 Task: Look for space in Gevgelija, Macedonia from 8th June, 2023 to 19th June, 2023 for 1 adult in price range Rs.5000 to Rs.12000. Place can be shared room with 1  bedroom having 1 bed and 1 bathroom. Property type can be house, flat, guest house, hotel. Amenities needed are: washing machine. Booking option can be shelf check-in. Required host language is English.
Action: Mouse moved to (613, 120)
Screenshot: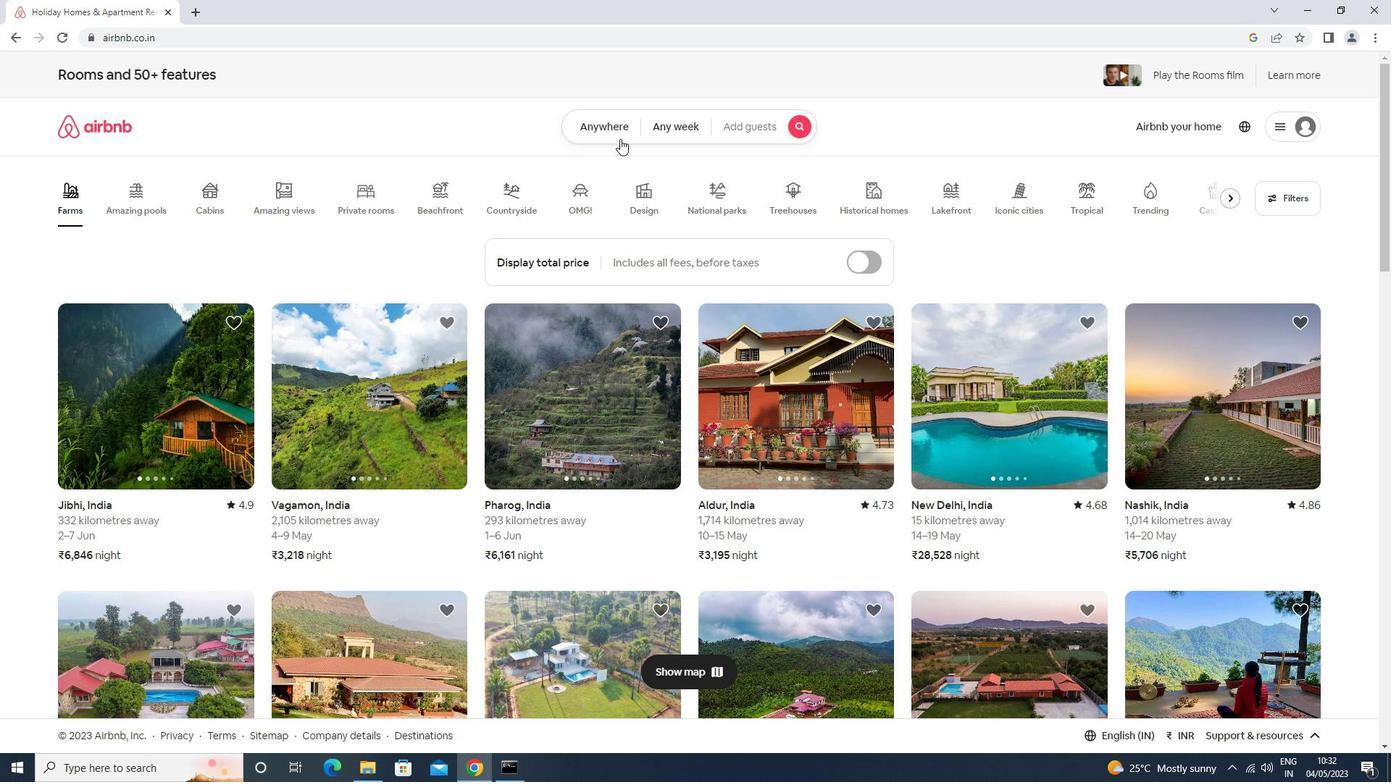
Action: Mouse pressed left at (613, 120)
Screenshot: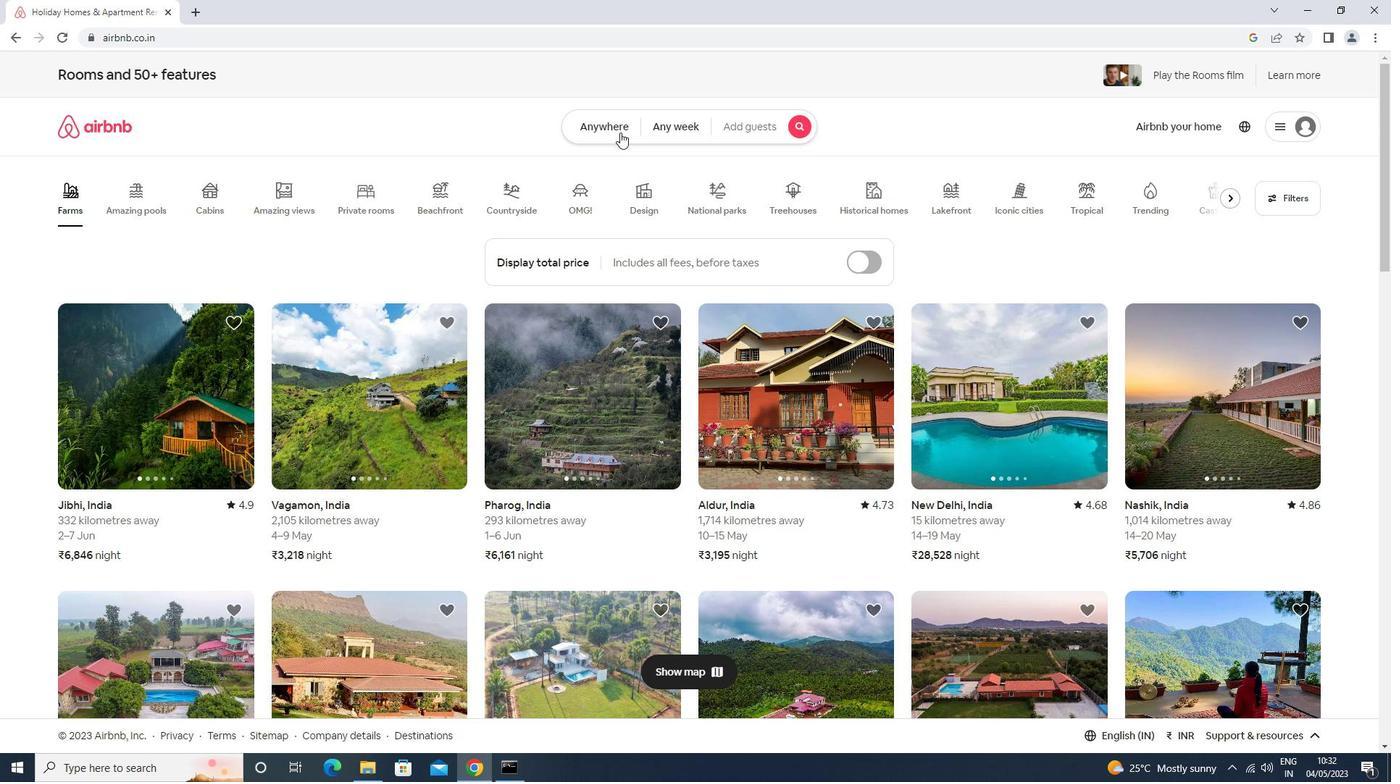 
Action: Mouse moved to (502, 193)
Screenshot: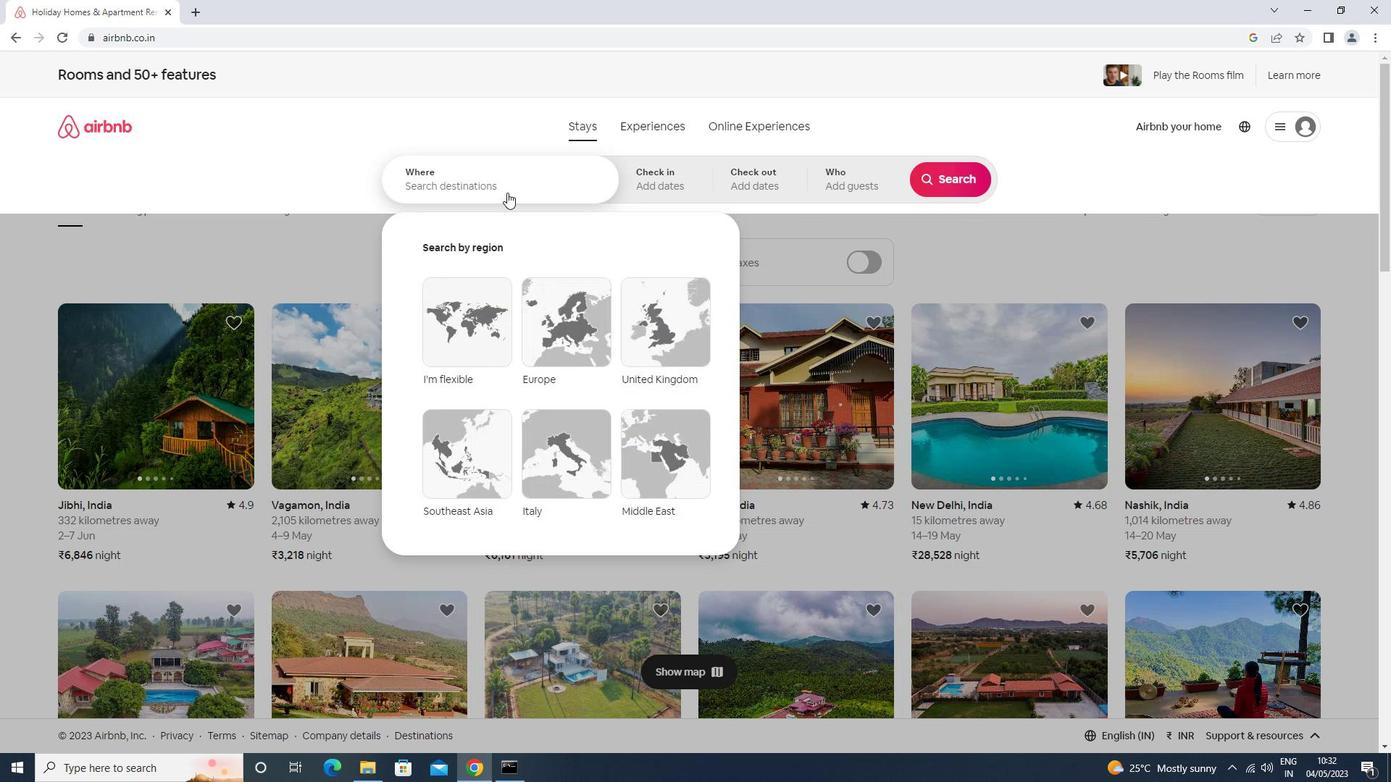 
Action: Mouse pressed left at (502, 193)
Screenshot: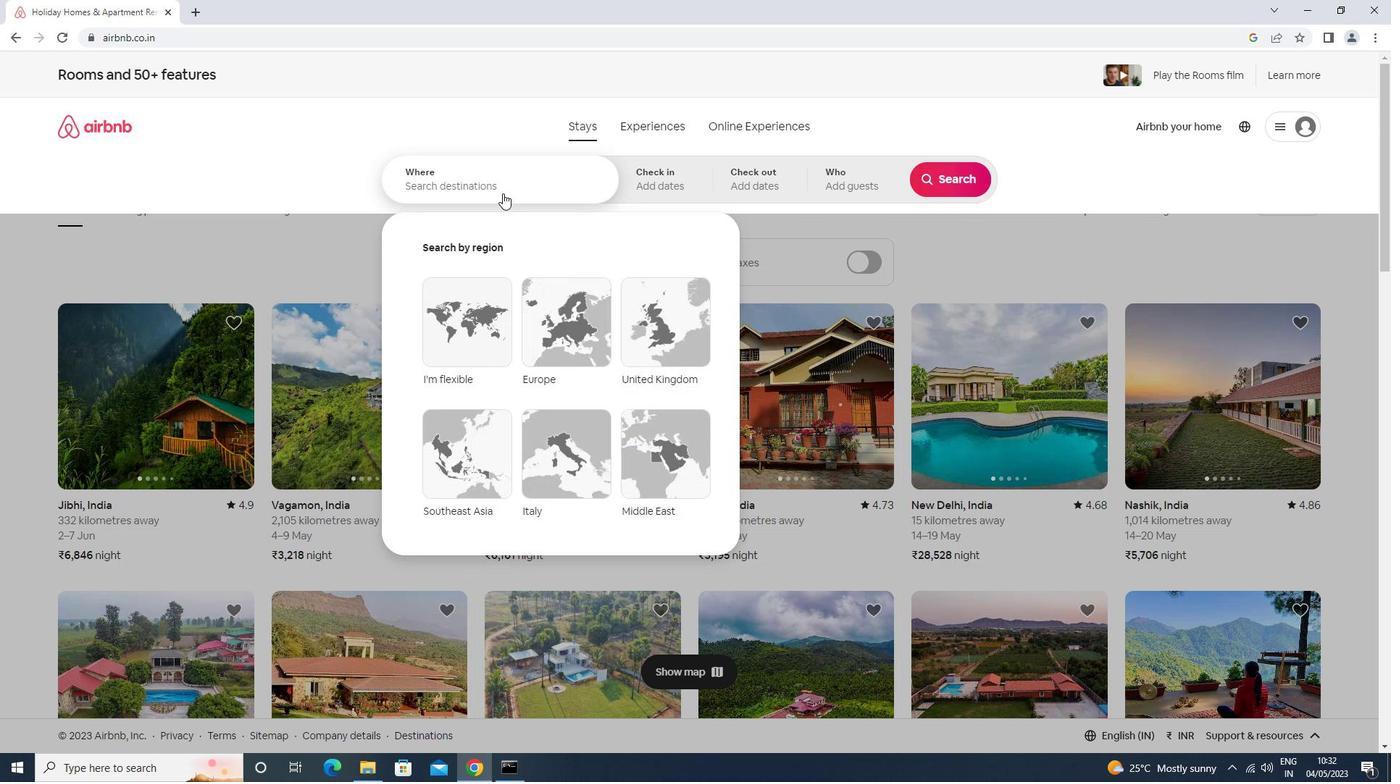 
Action: Key pressed gevgeji<Key.backspace><Key.backspace>lija<Key.down><Key.enter>
Screenshot: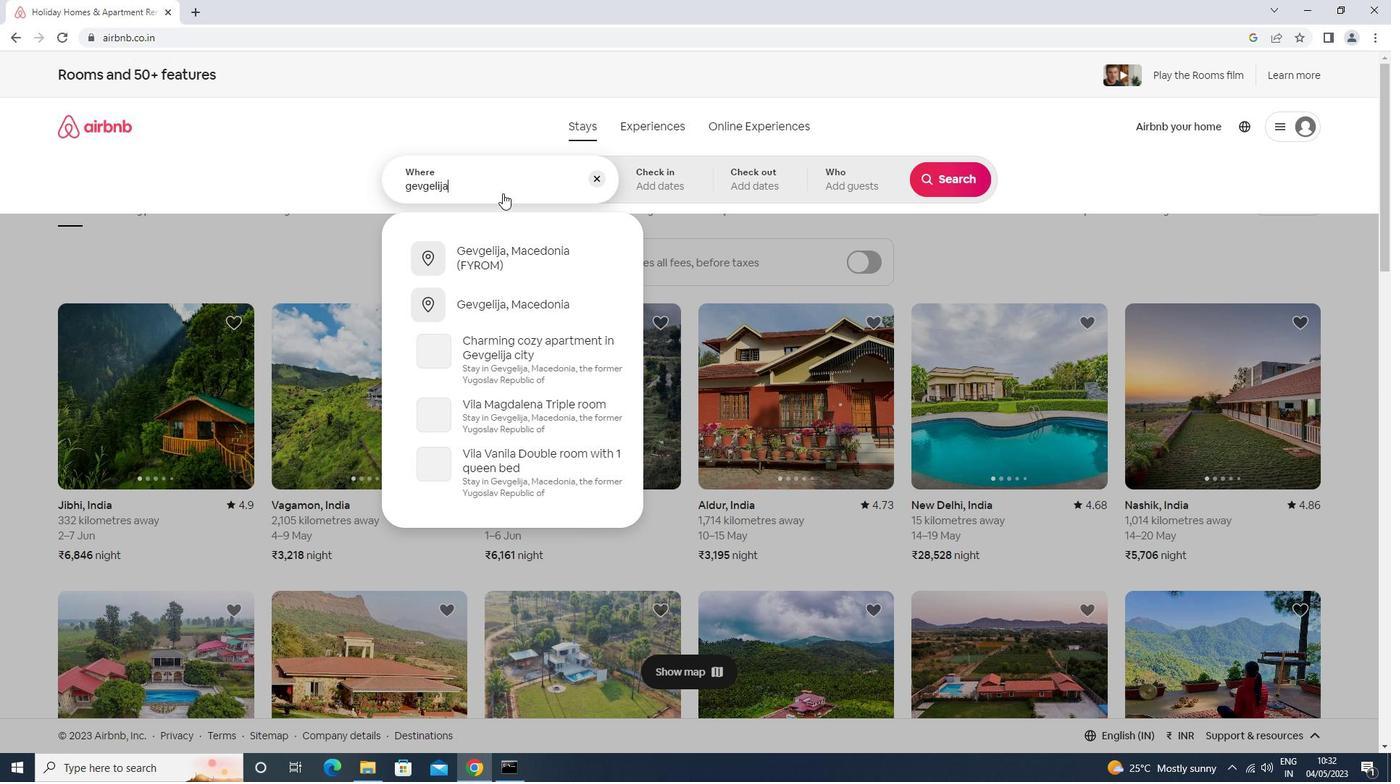 
Action: Mouse moved to (863, 393)
Screenshot: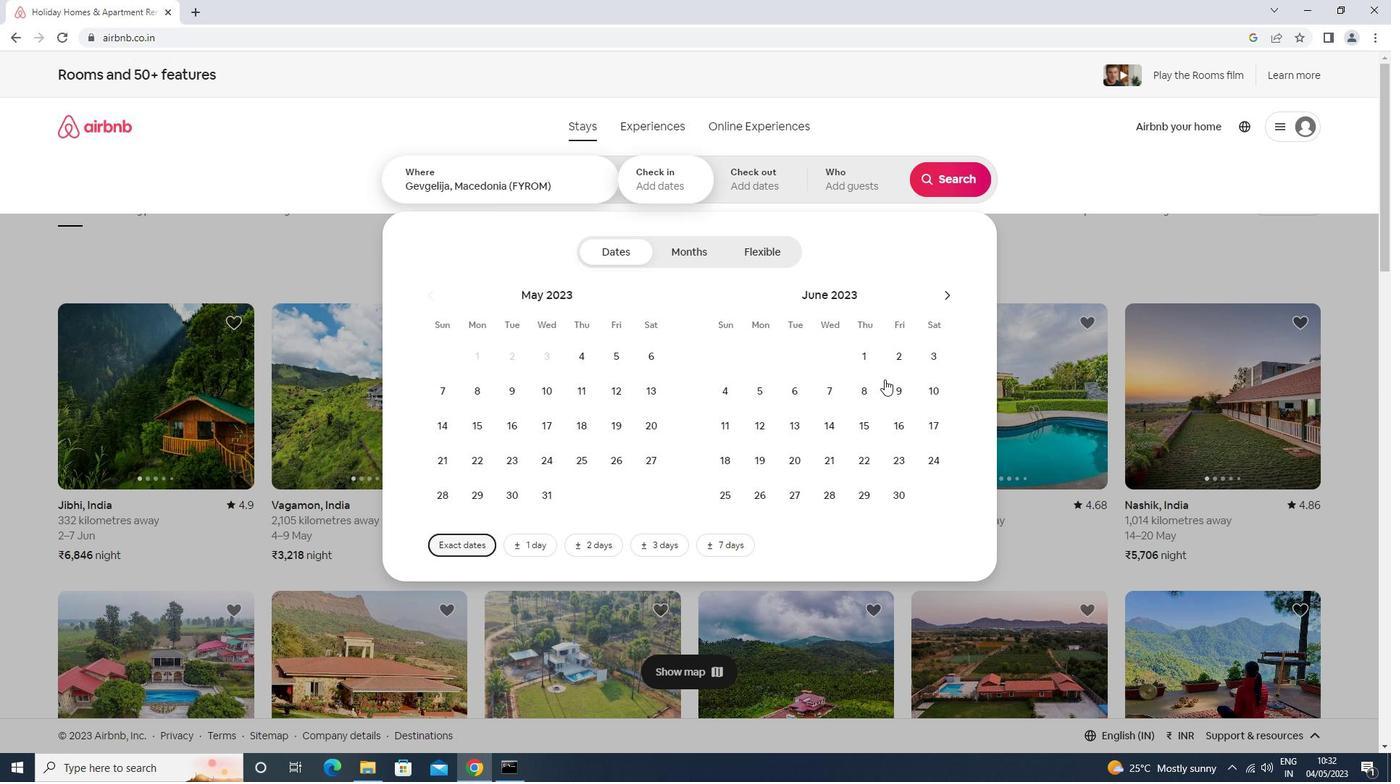 
Action: Mouse pressed left at (863, 393)
Screenshot: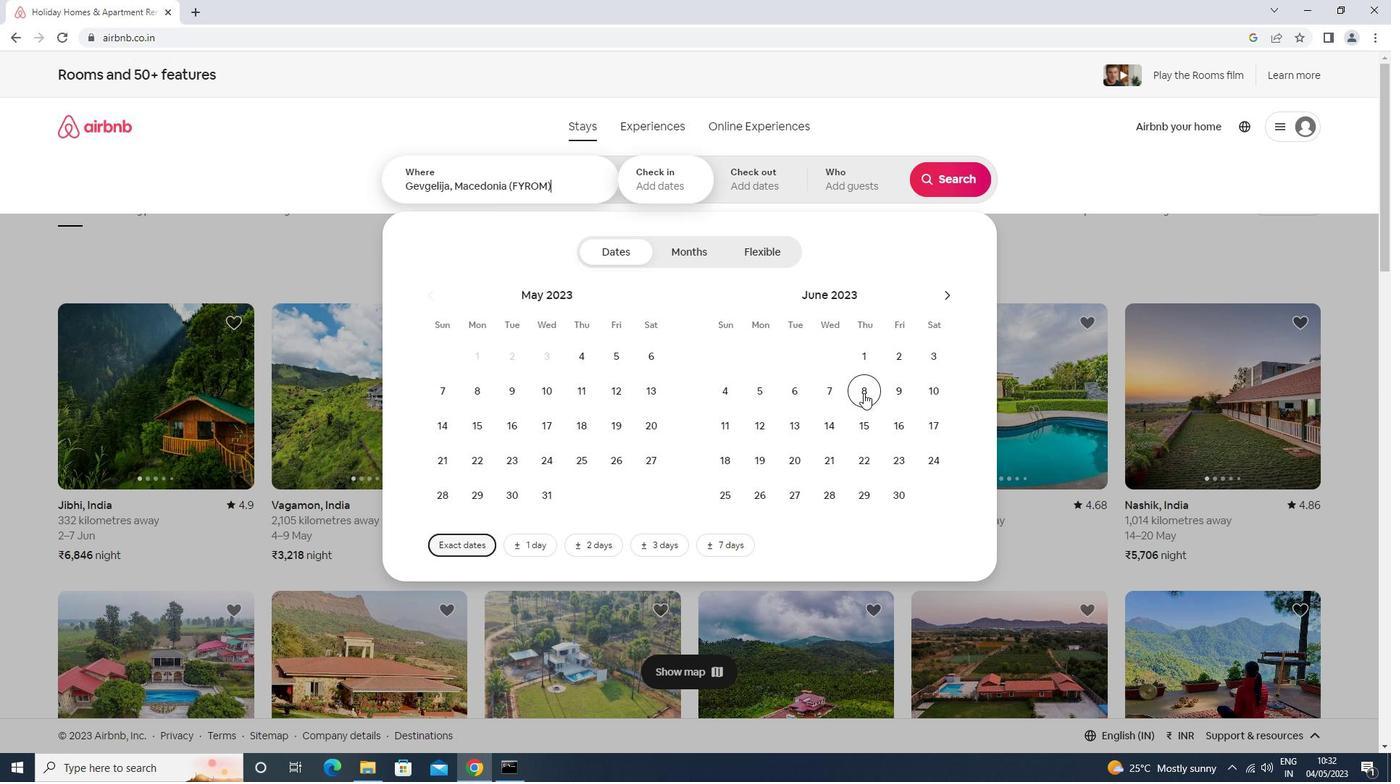 
Action: Mouse moved to (767, 464)
Screenshot: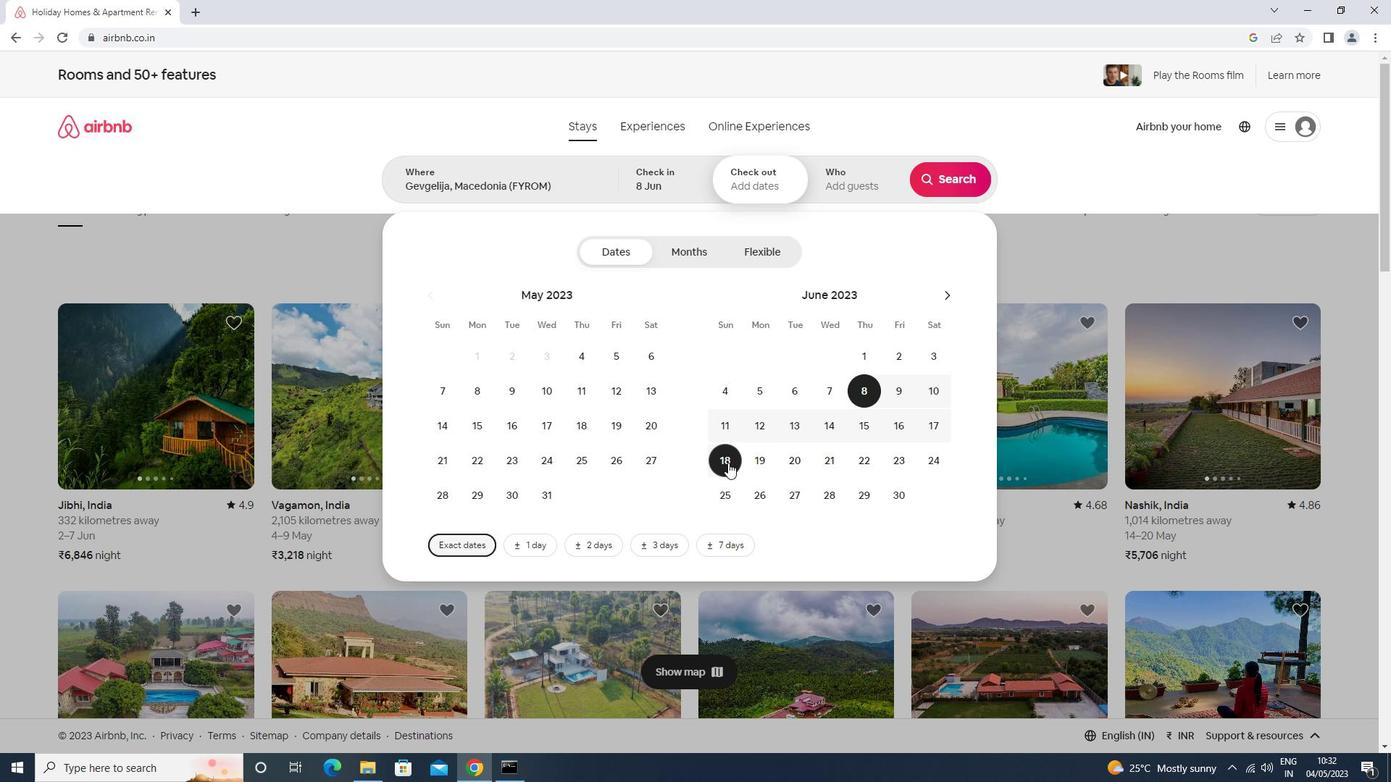 
Action: Mouse pressed left at (767, 464)
Screenshot: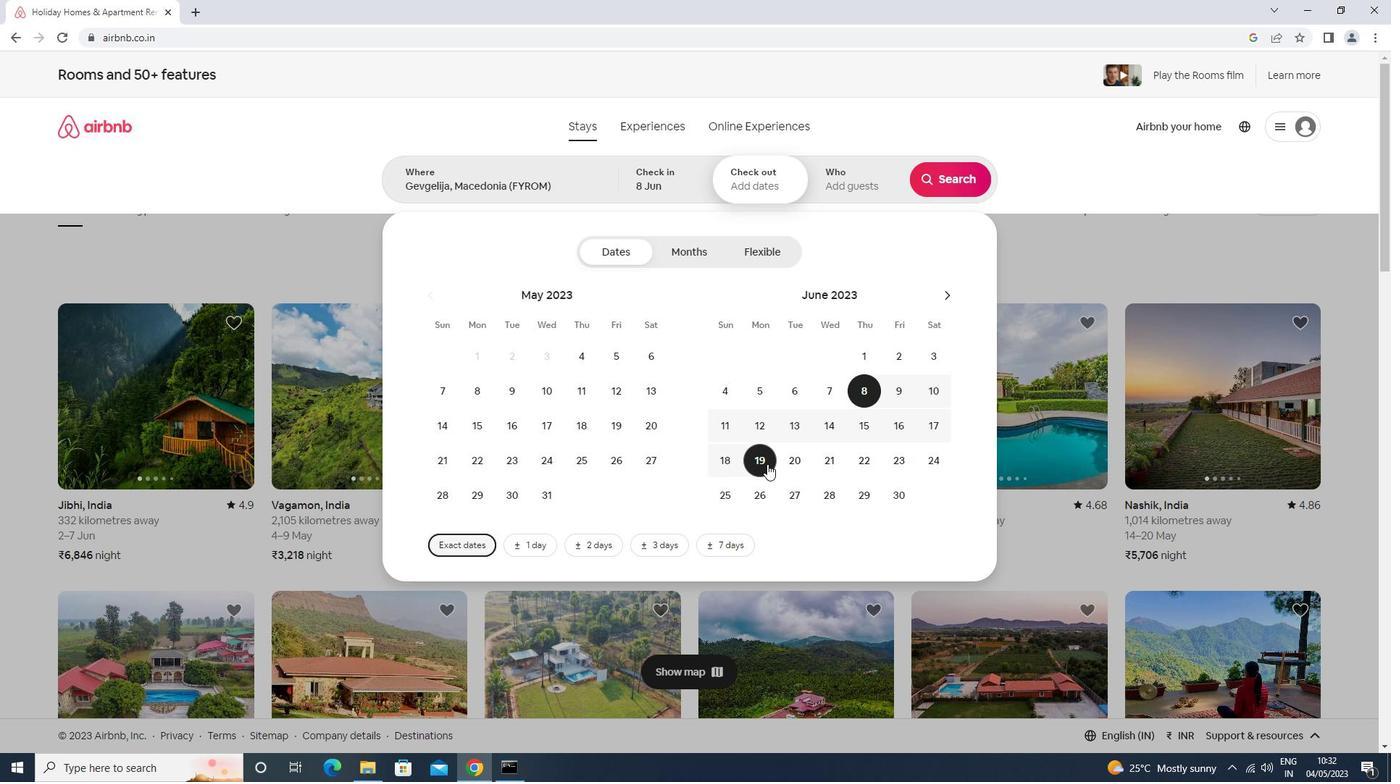 
Action: Mouse moved to (818, 194)
Screenshot: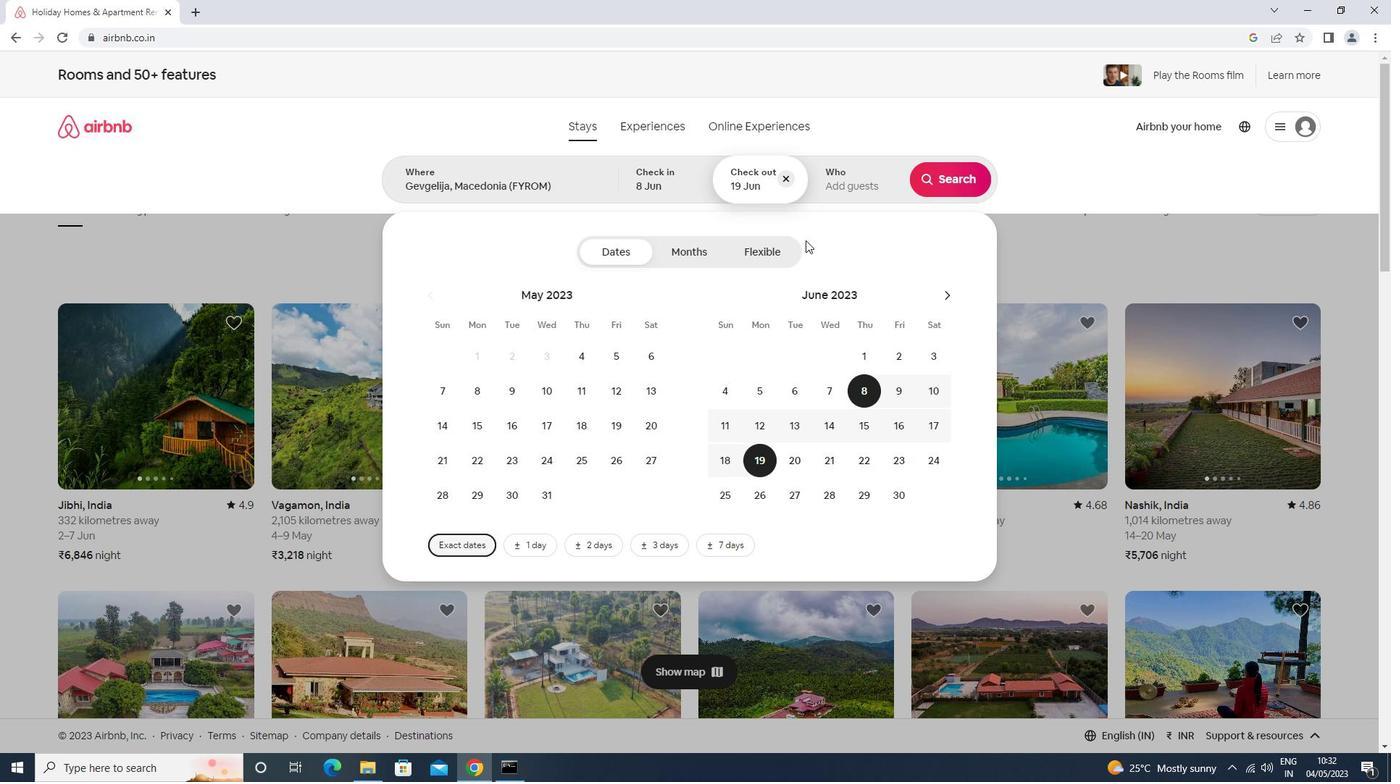 
Action: Mouse pressed left at (818, 194)
Screenshot: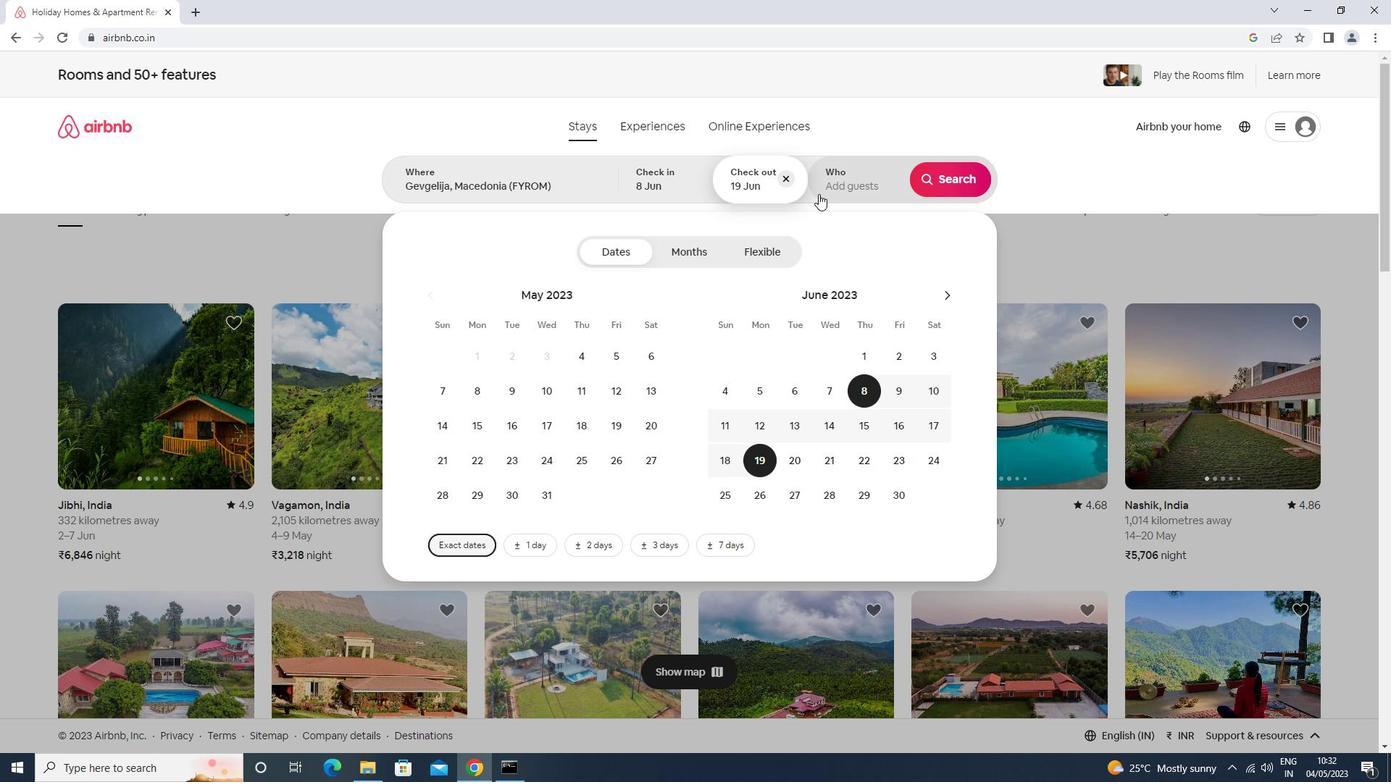 
Action: Mouse moved to (959, 263)
Screenshot: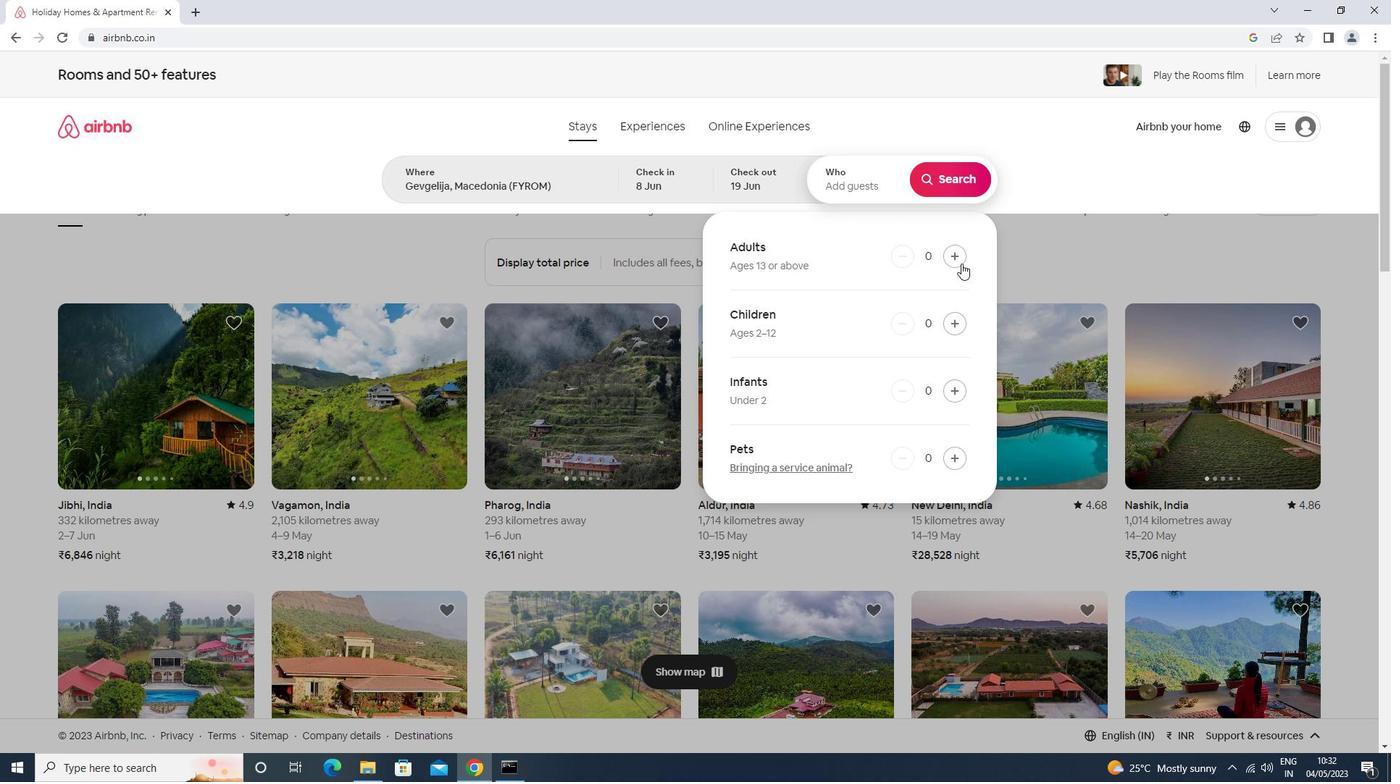 
Action: Mouse pressed left at (959, 263)
Screenshot: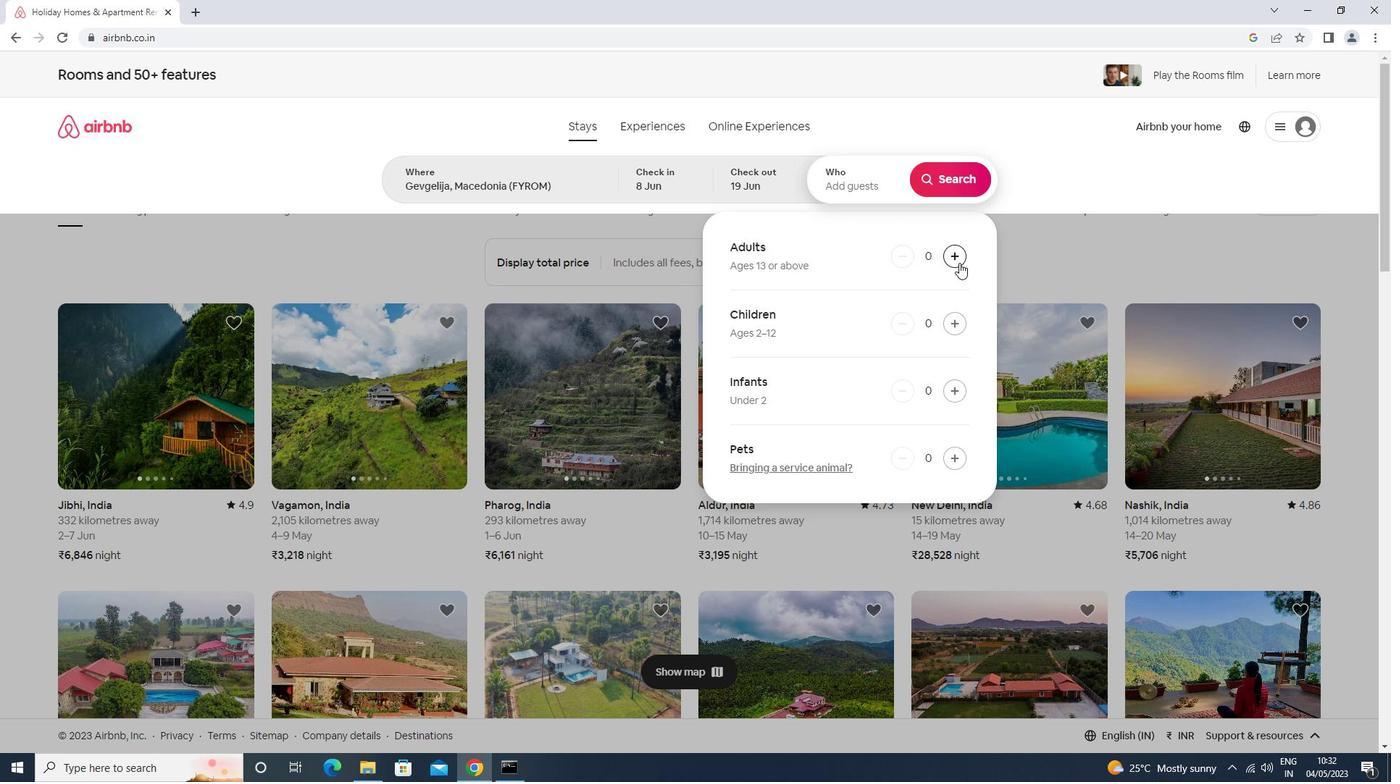 
Action: Mouse moved to (947, 165)
Screenshot: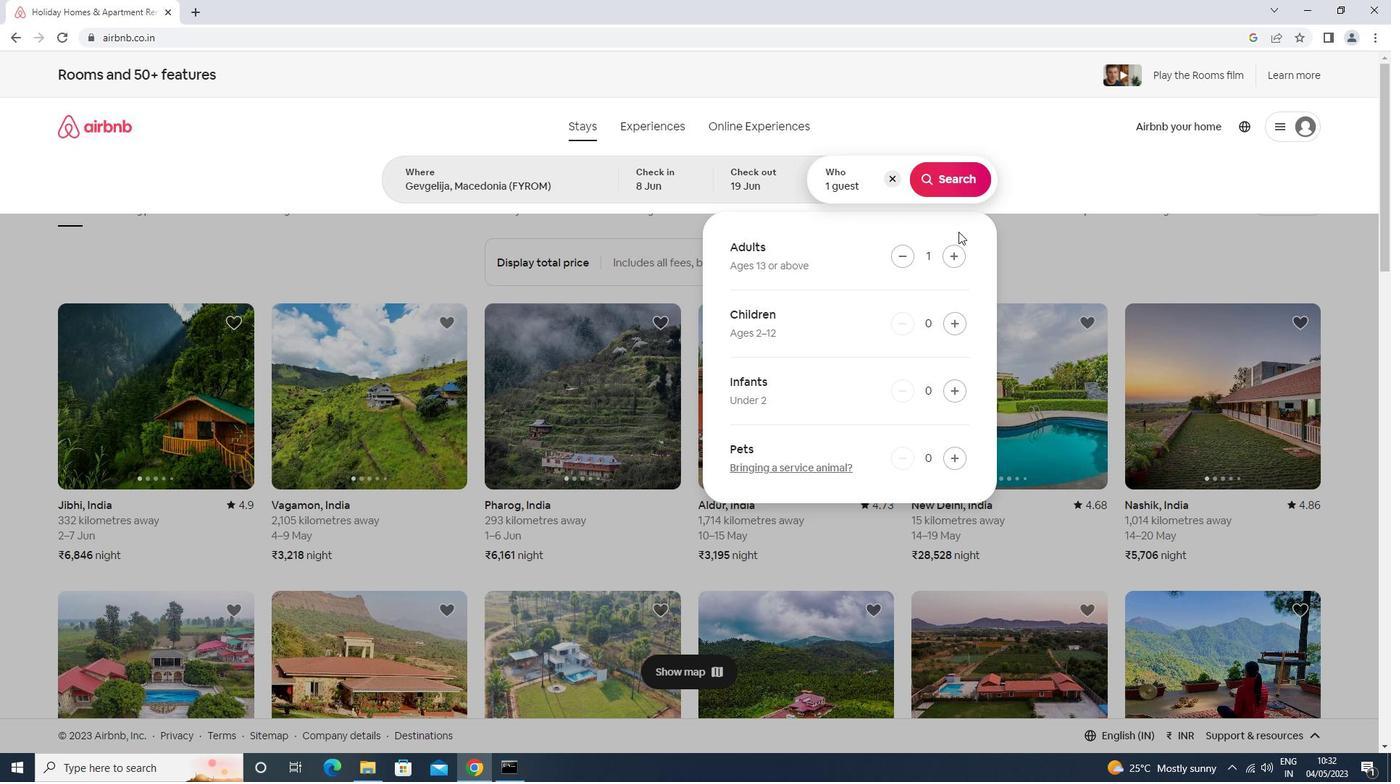 
Action: Mouse pressed left at (947, 165)
Screenshot: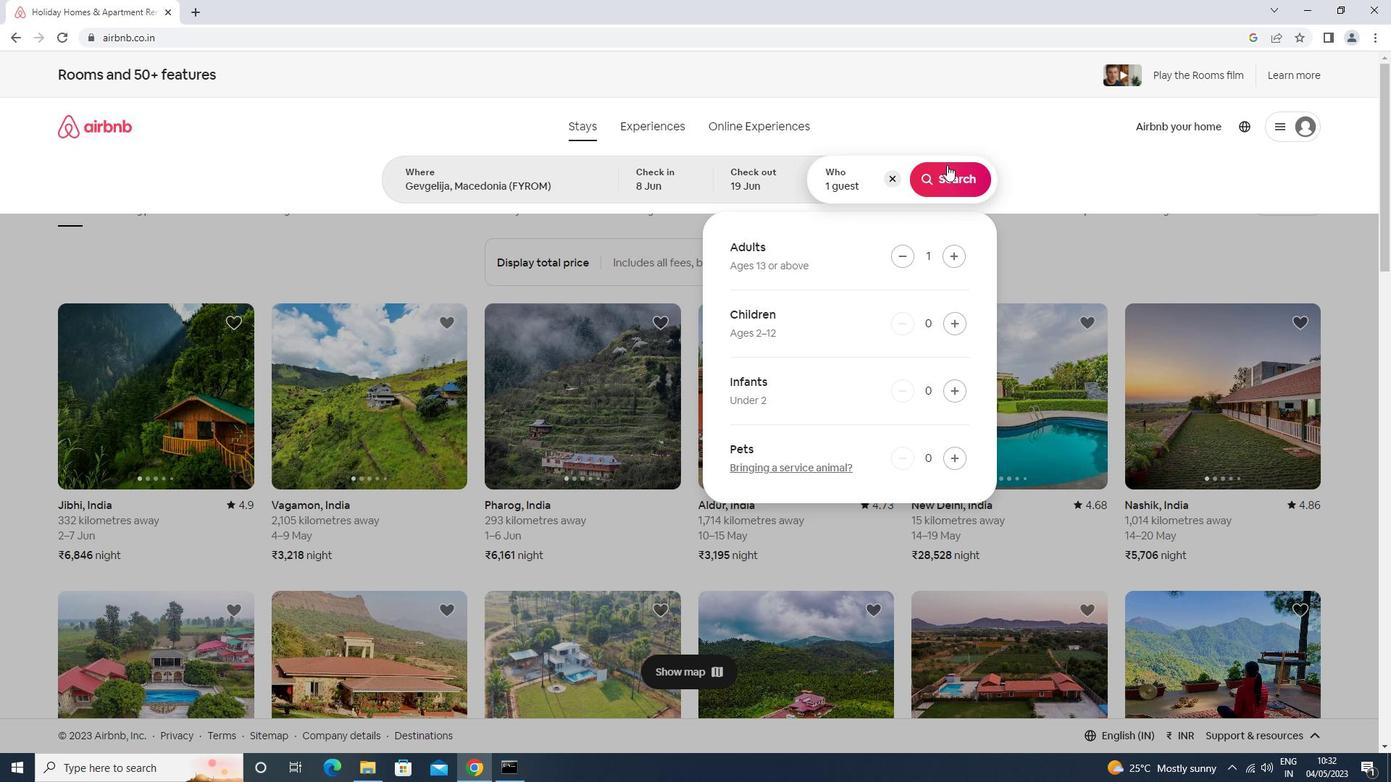
Action: Mouse moved to (1327, 139)
Screenshot: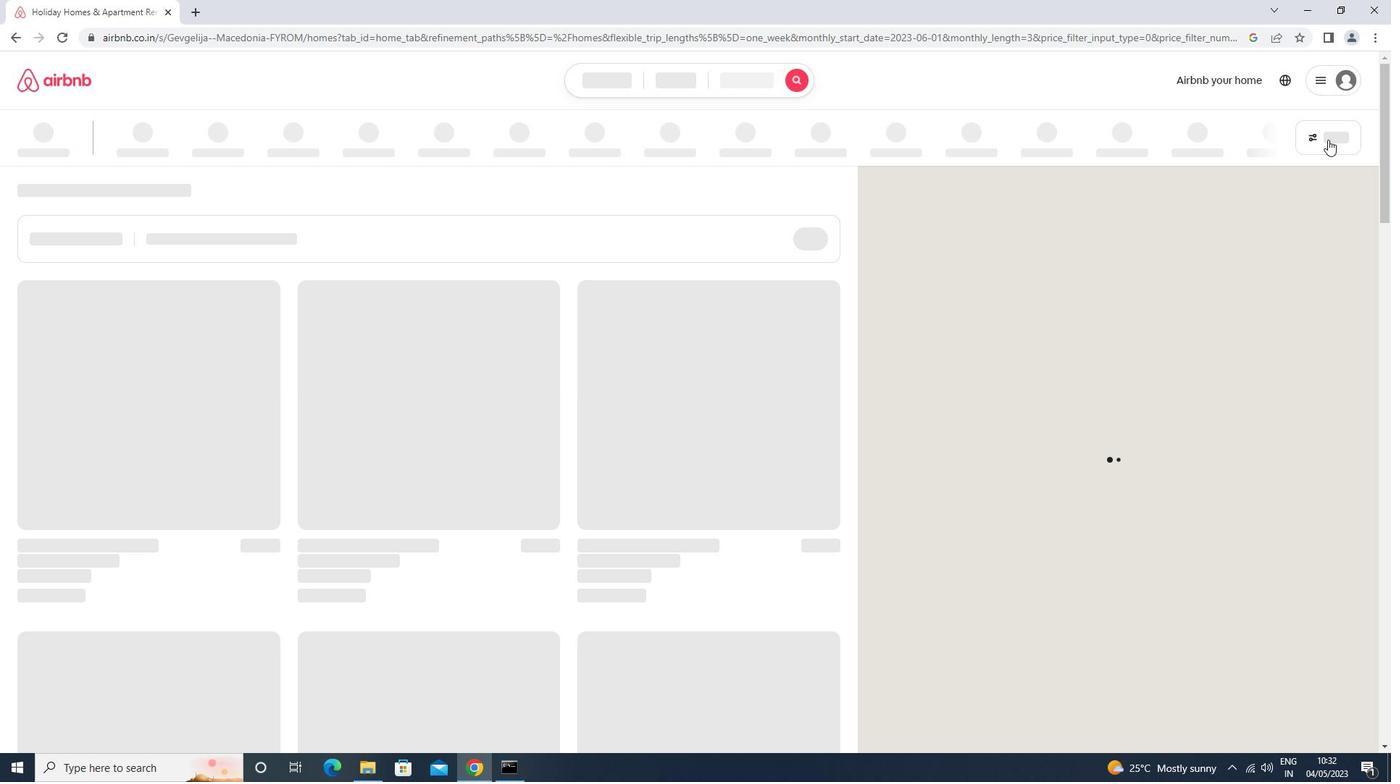 
Action: Mouse pressed left at (1327, 139)
Screenshot: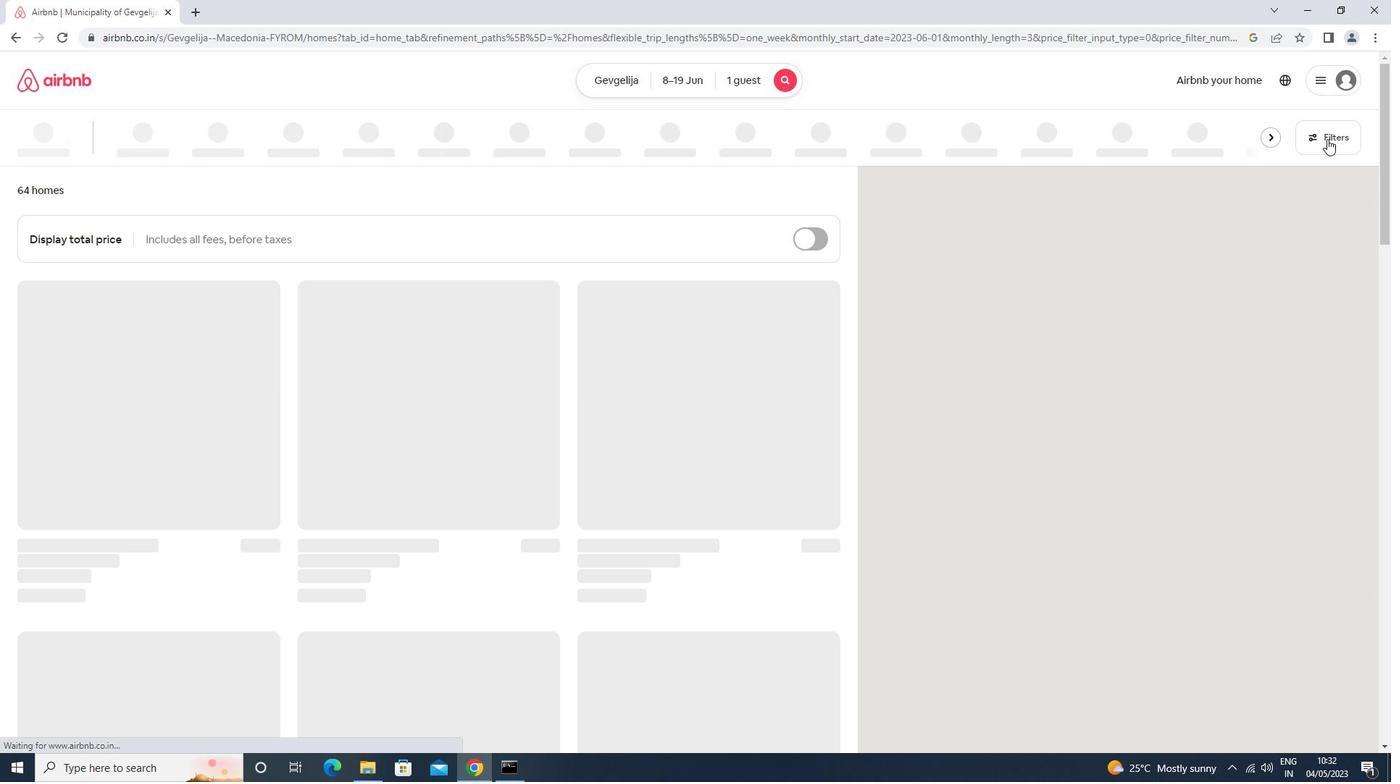 
Action: Mouse moved to (584, 320)
Screenshot: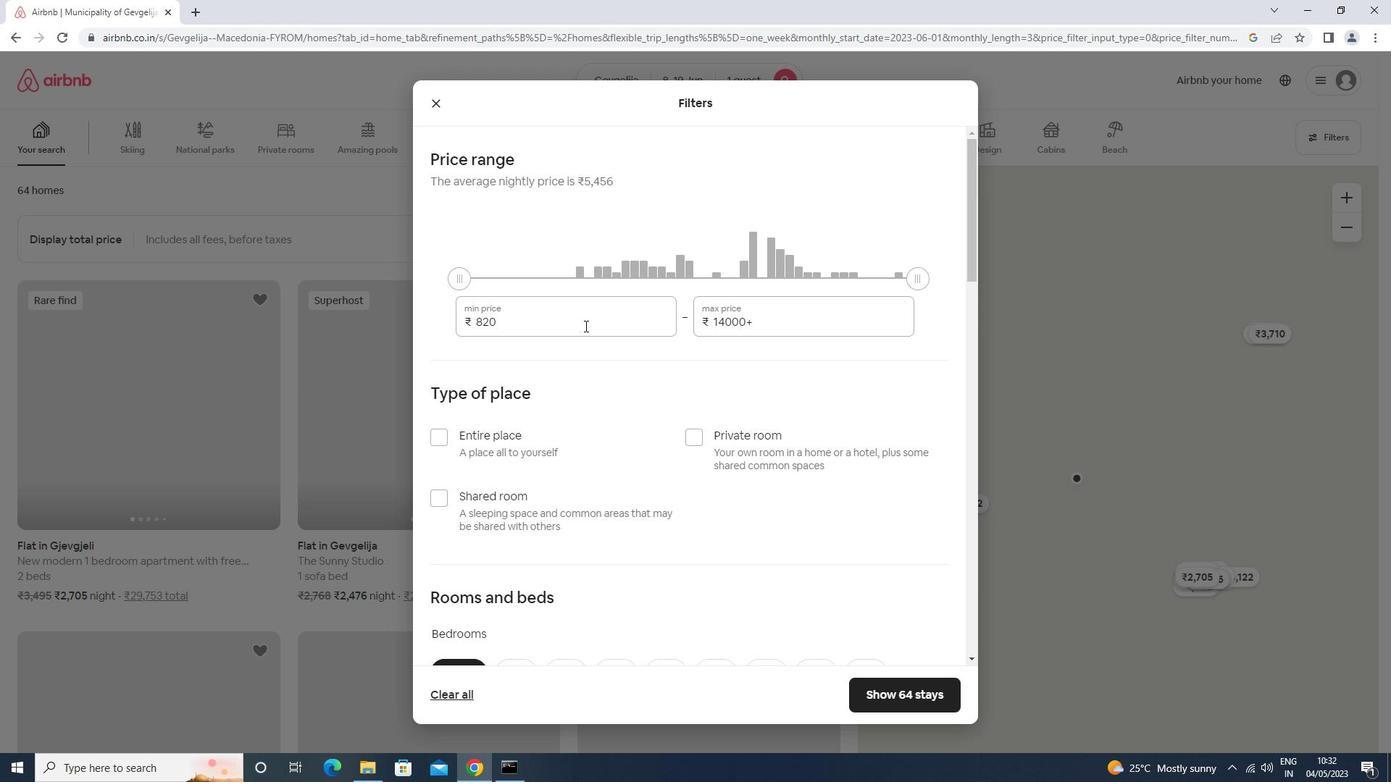 
Action: Mouse pressed left at (584, 320)
Screenshot: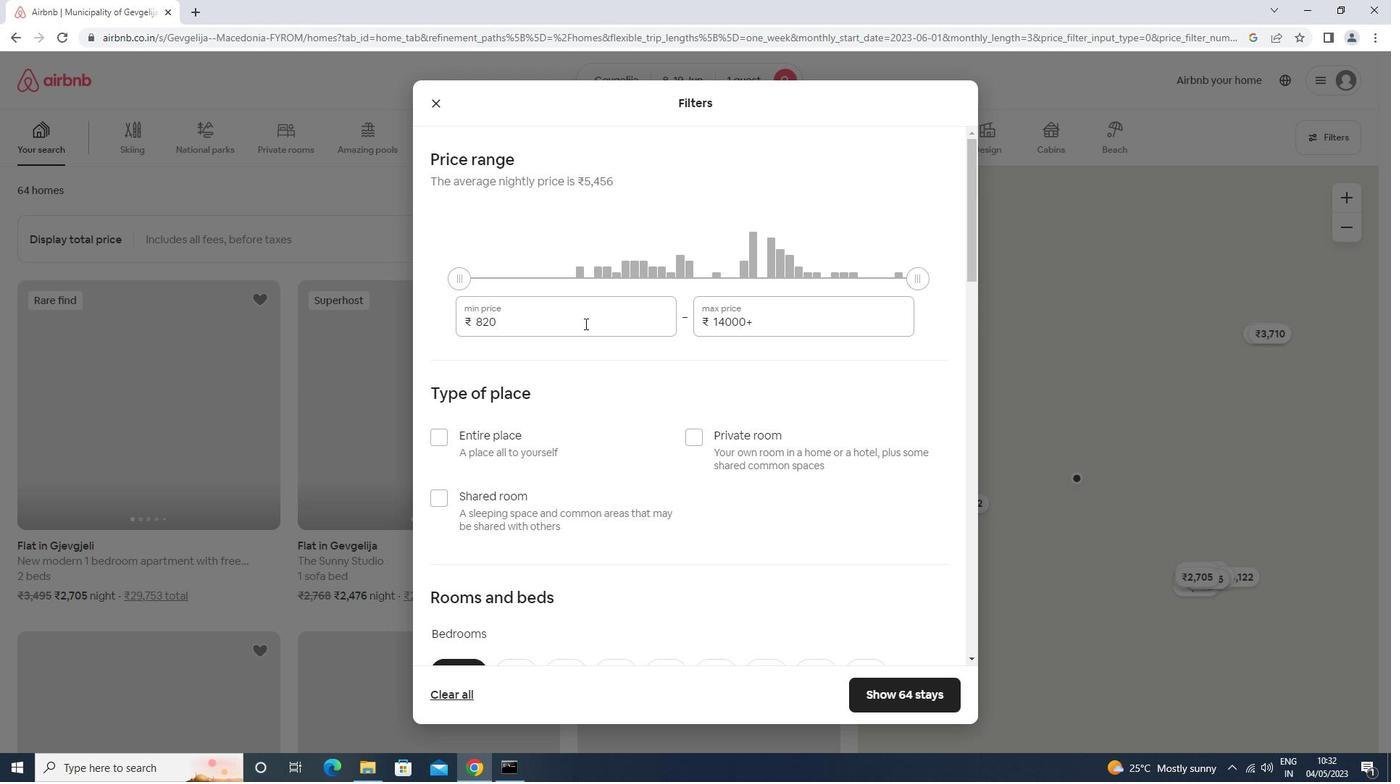
Action: Key pressed <Key.backspace><Key.backspace><Key.backspace><Key.backspace><Key.backspace><Key.backspace><Key.backspace><Key.backspace>5000<Key.tab>12000
Screenshot: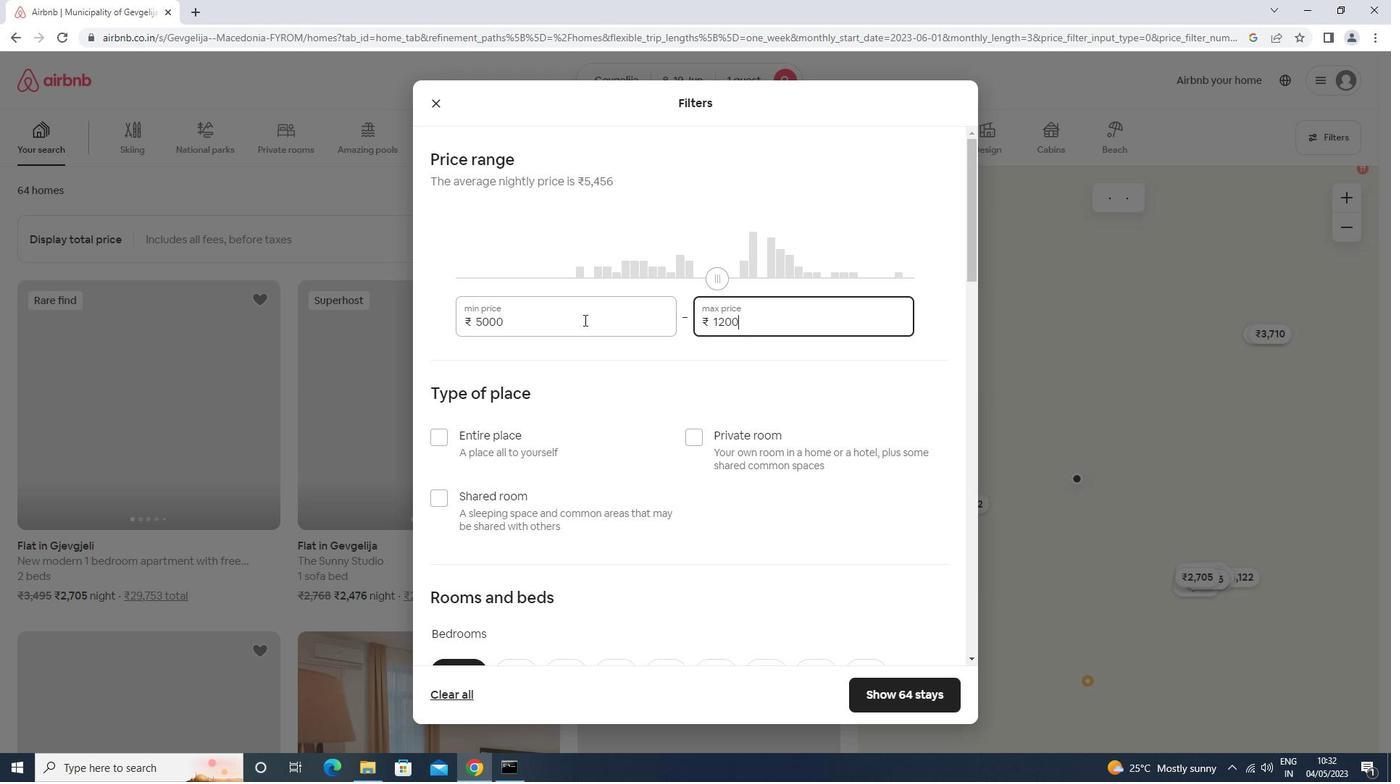 
Action: Mouse moved to (484, 514)
Screenshot: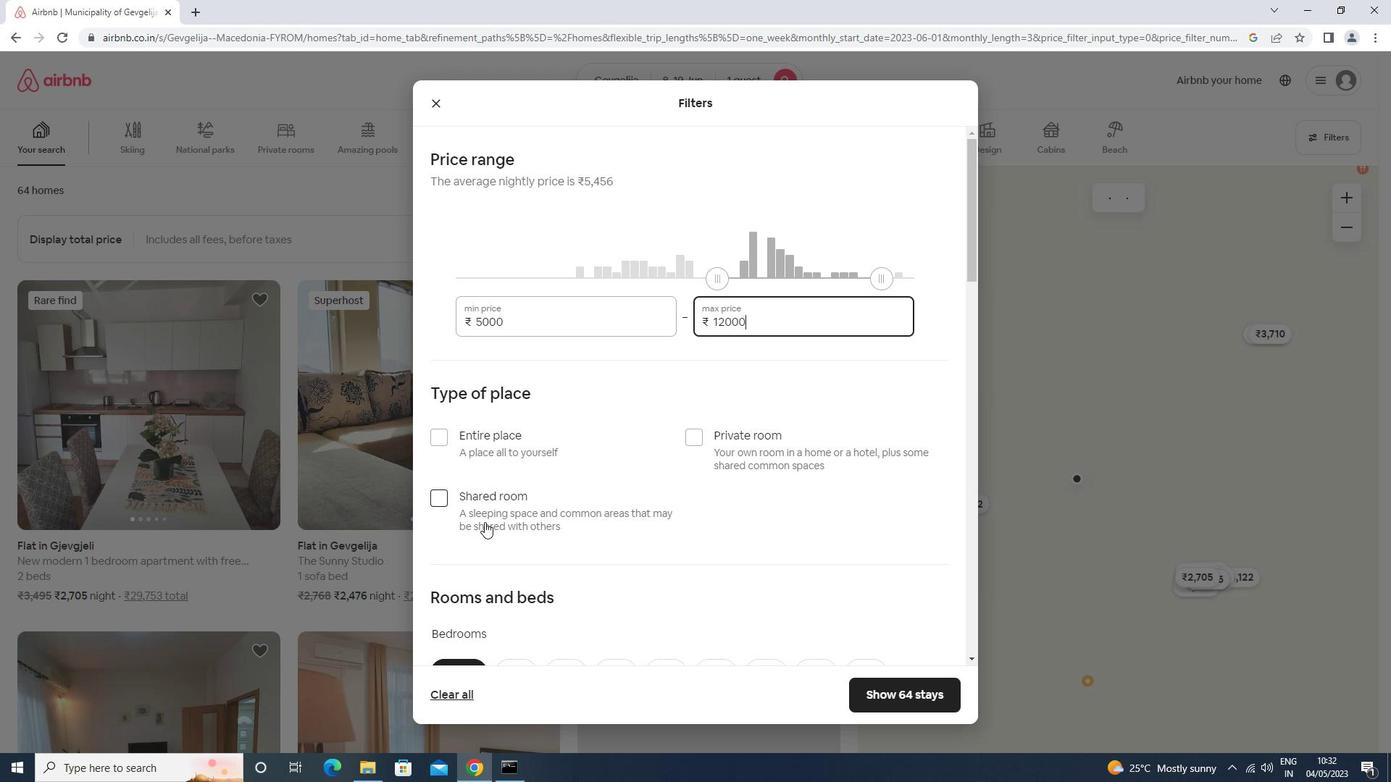 
Action: Mouse pressed left at (484, 514)
Screenshot: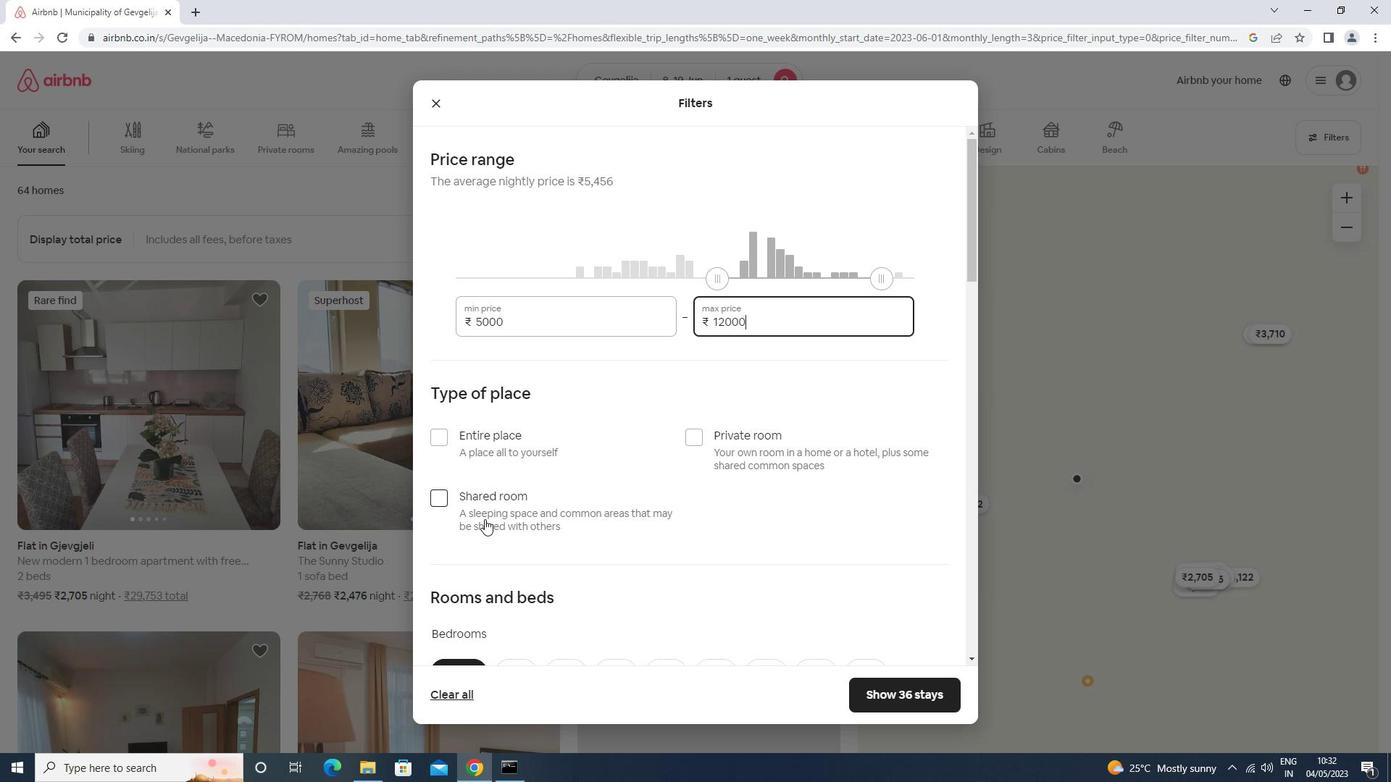 
Action: Mouse moved to (488, 510)
Screenshot: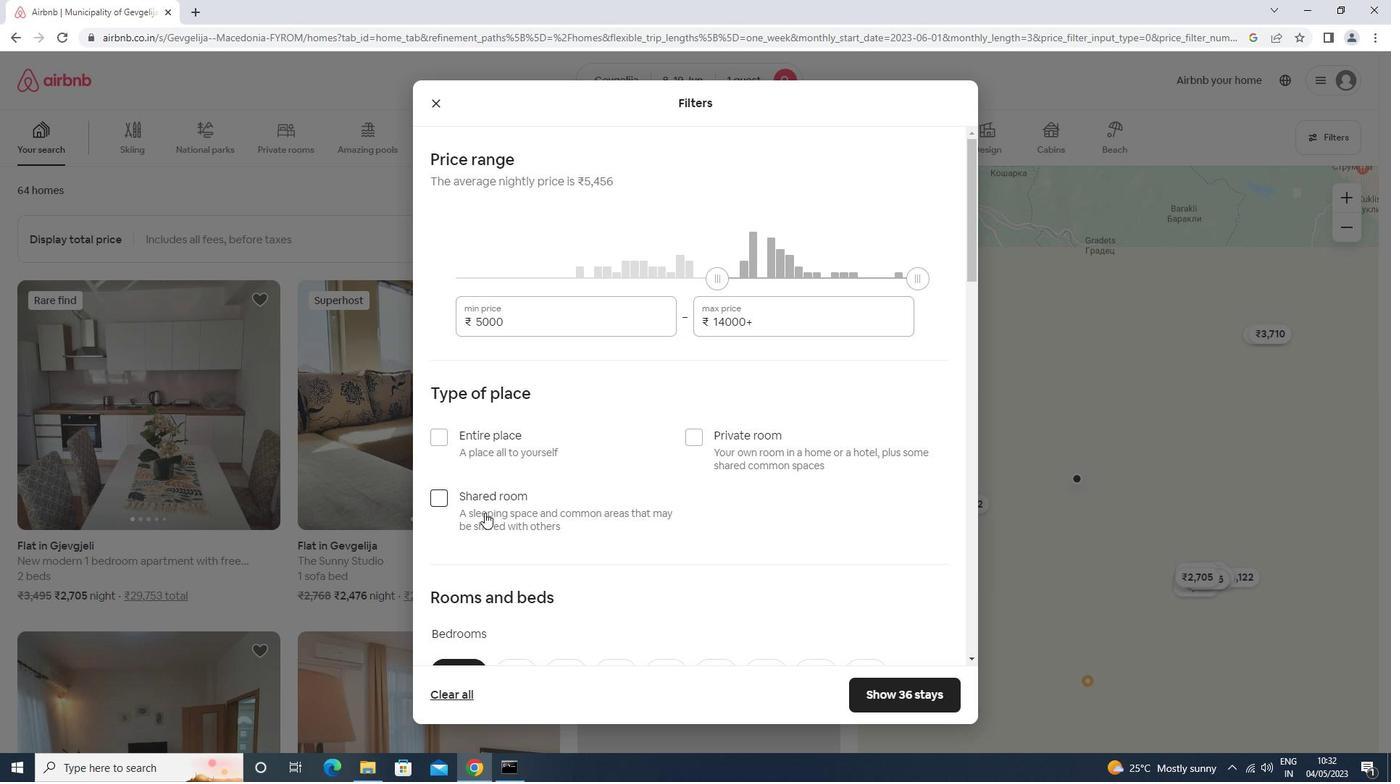 
Action: Mouse scrolled (488, 509) with delta (0, 0)
Screenshot: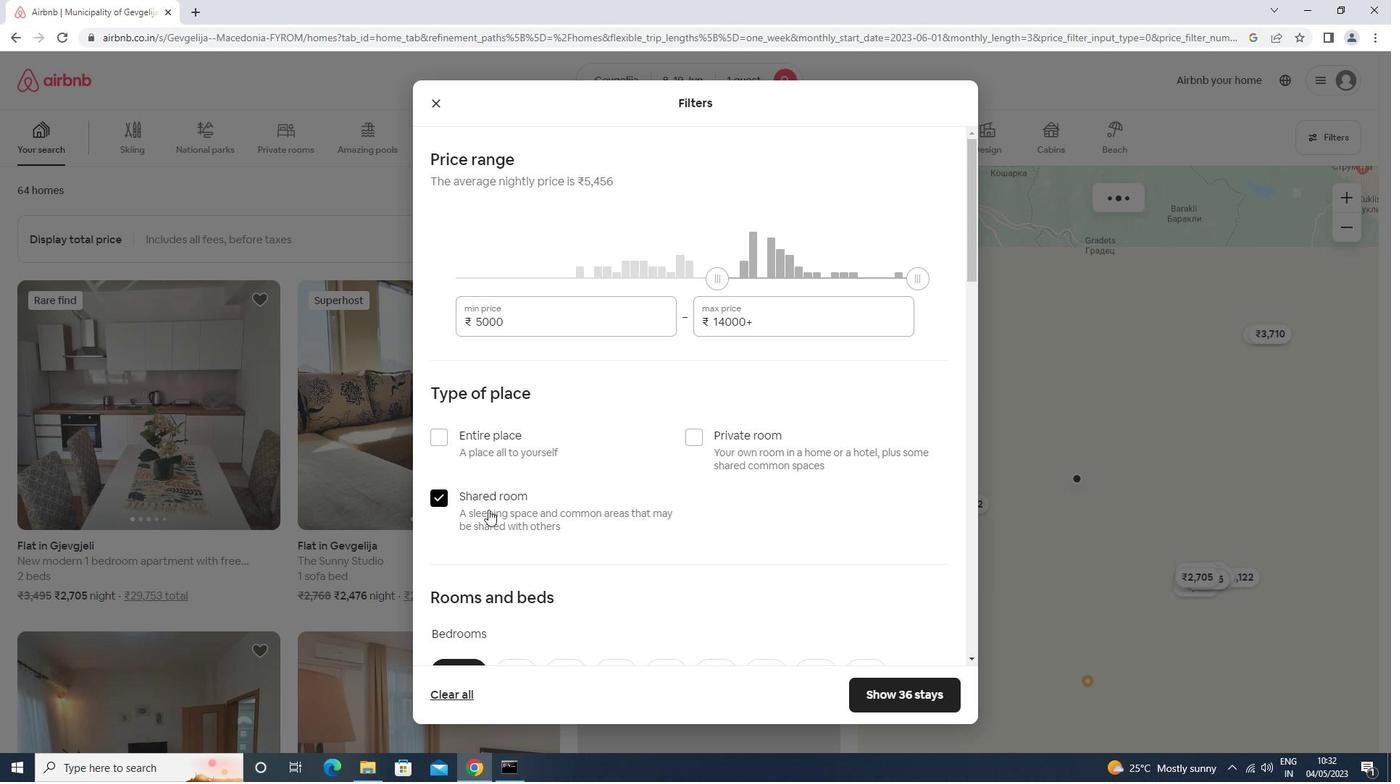 
Action: Mouse scrolled (488, 509) with delta (0, 0)
Screenshot: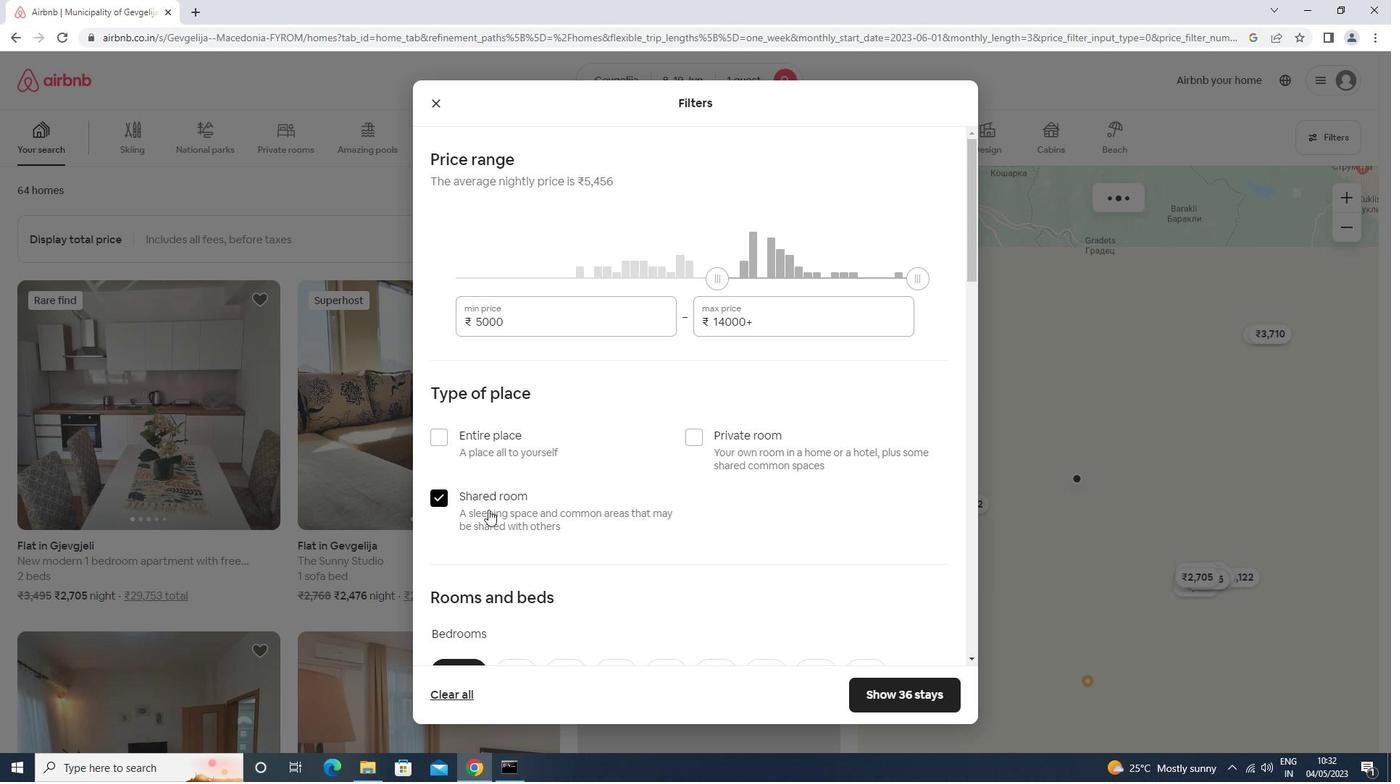 
Action: Mouse scrolled (488, 509) with delta (0, 0)
Screenshot: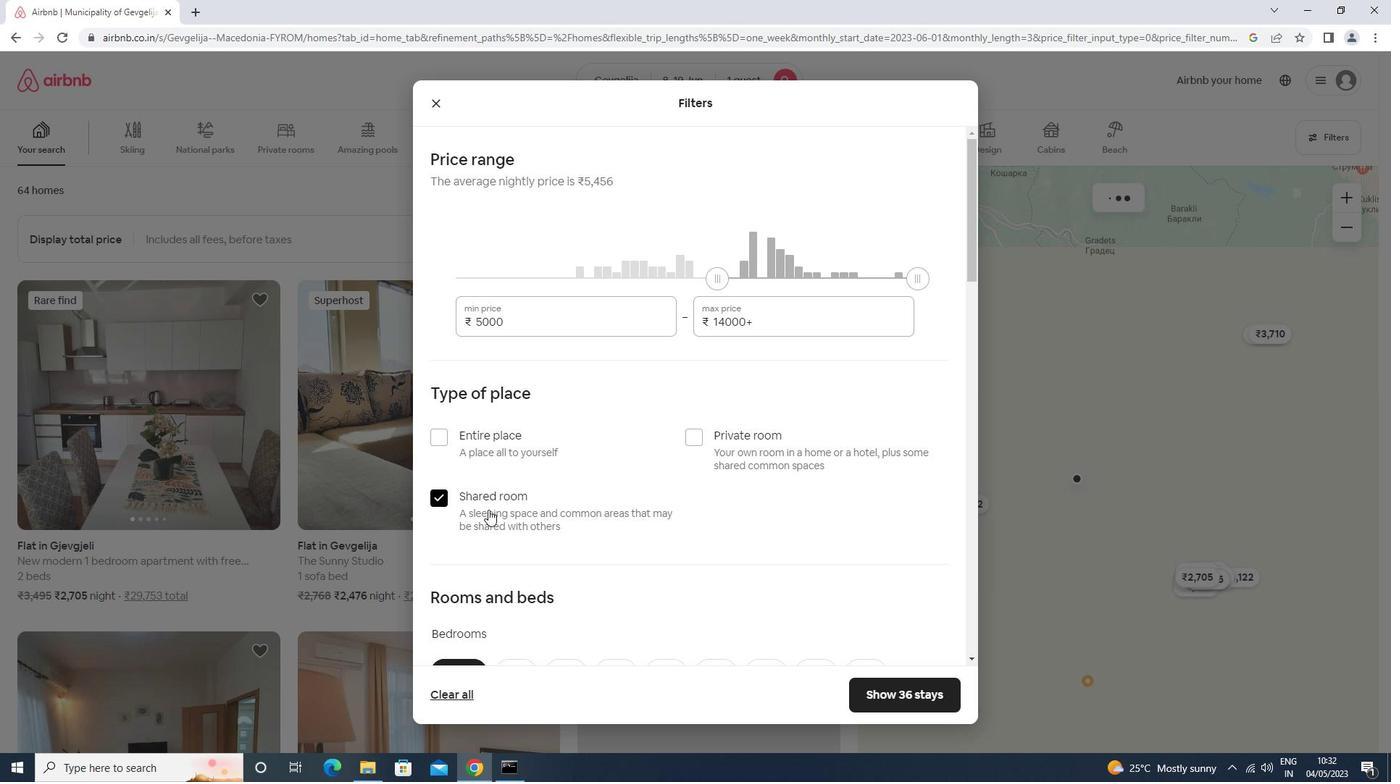 
Action: Mouse moved to (521, 459)
Screenshot: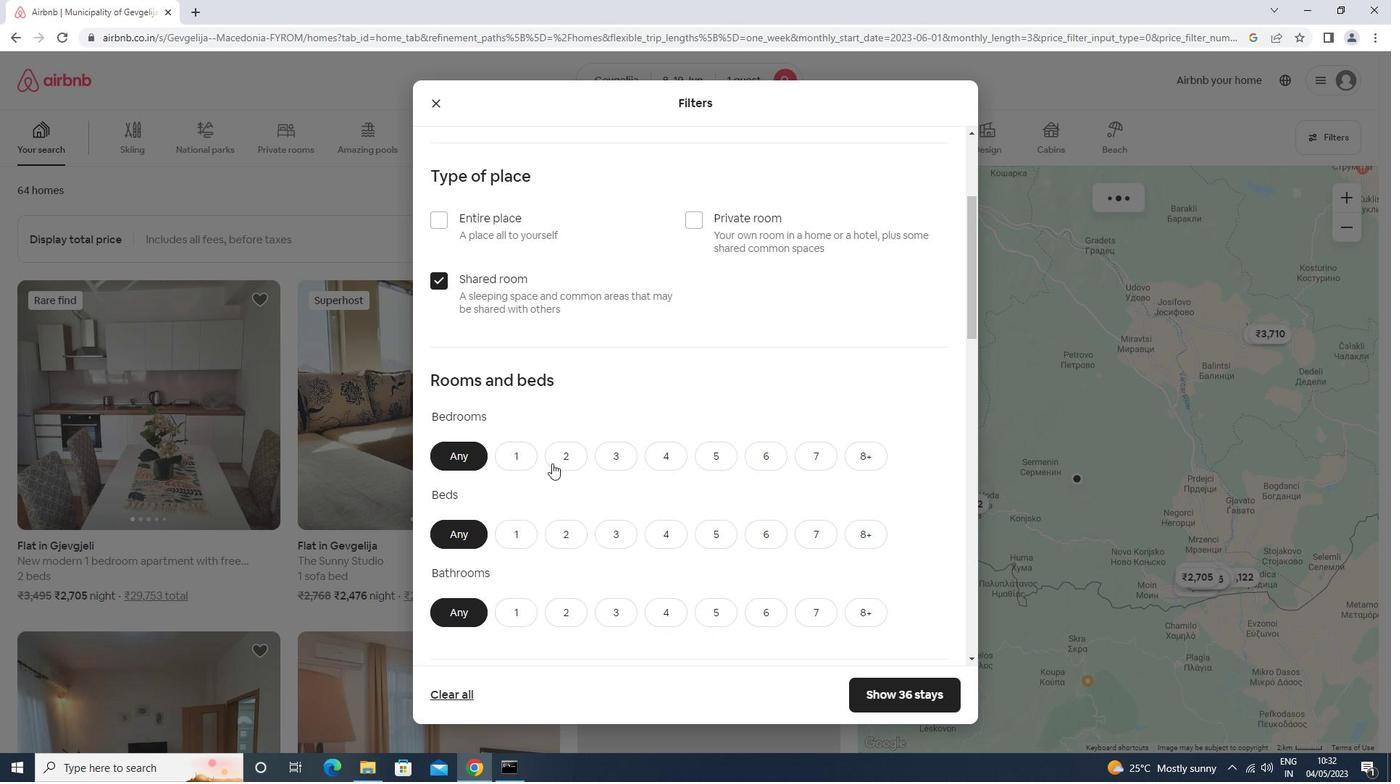 
Action: Mouse pressed left at (521, 459)
Screenshot: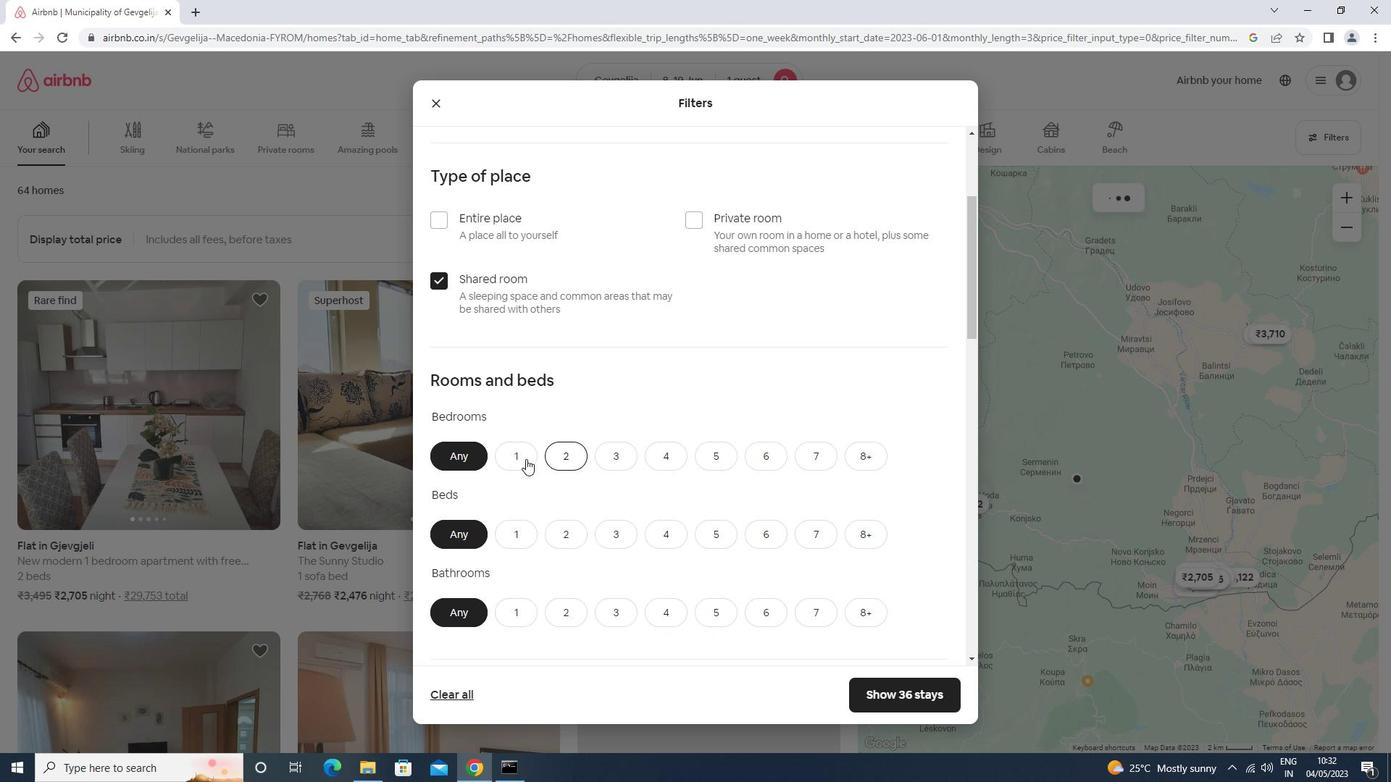 
Action: Mouse moved to (514, 533)
Screenshot: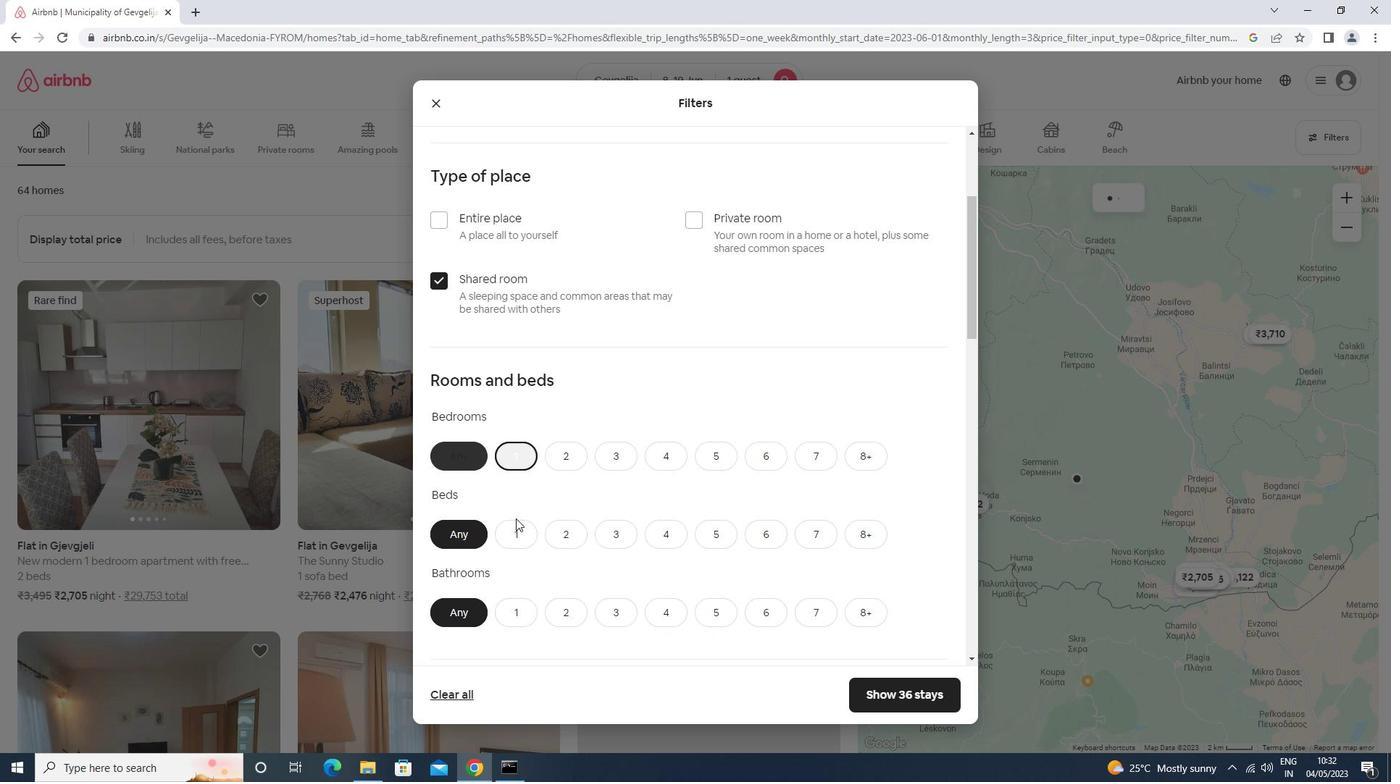 
Action: Mouse pressed left at (514, 533)
Screenshot: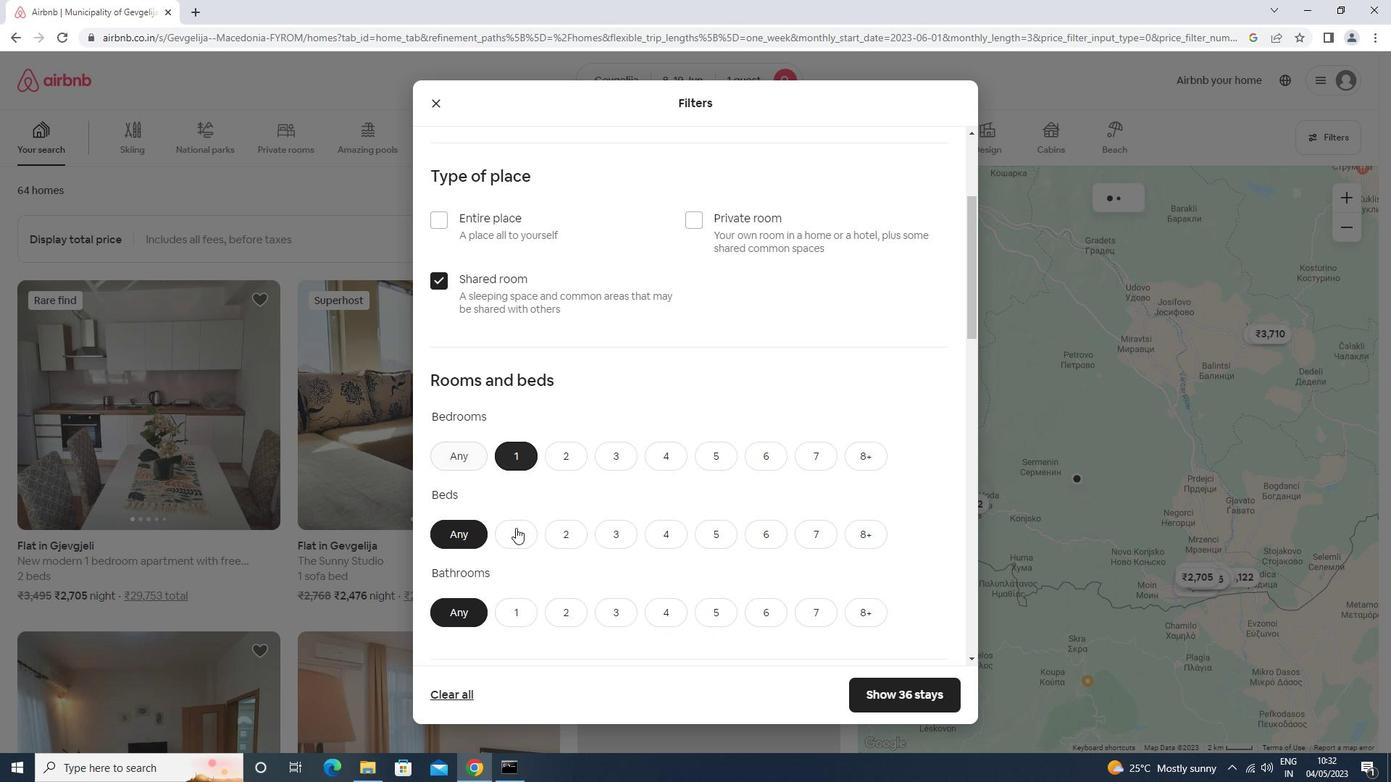 
Action: Mouse moved to (513, 602)
Screenshot: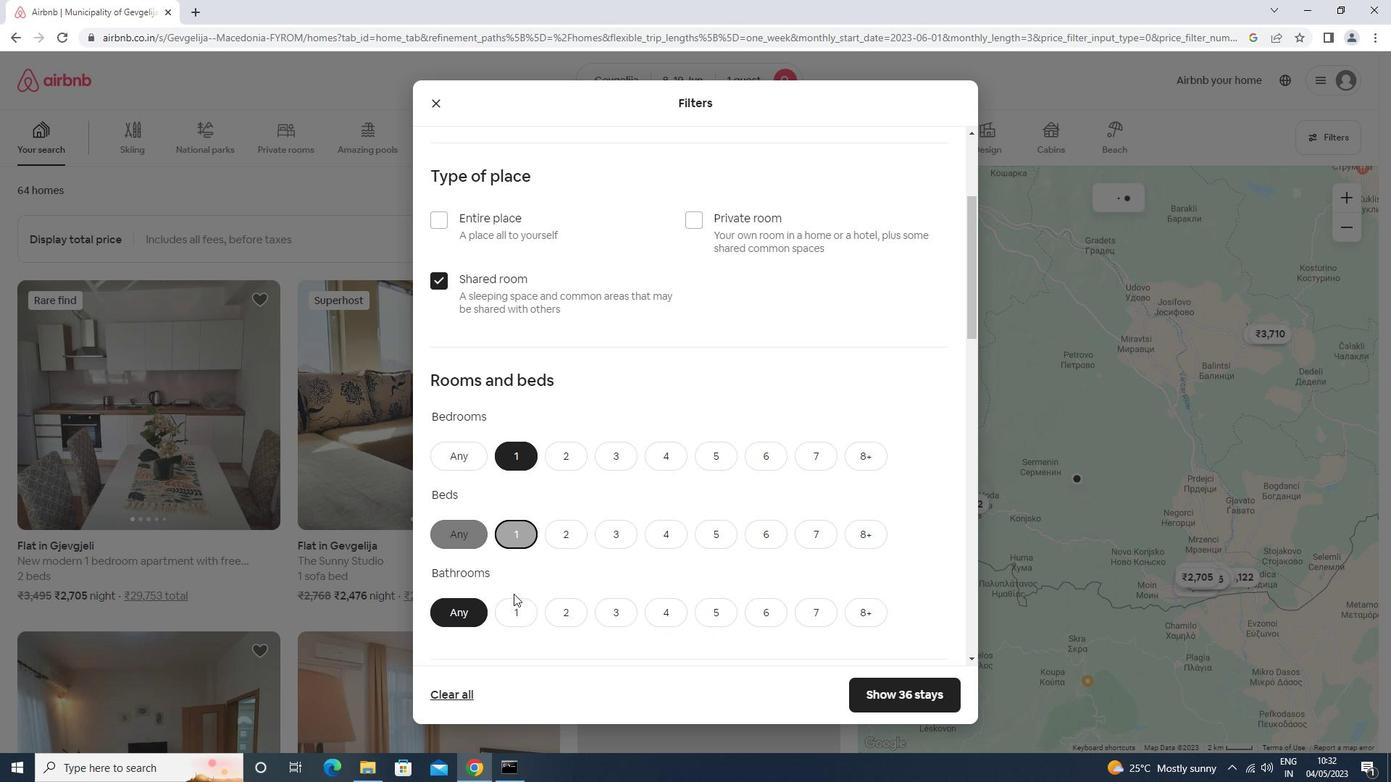 
Action: Mouse pressed left at (513, 602)
Screenshot: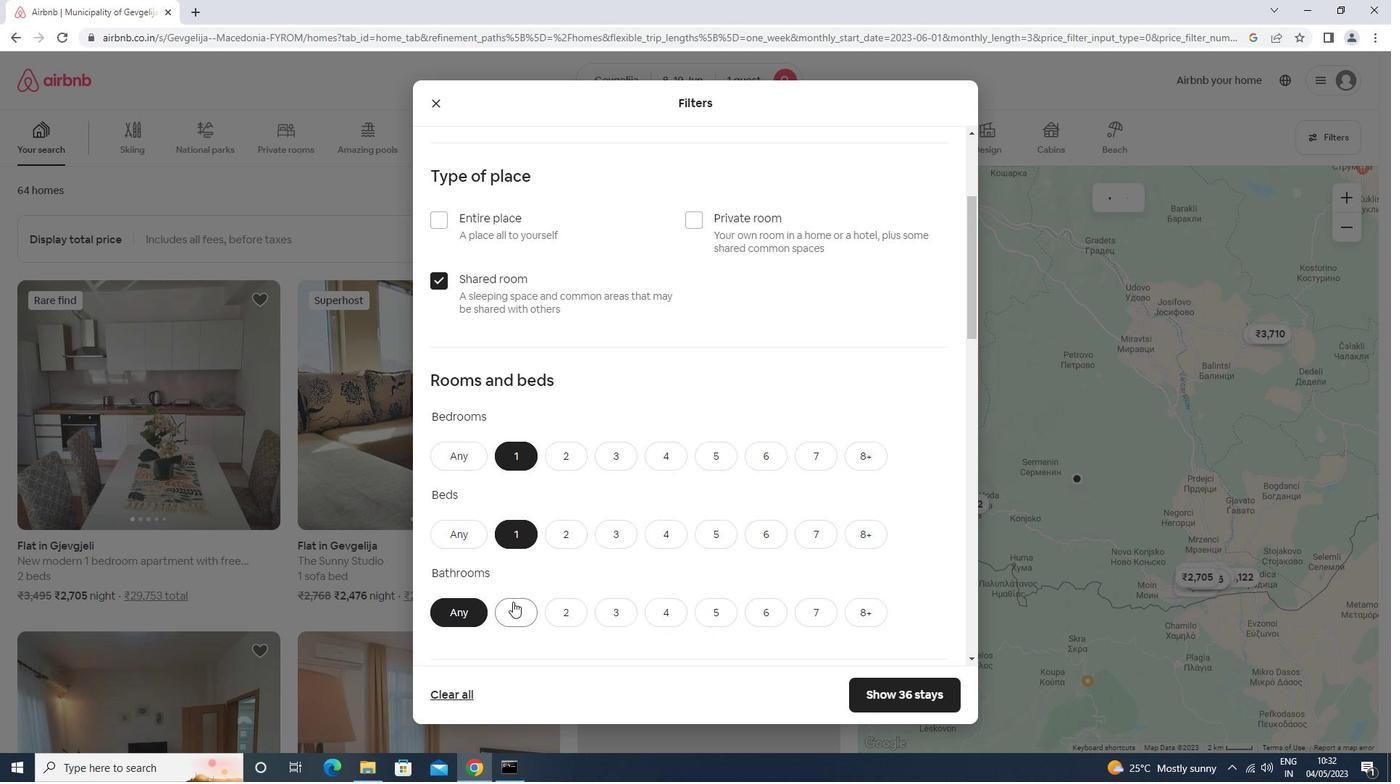 
Action: Mouse moved to (509, 579)
Screenshot: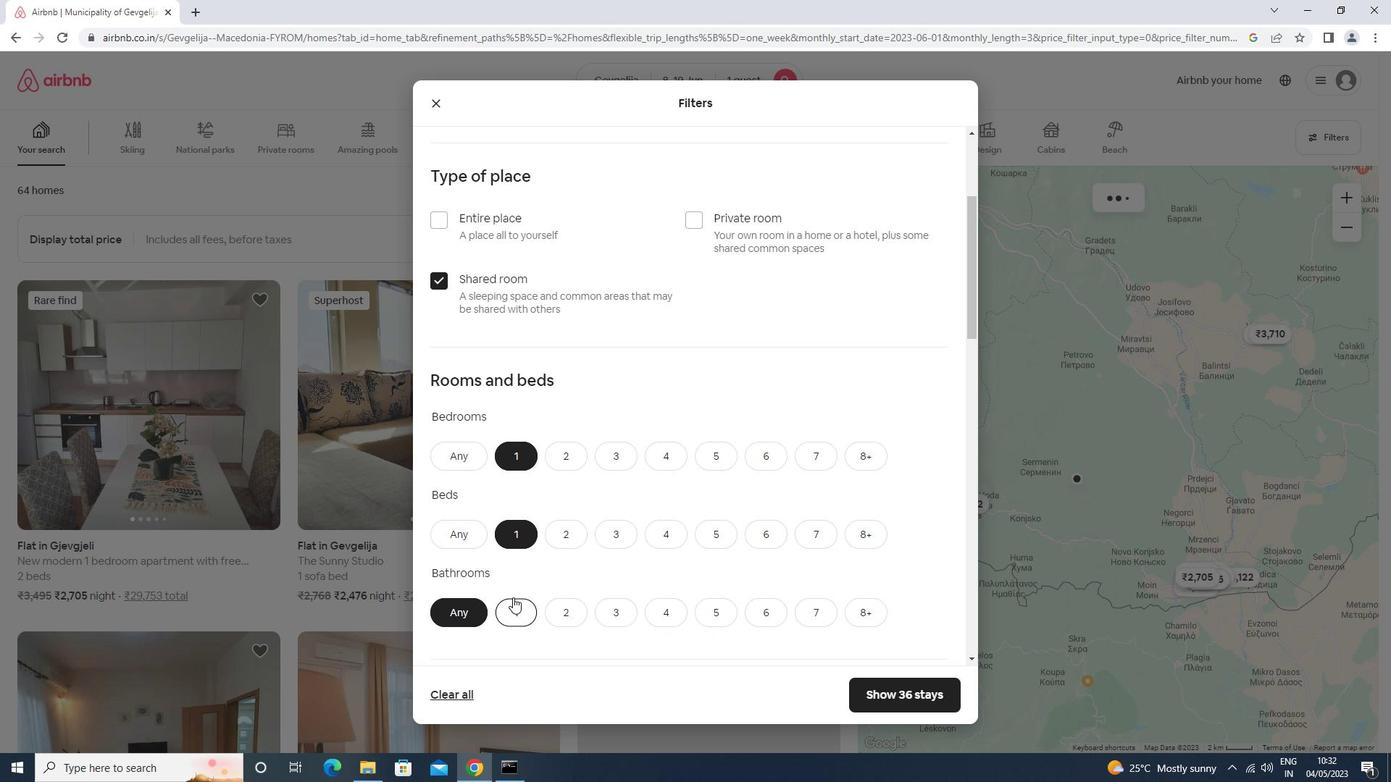 
Action: Mouse scrolled (509, 579) with delta (0, 0)
Screenshot: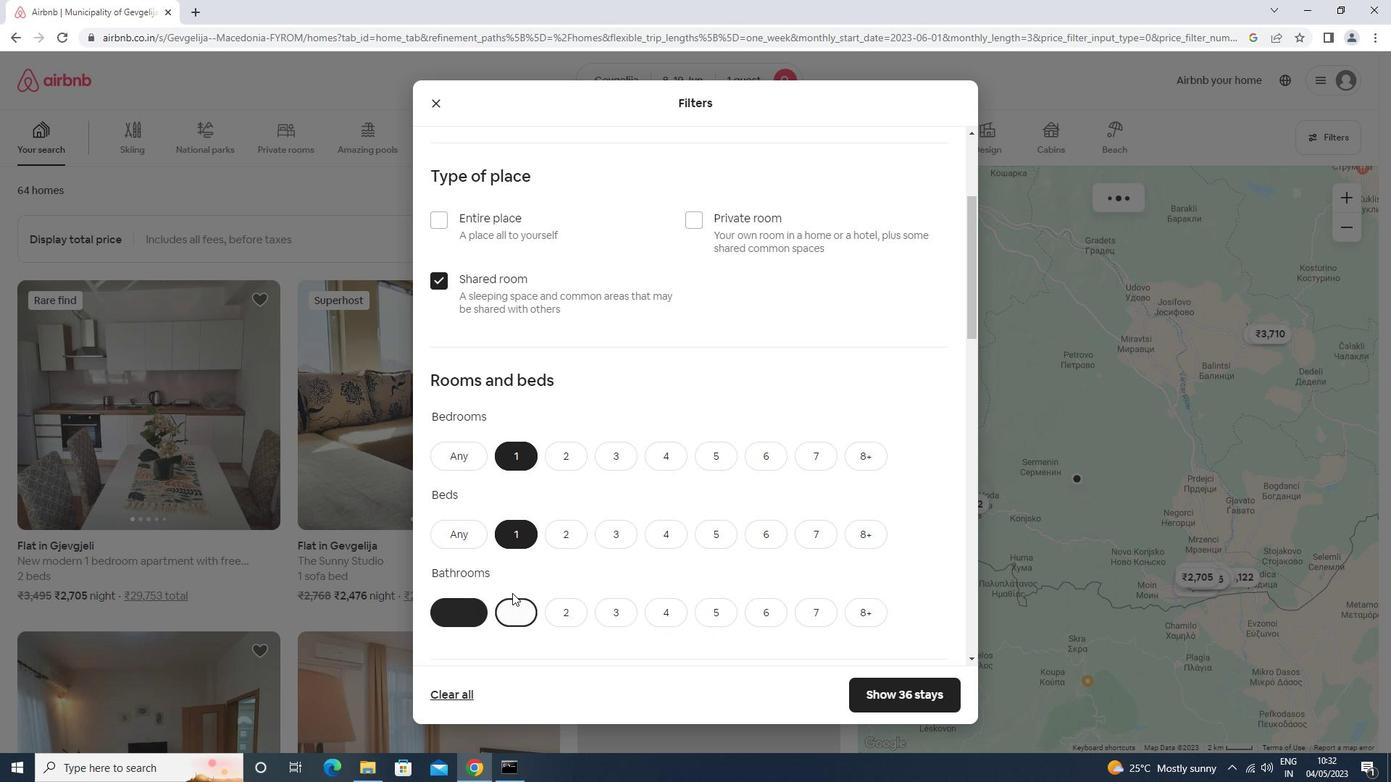 
Action: Mouse scrolled (509, 579) with delta (0, 0)
Screenshot: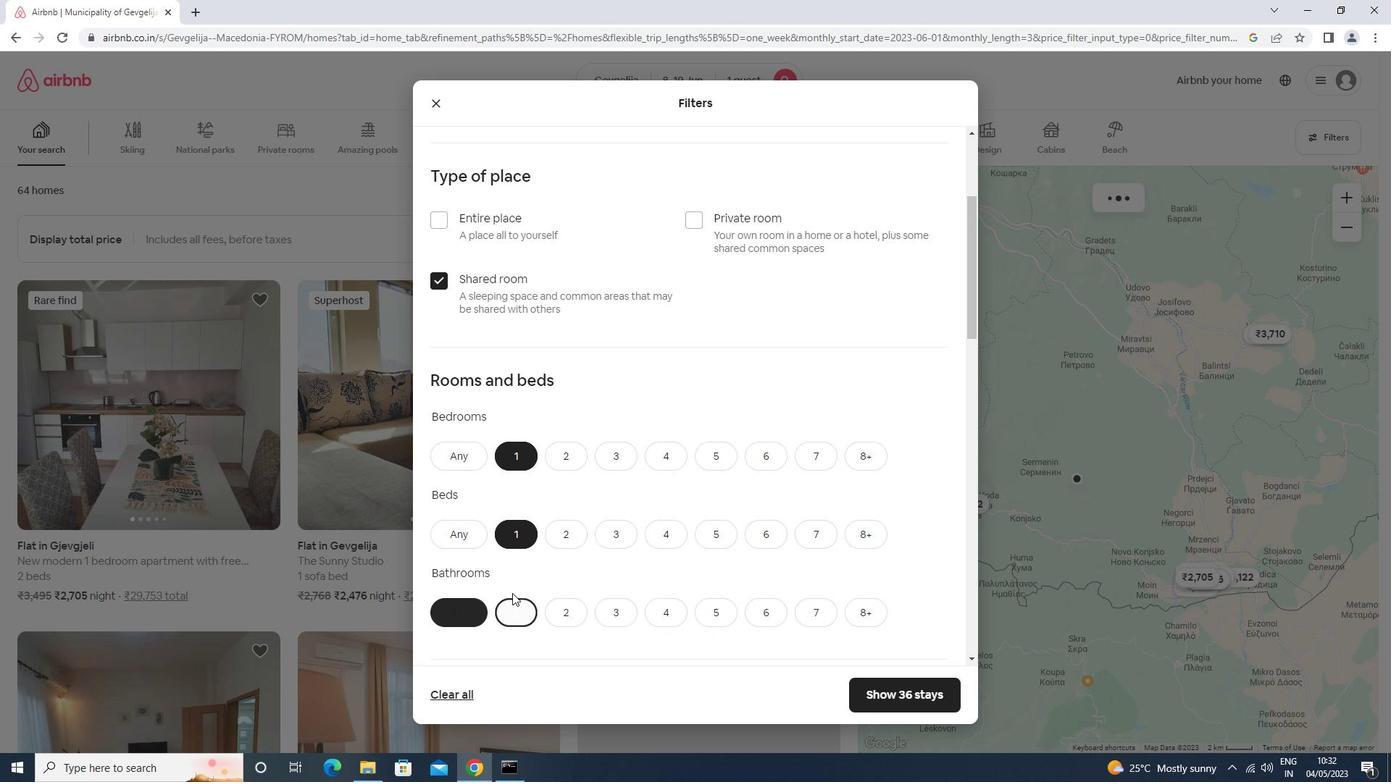 
Action: Mouse scrolled (509, 579) with delta (0, 0)
Screenshot: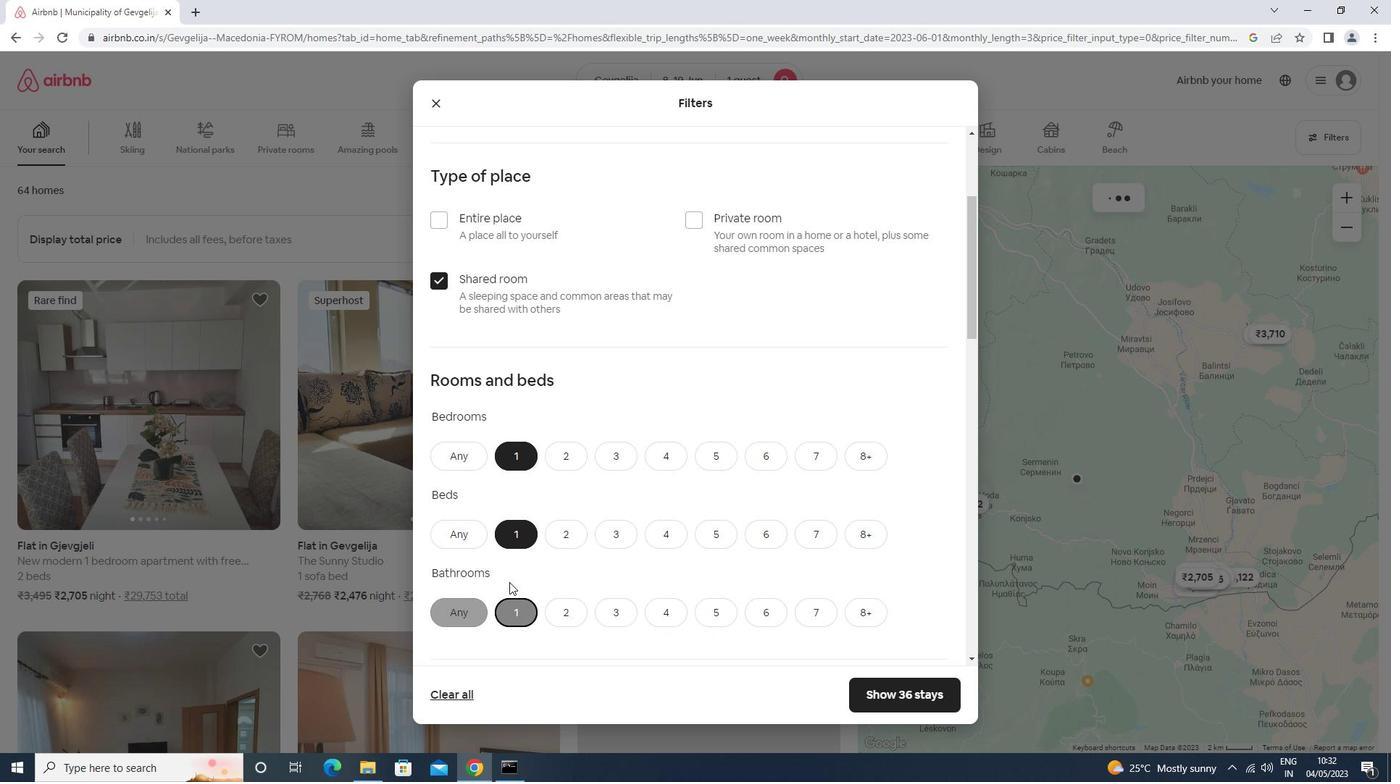 
Action: Mouse scrolled (509, 579) with delta (0, 0)
Screenshot: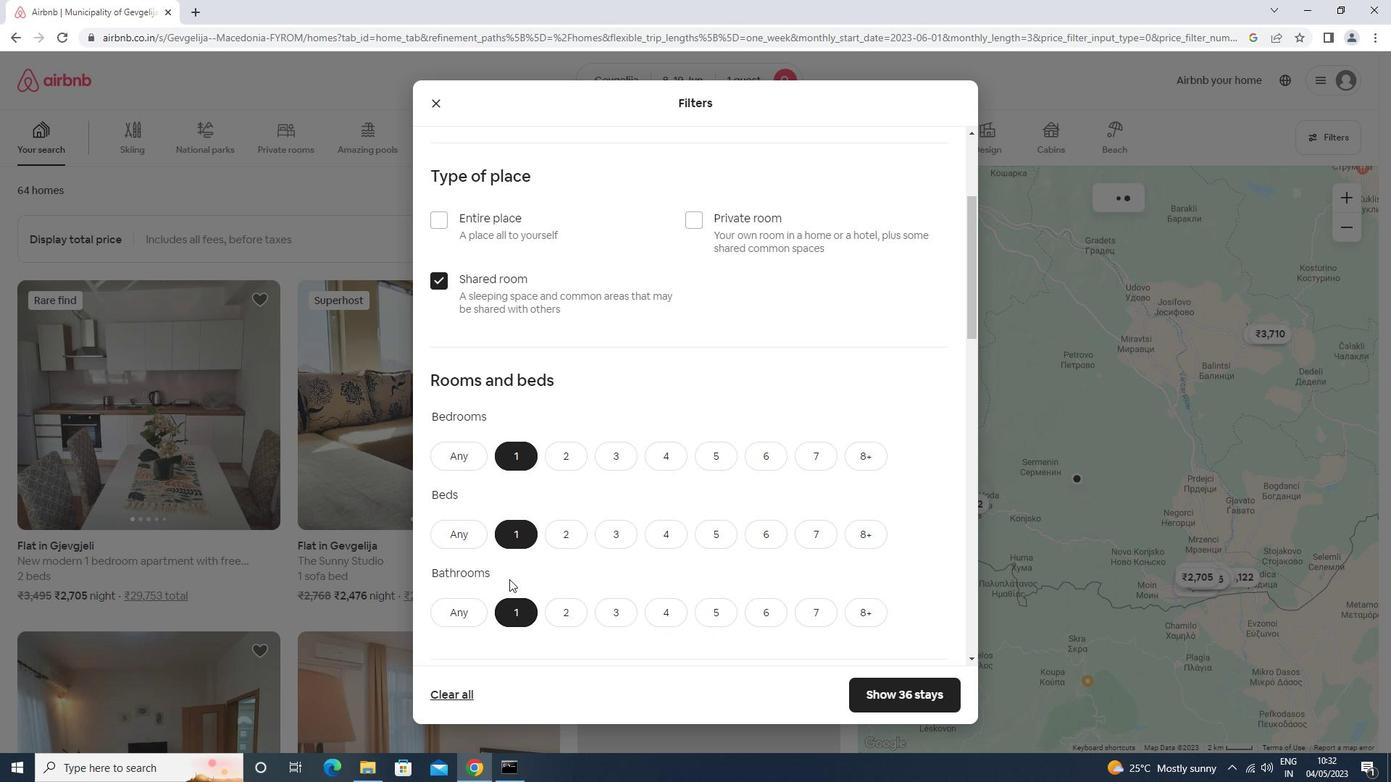
Action: Mouse moved to (491, 480)
Screenshot: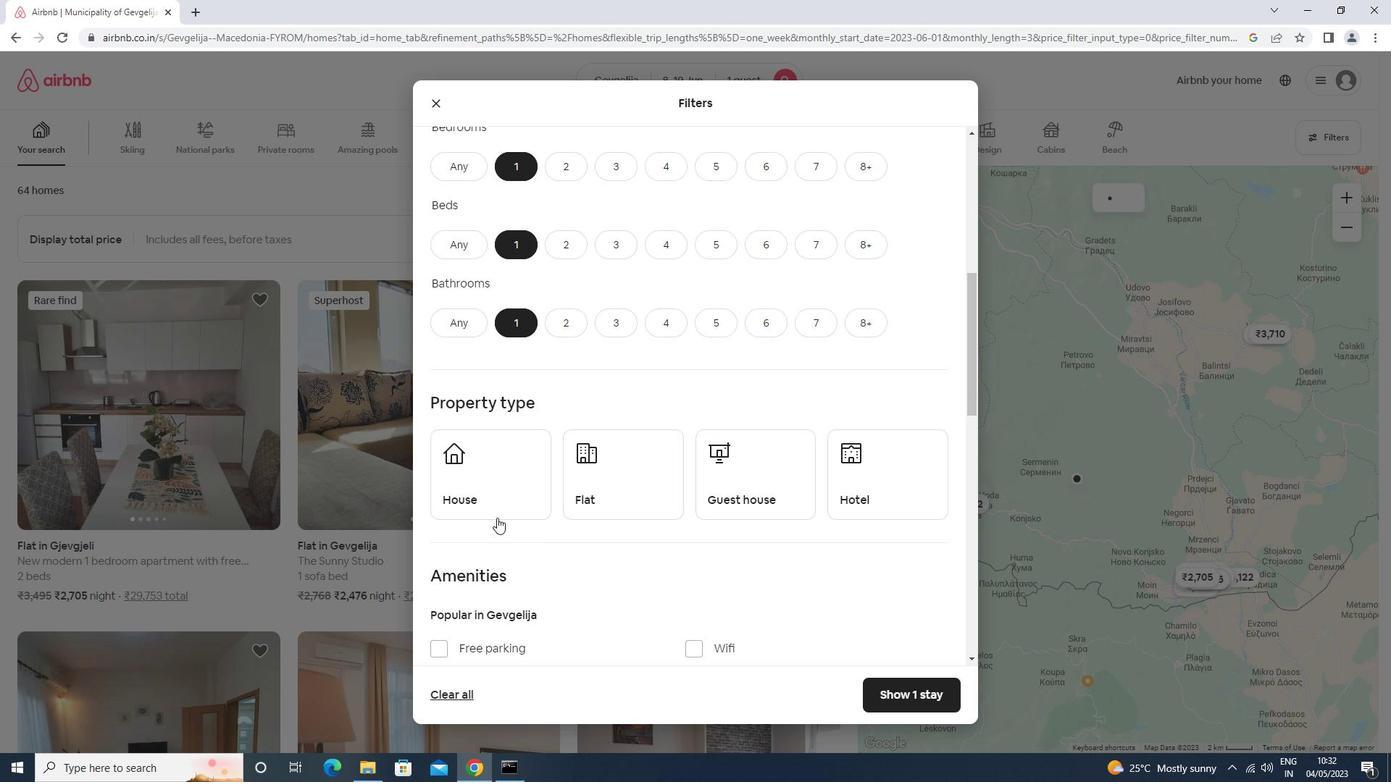 
Action: Mouse pressed left at (491, 480)
Screenshot: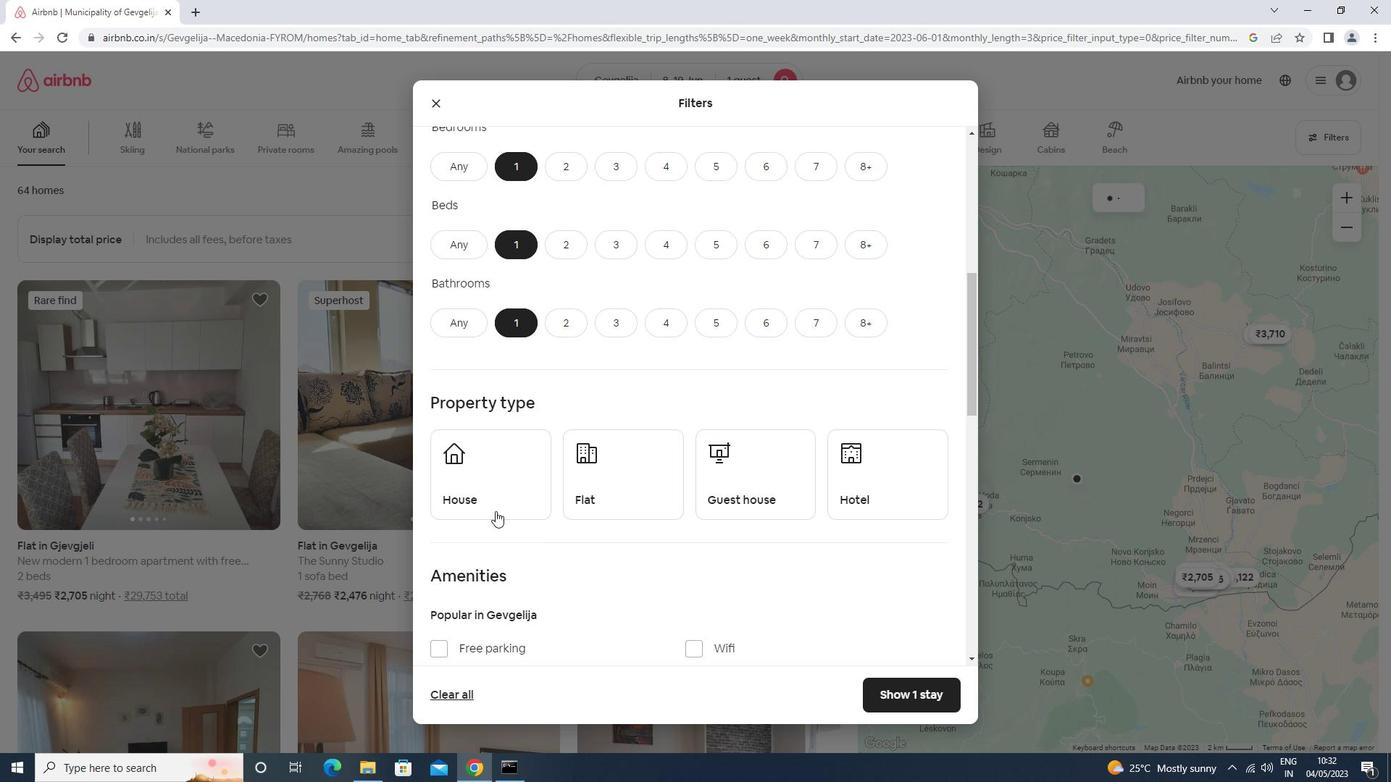 
Action: Mouse moved to (662, 484)
Screenshot: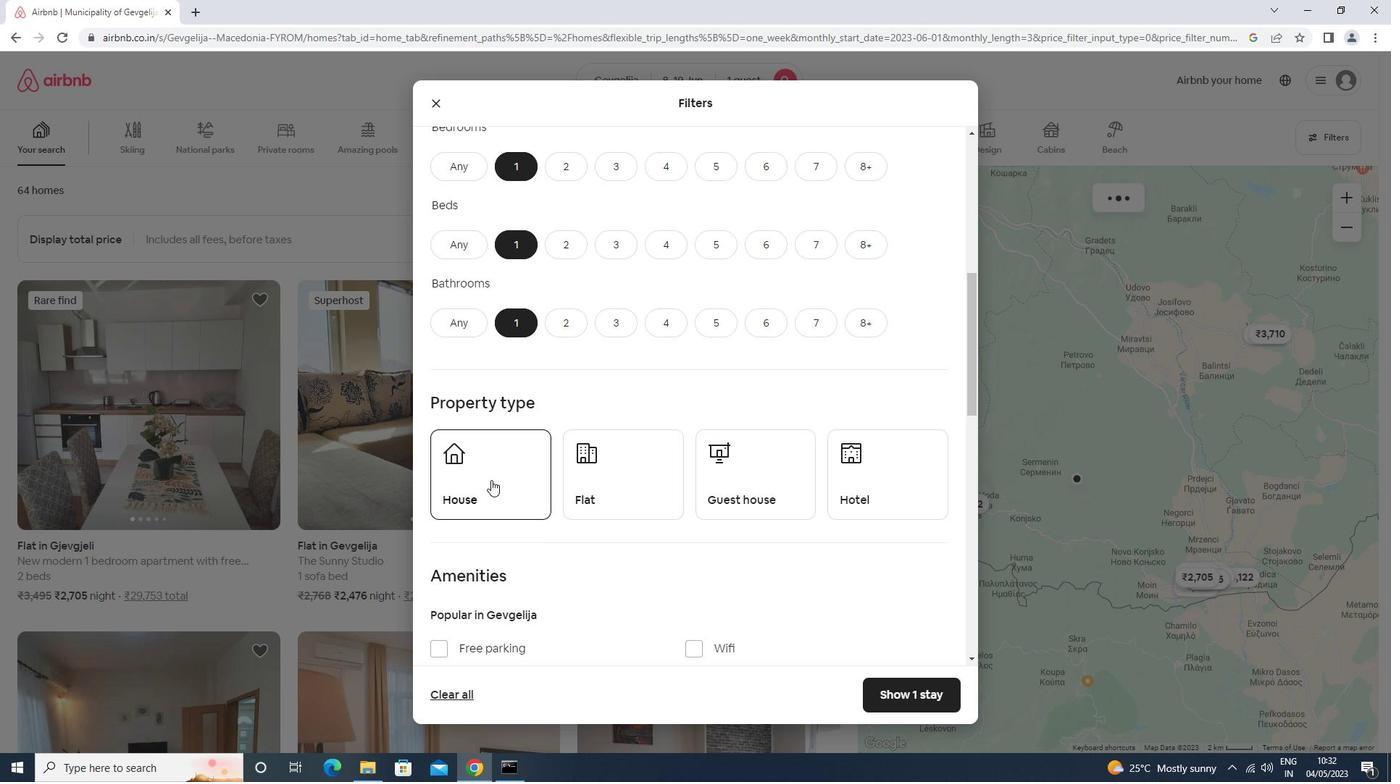 
Action: Mouse pressed left at (662, 484)
Screenshot: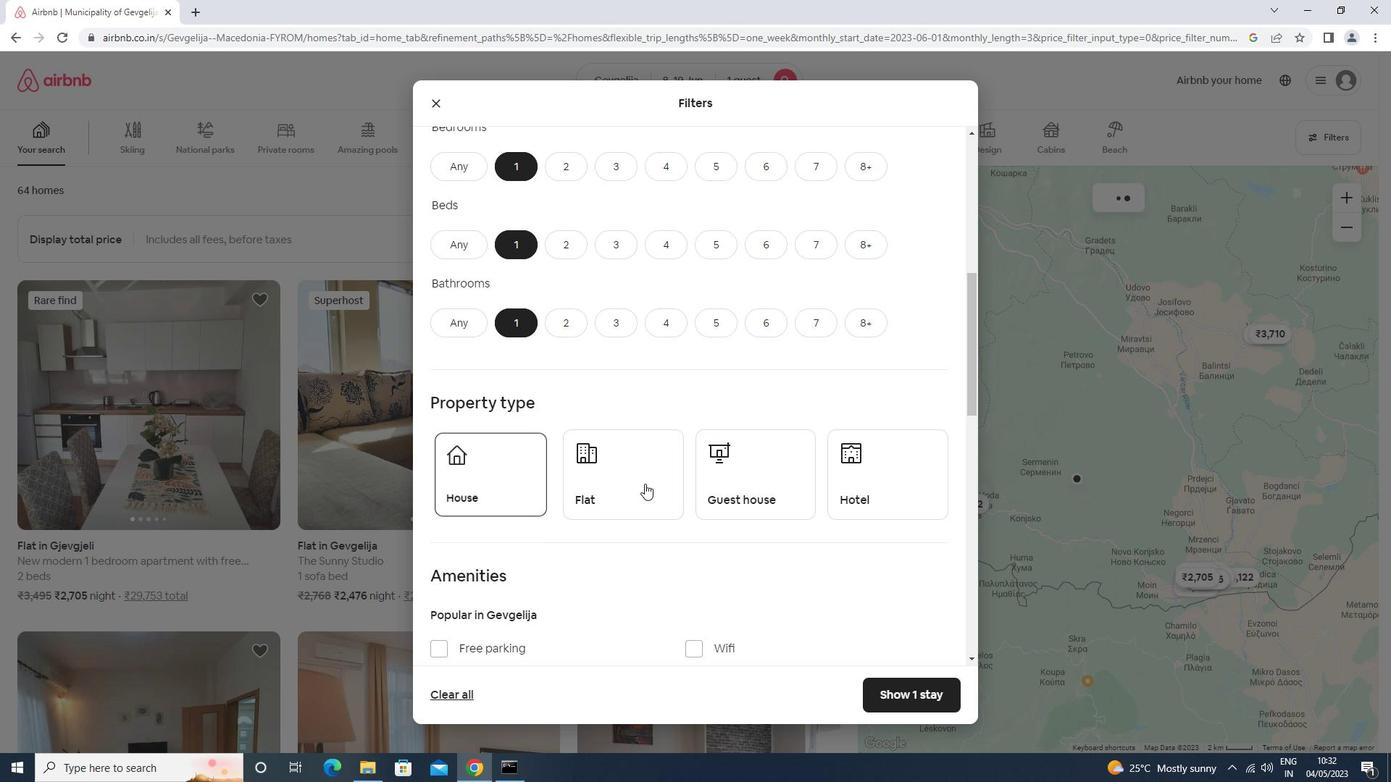 
Action: Mouse moved to (743, 476)
Screenshot: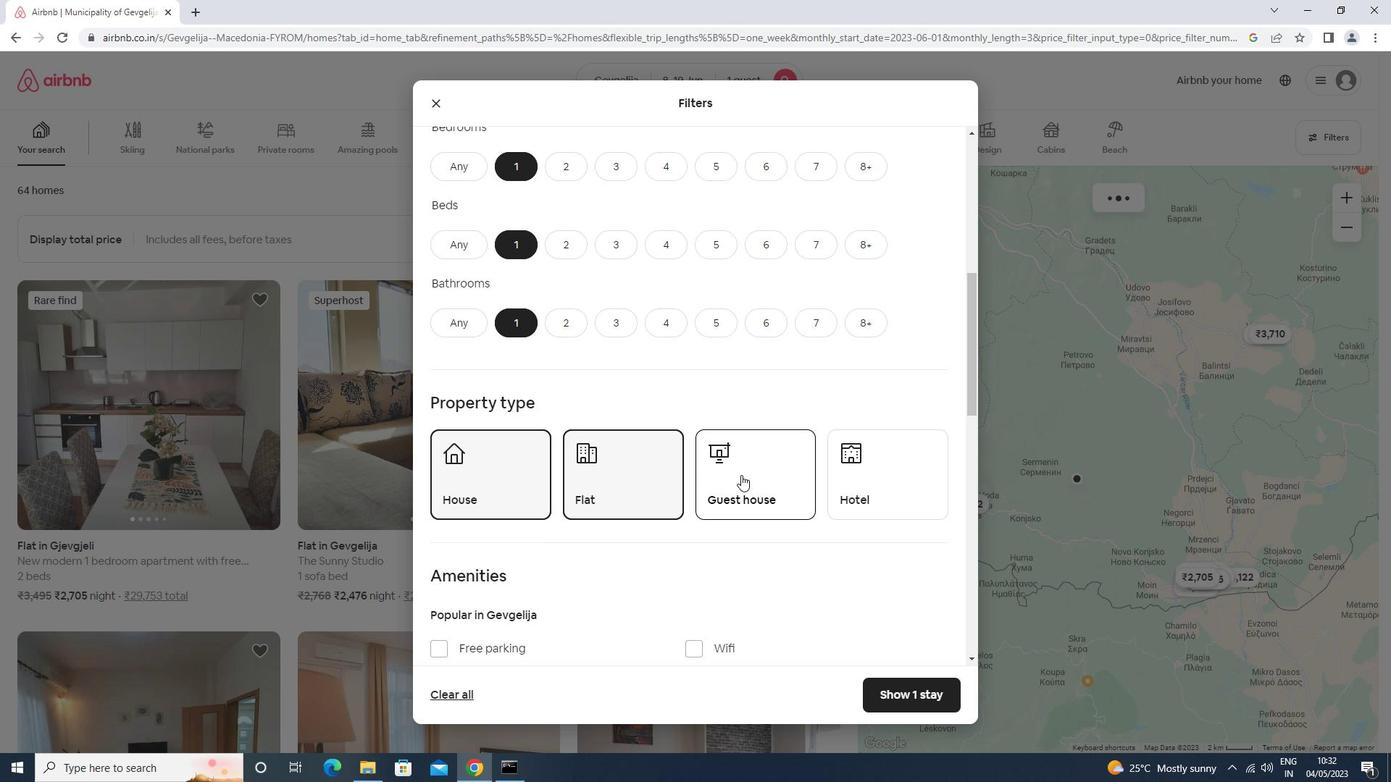 
Action: Mouse pressed left at (743, 476)
Screenshot: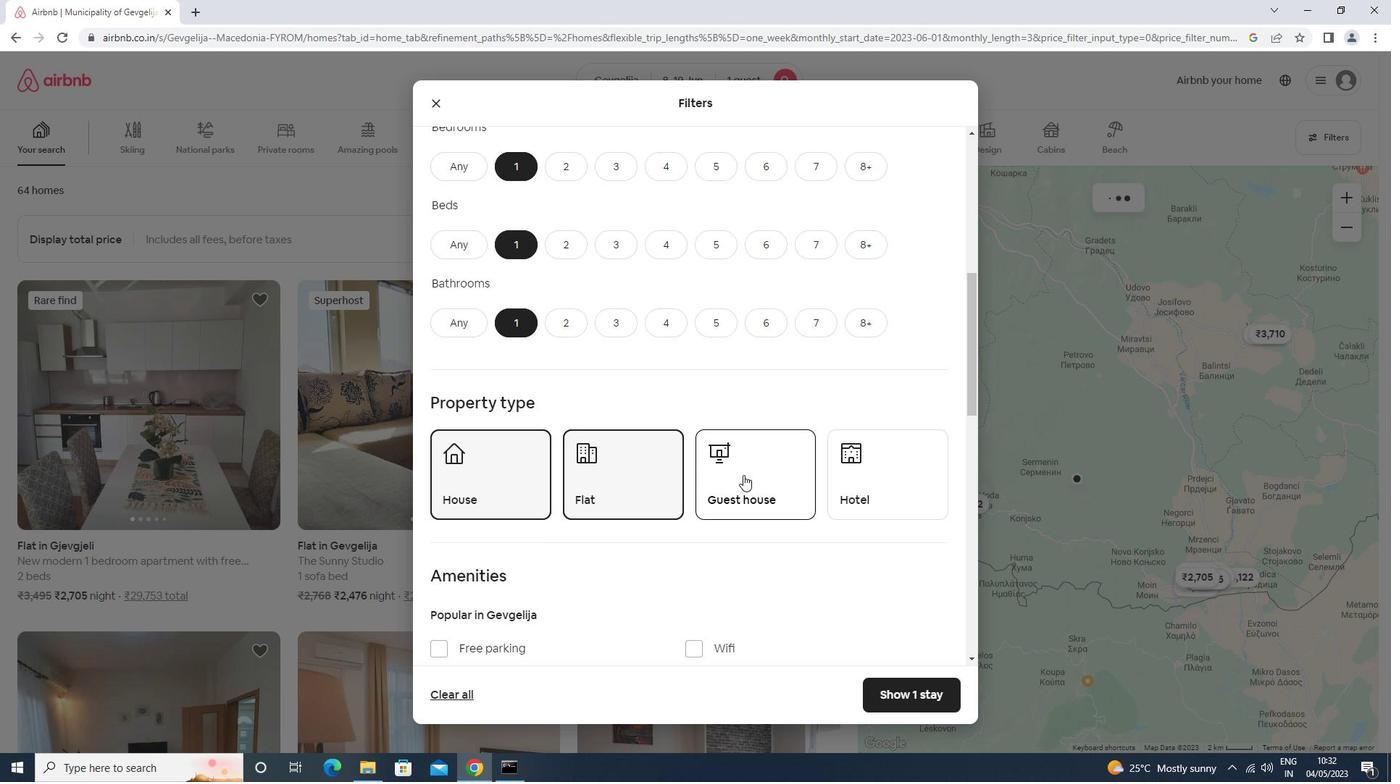 
Action: Mouse moved to (957, 520)
Screenshot: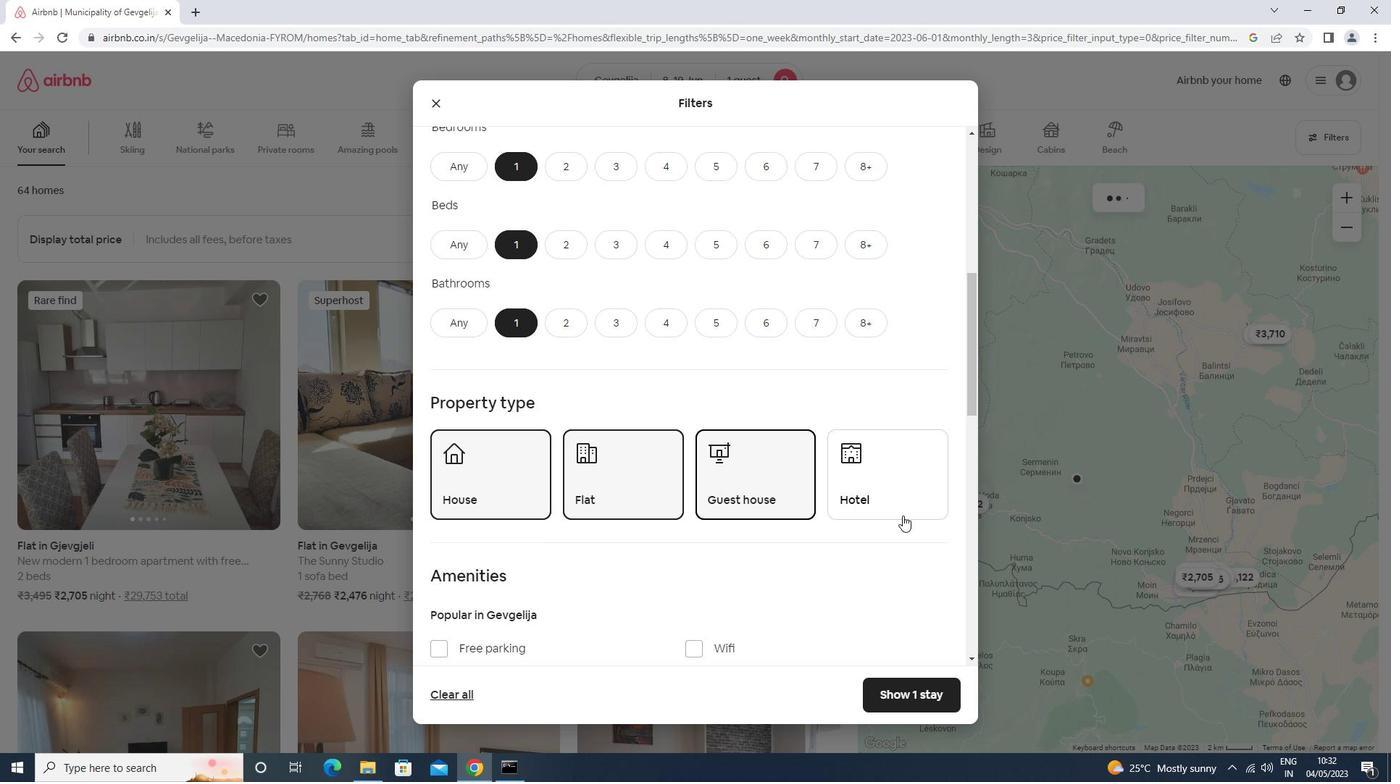 
Action: Mouse pressed left at (957, 520)
Screenshot: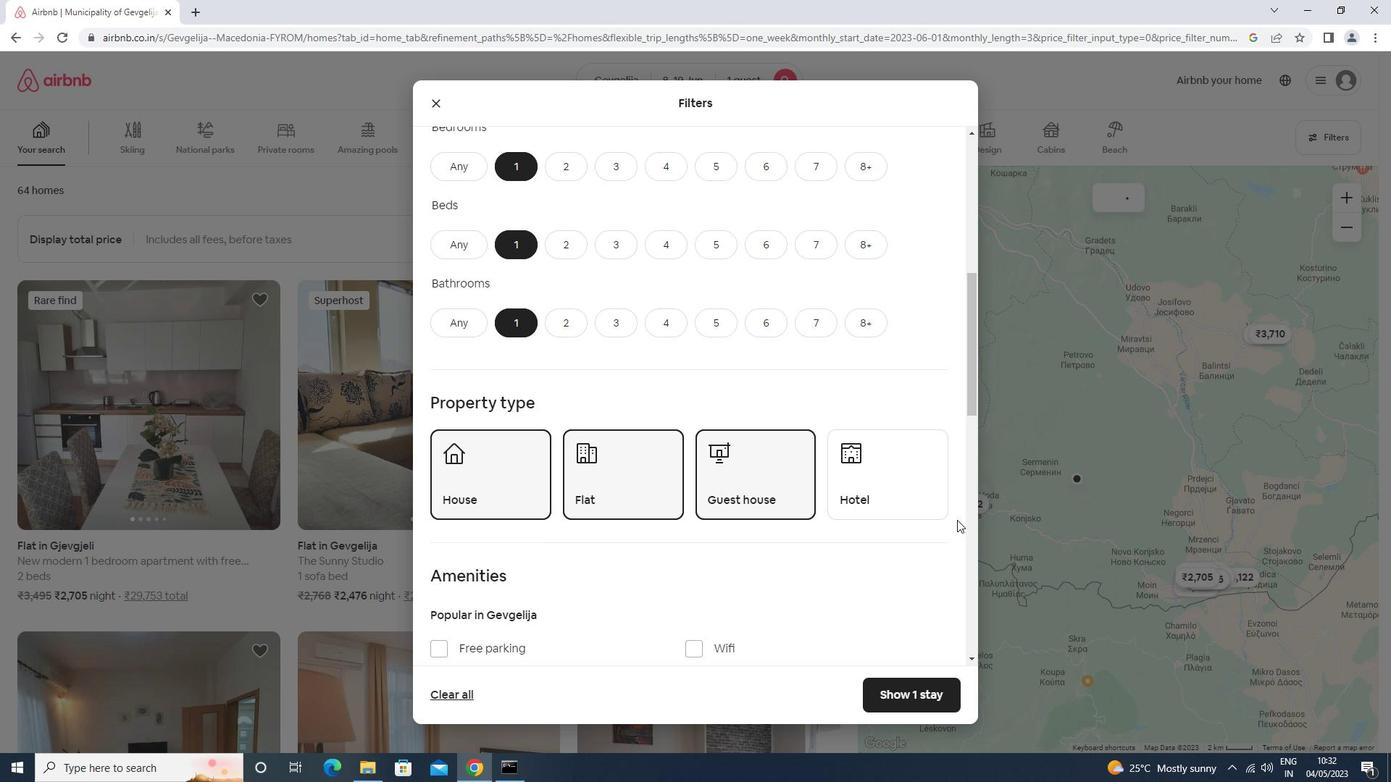 
Action: Mouse moved to (910, 494)
Screenshot: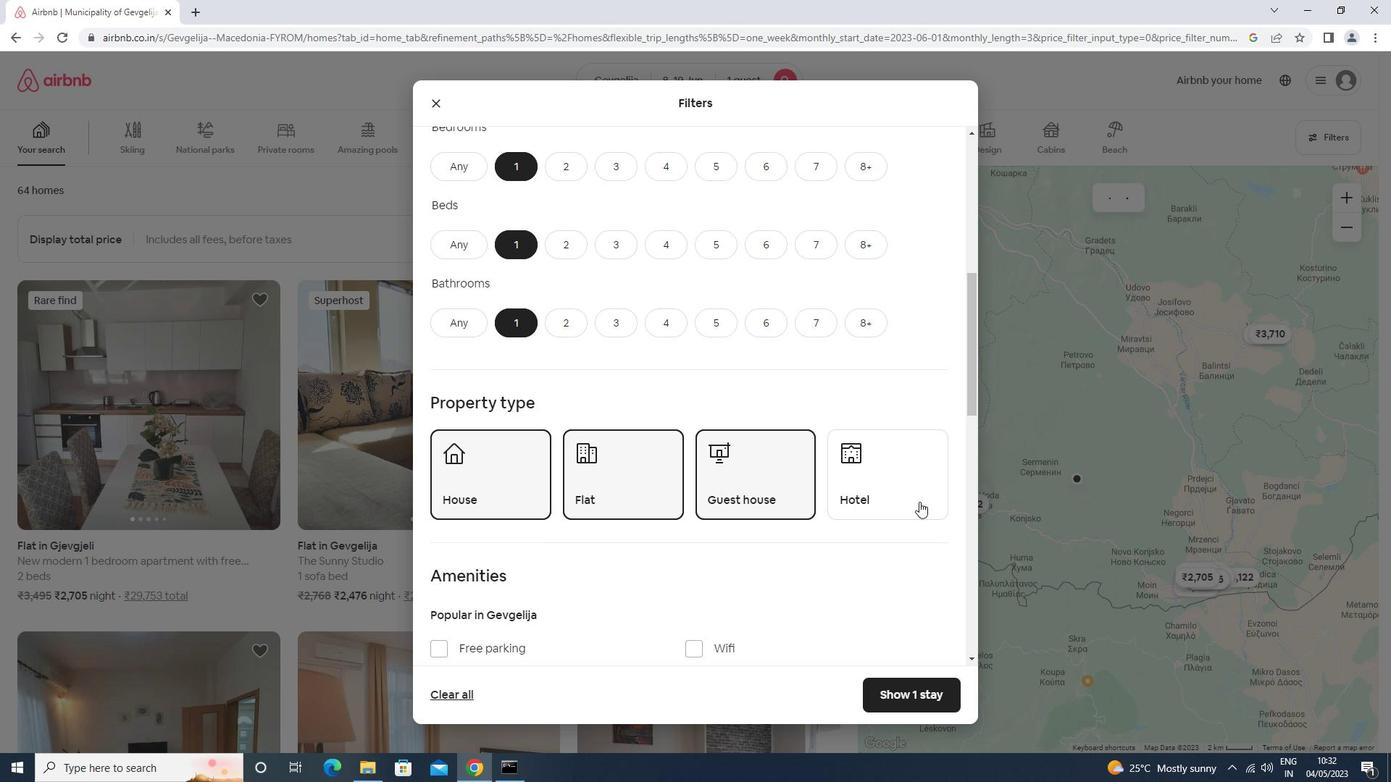 
Action: Mouse pressed left at (910, 494)
Screenshot: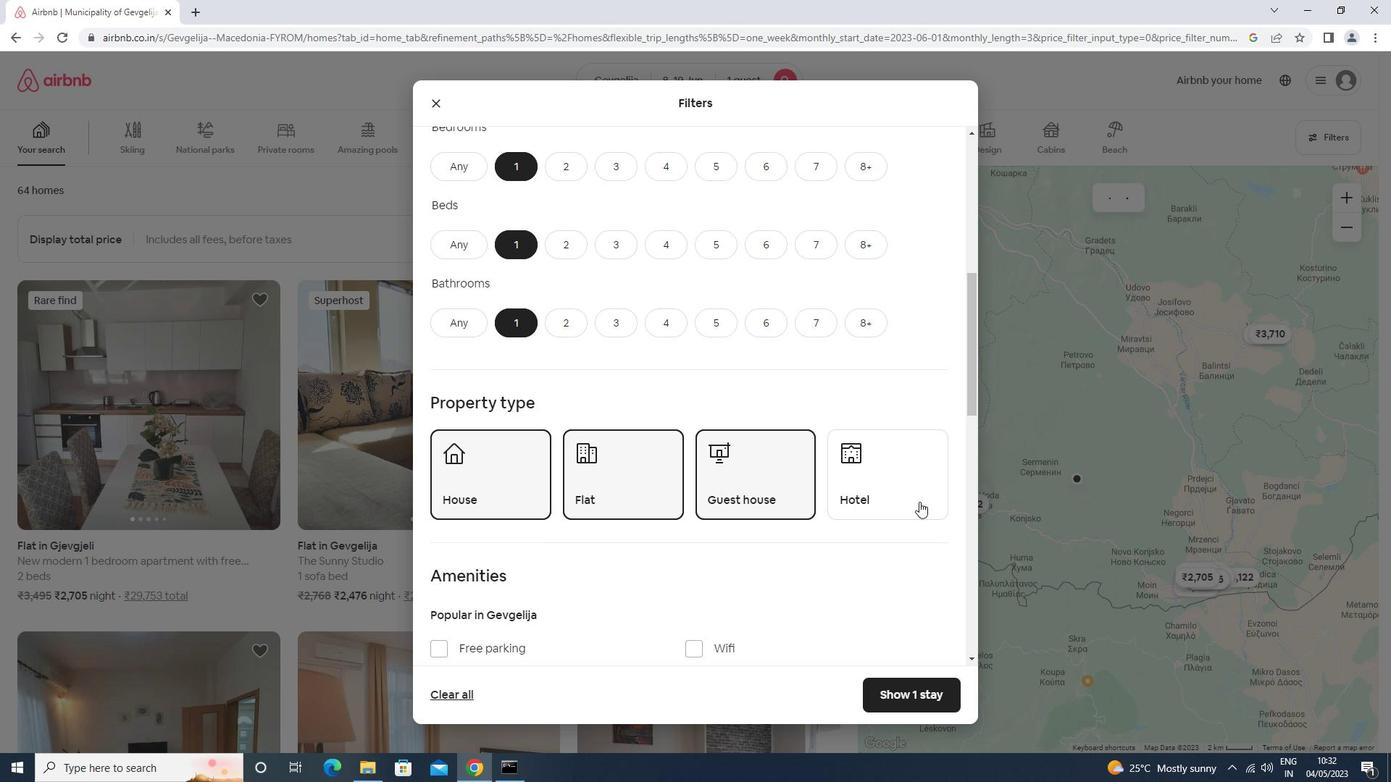 
Action: Mouse moved to (836, 497)
Screenshot: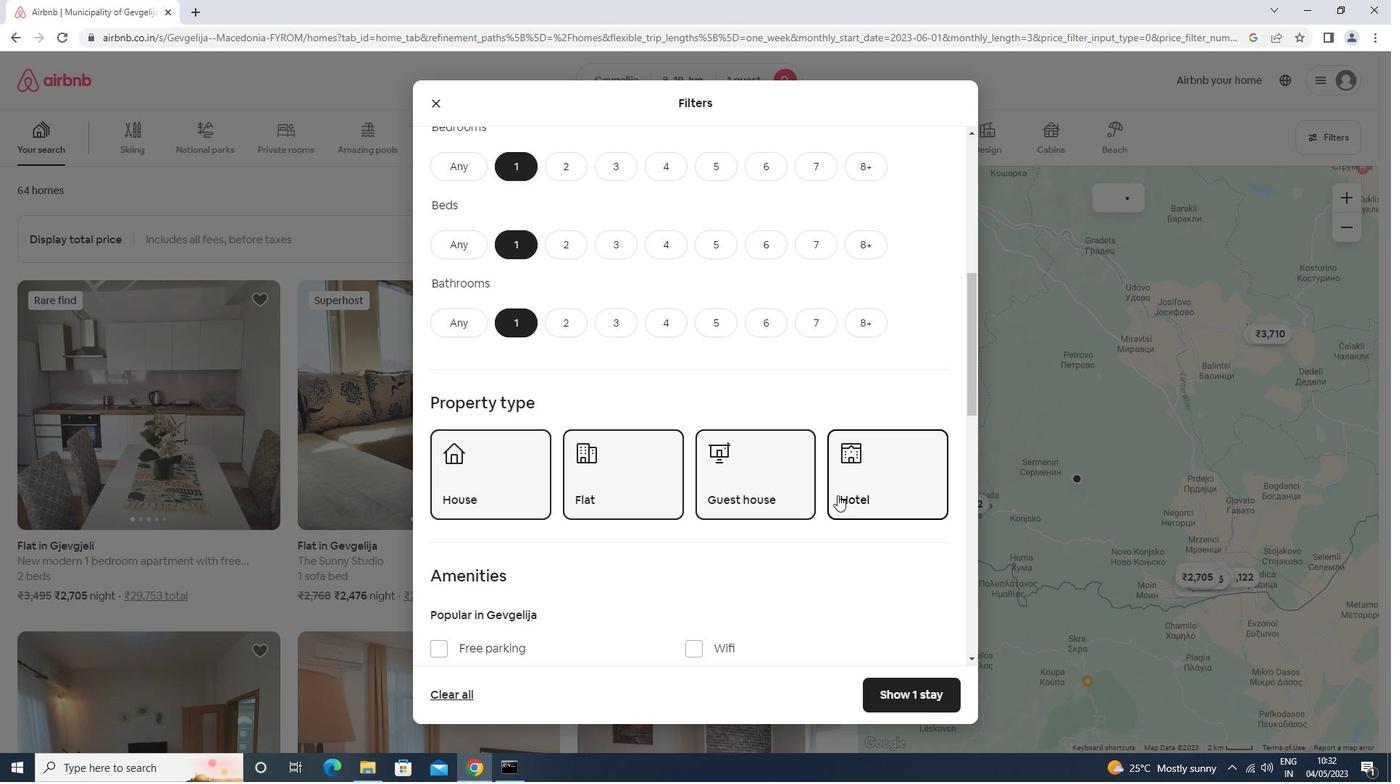 
Action: Mouse scrolled (836, 496) with delta (0, 0)
Screenshot: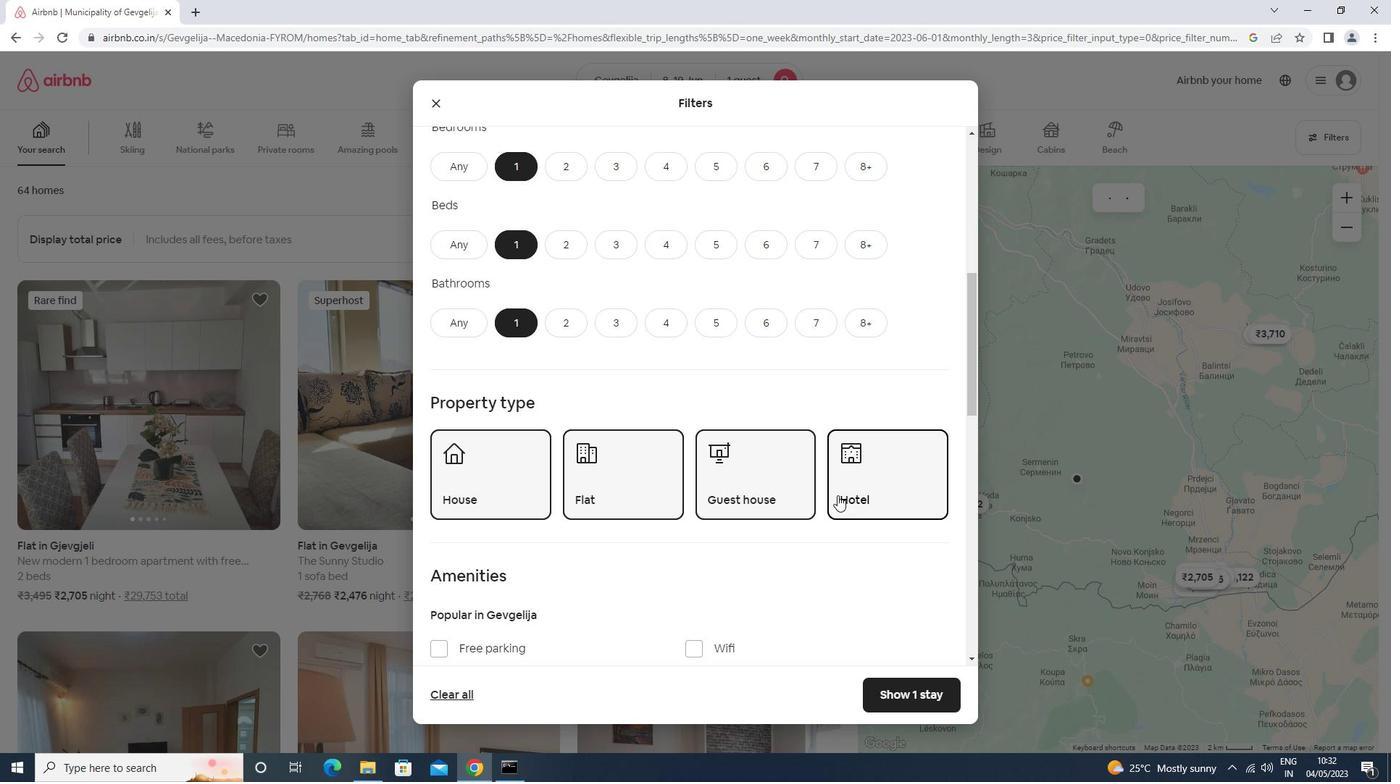 
Action: Mouse scrolled (836, 496) with delta (0, 0)
Screenshot: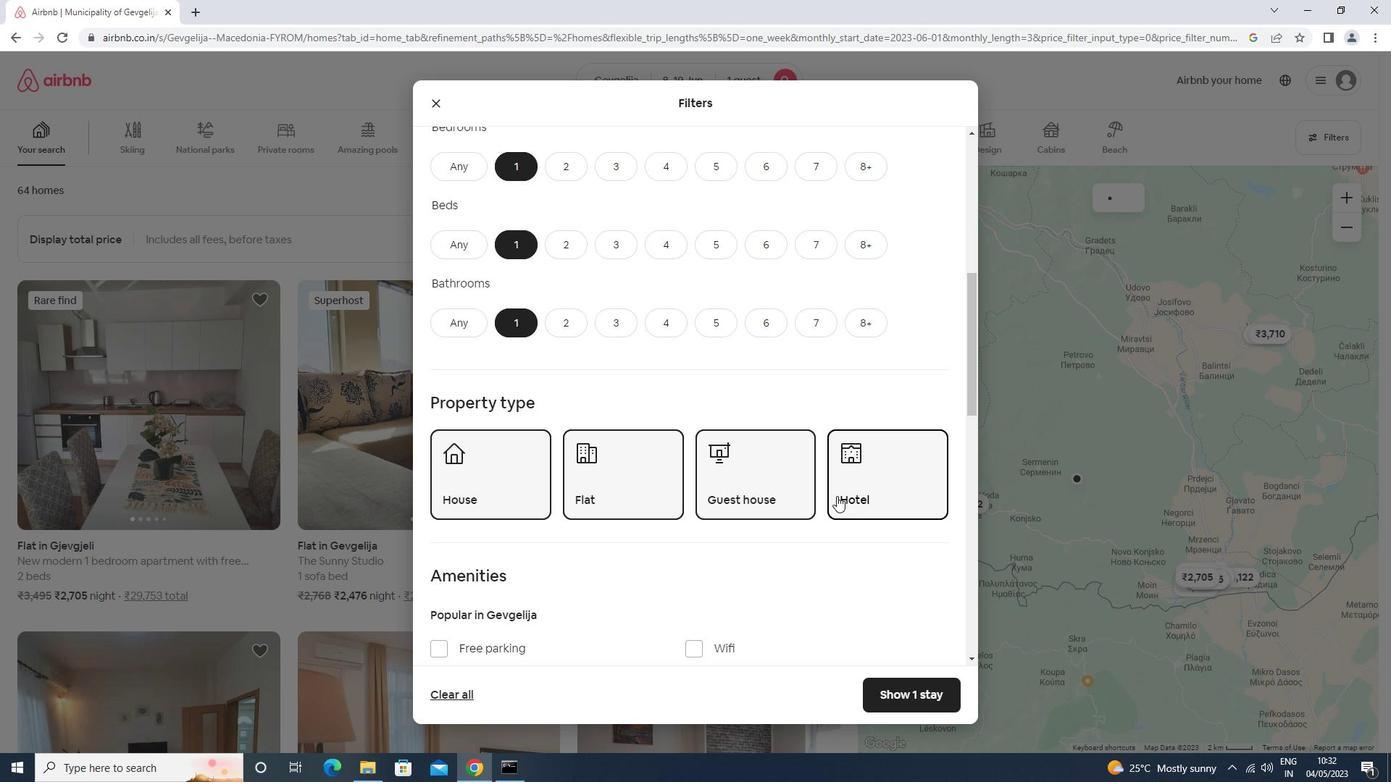 
Action: Mouse moved to (836, 497)
Screenshot: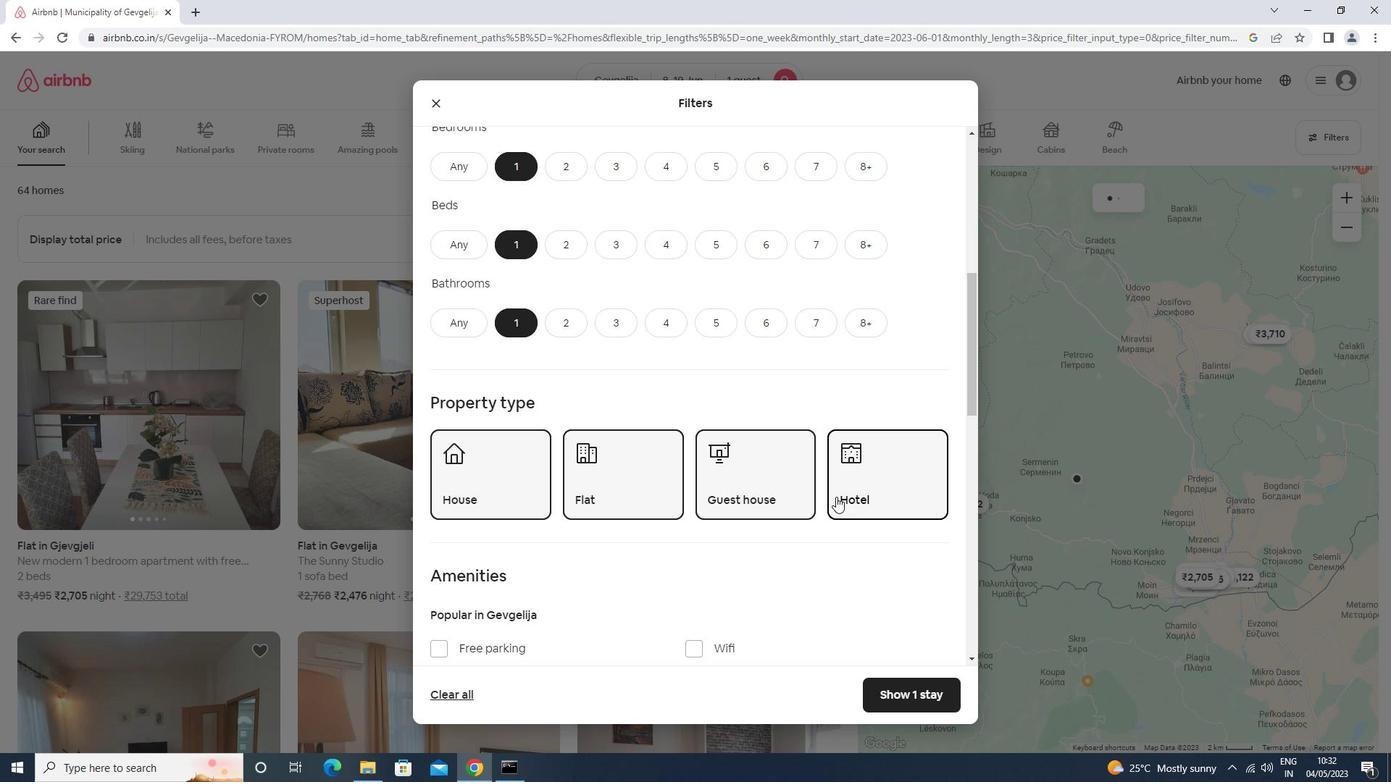 
Action: Mouse scrolled (836, 496) with delta (0, 0)
Screenshot: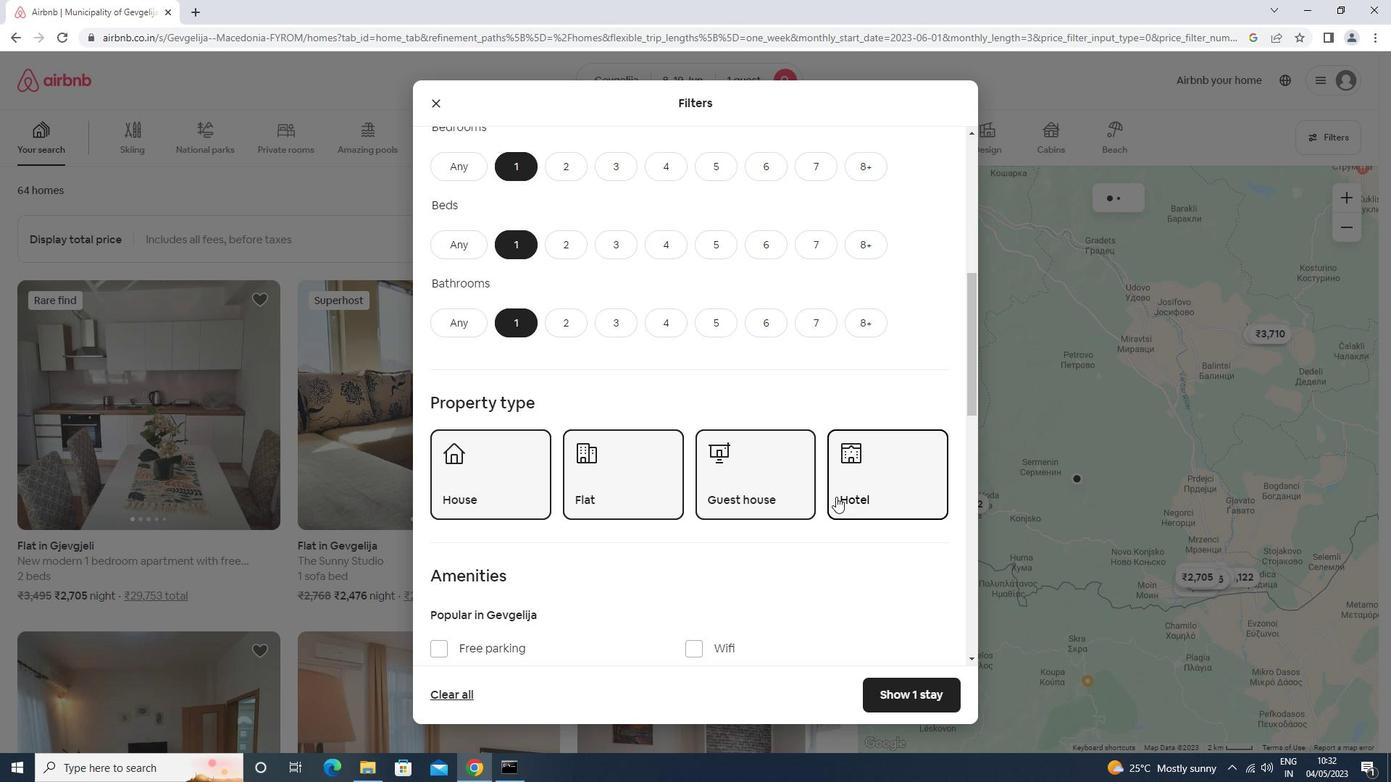
Action: Mouse scrolled (836, 496) with delta (0, 0)
Screenshot: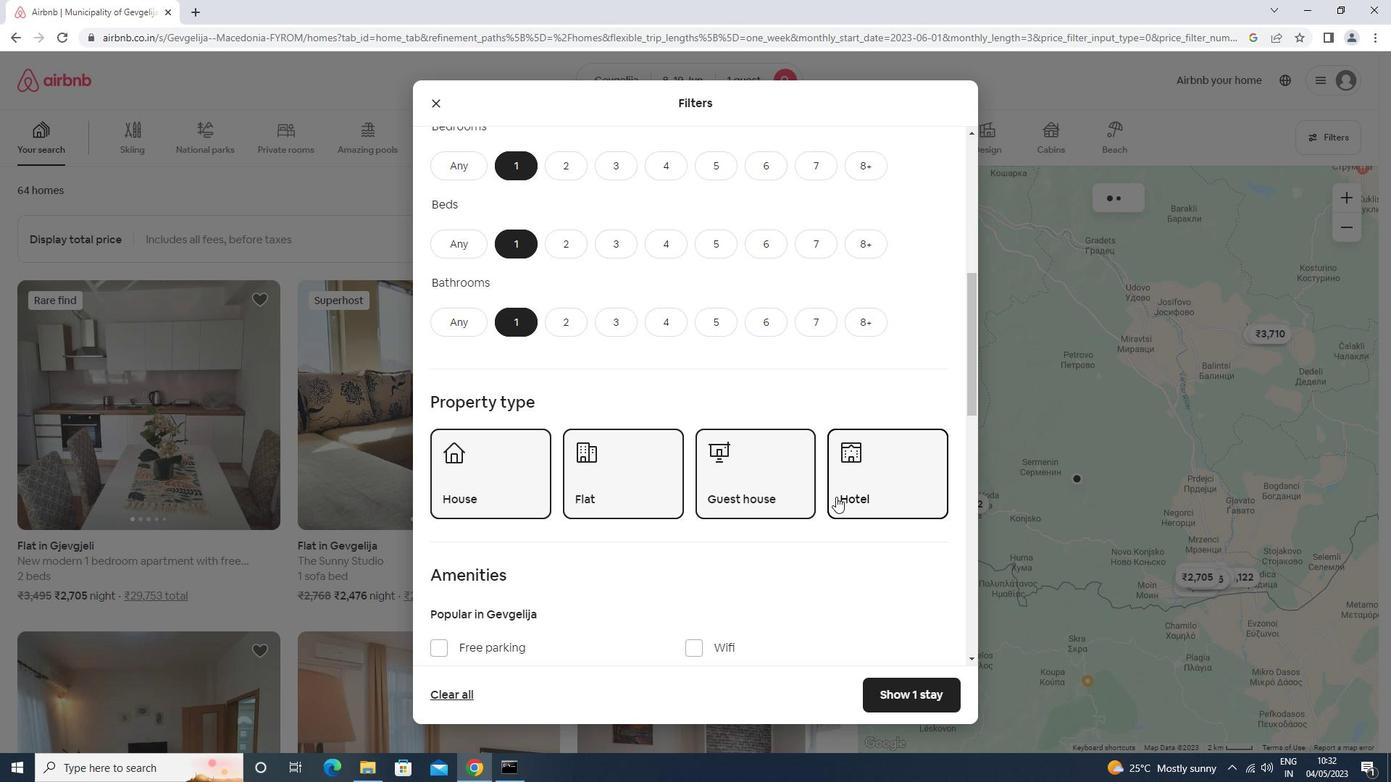 
Action: Mouse moved to (453, 462)
Screenshot: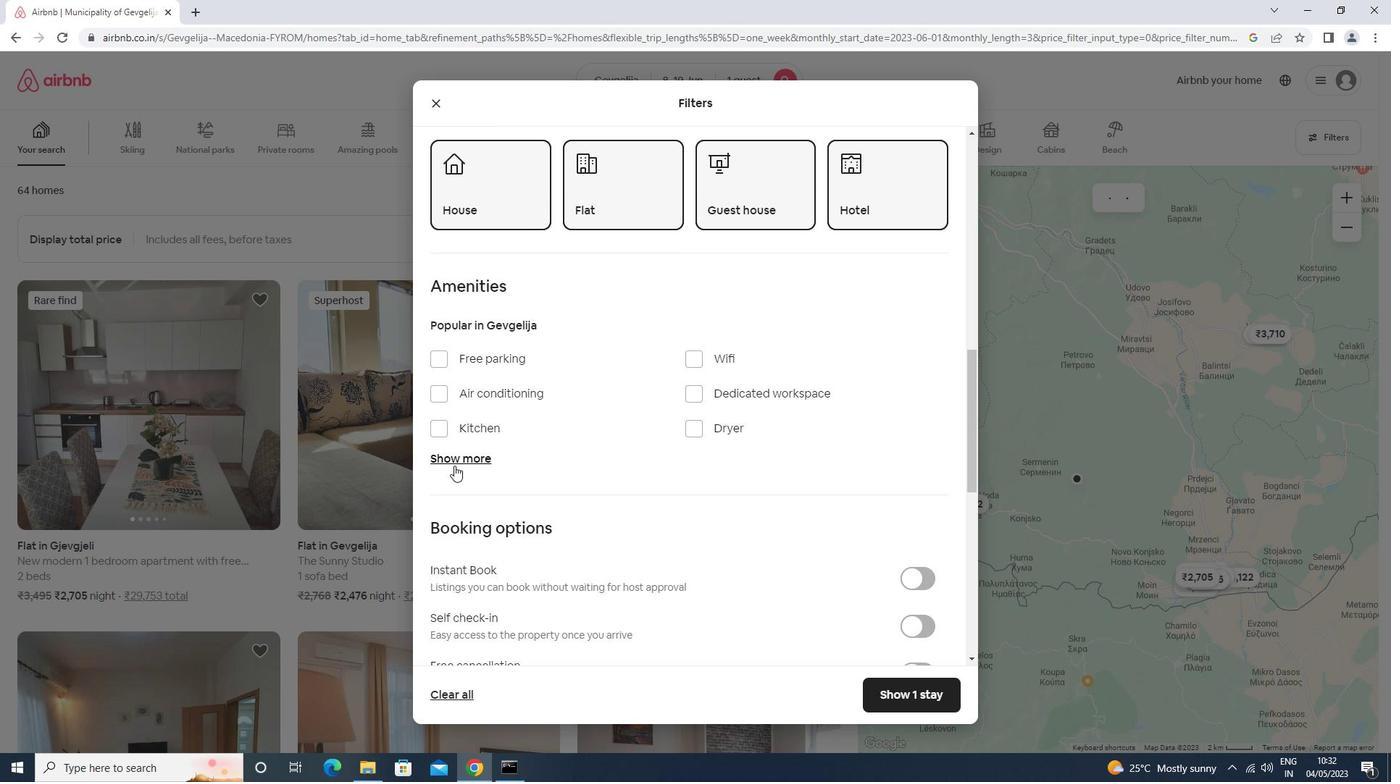 
Action: Mouse pressed left at (453, 462)
Screenshot: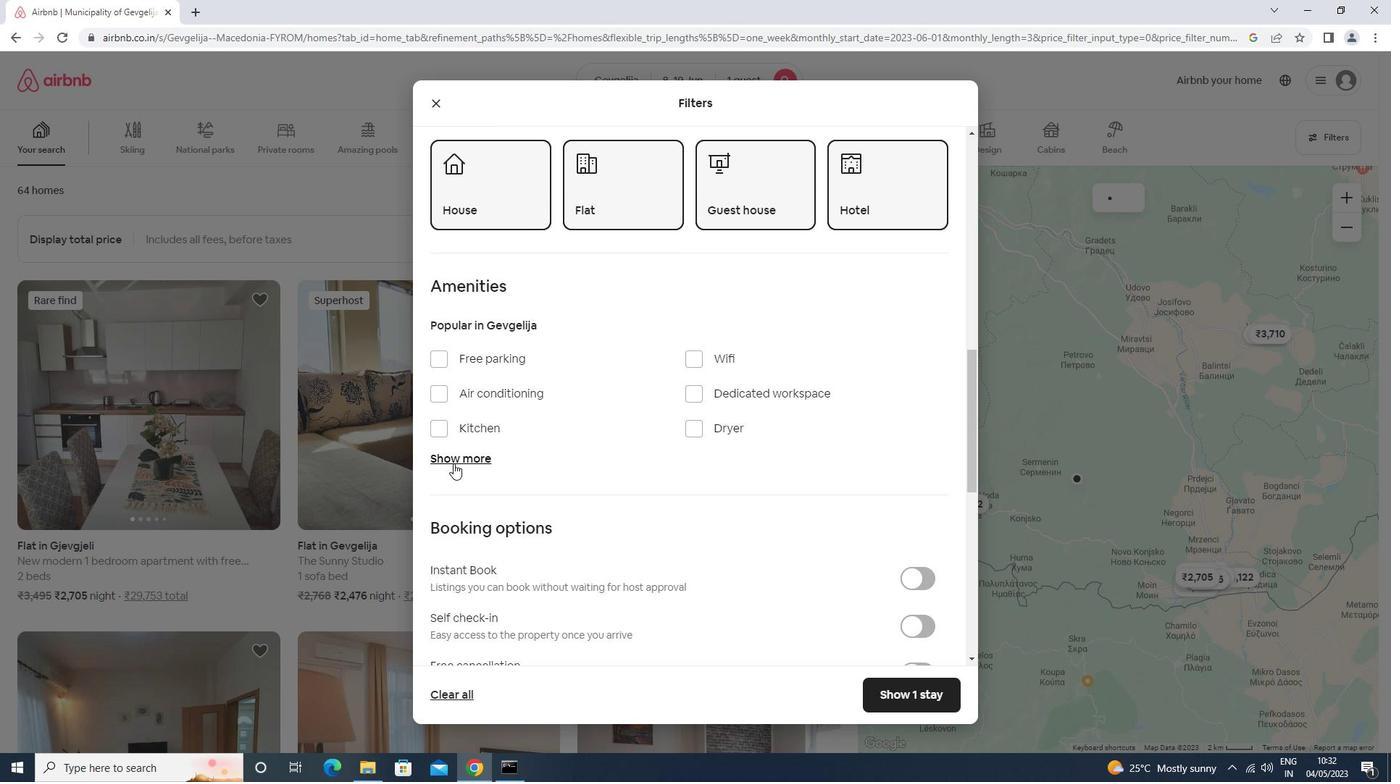 
Action: Mouse moved to (555, 437)
Screenshot: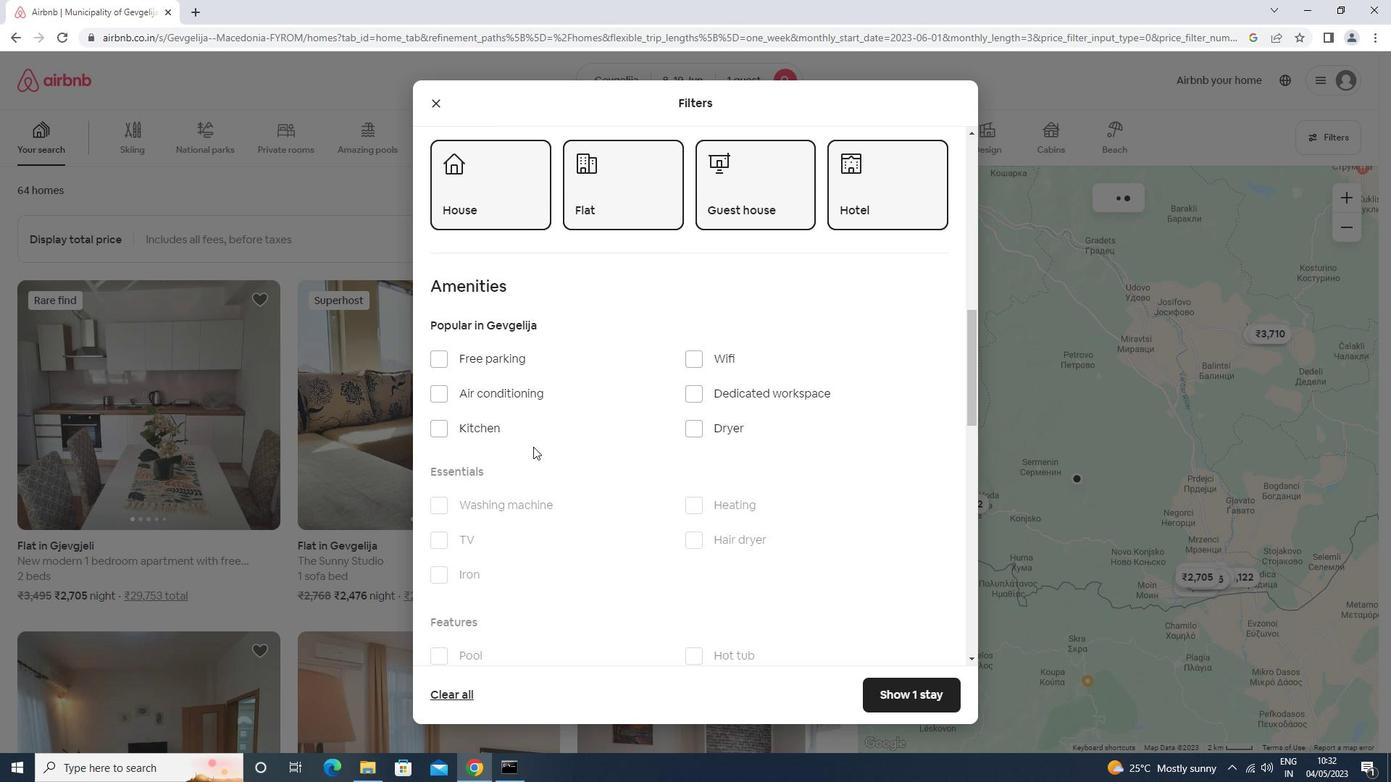 
Action: Mouse scrolled (555, 436) with delta (0, 0)
Screenshot: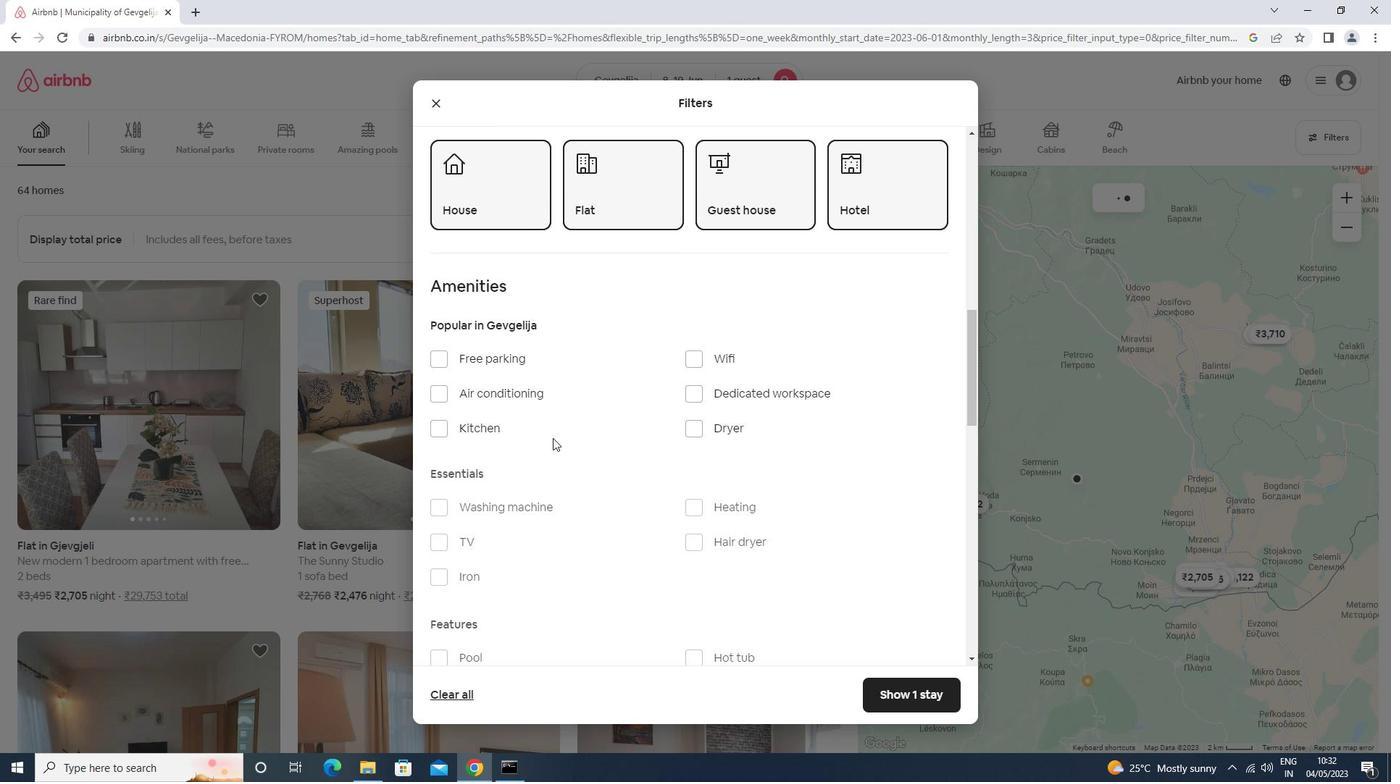 
Action: Mouse scrolled (555, 436) with delta (0, 0)
Screenshot: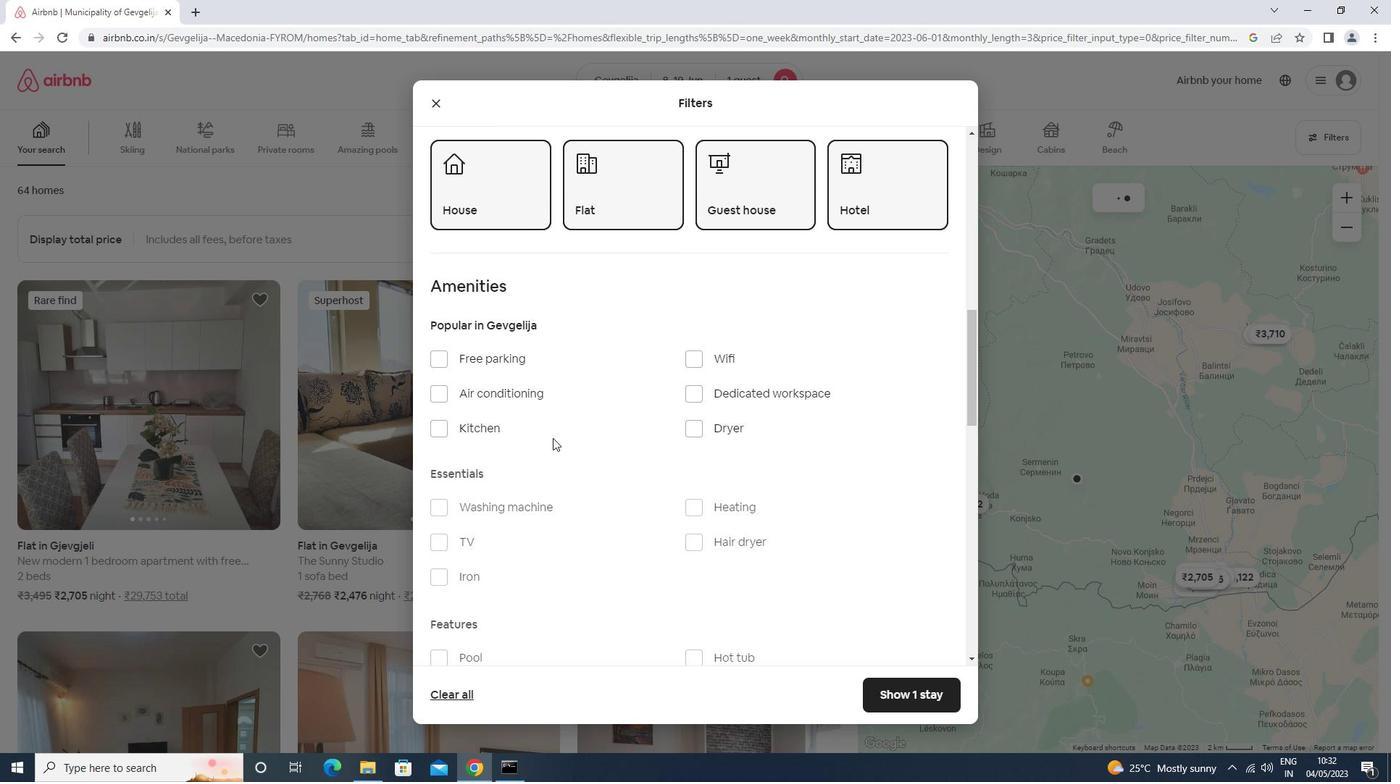 
Action: Mouse scrolled (555, 436) with delta (0, 0)
Screenshot: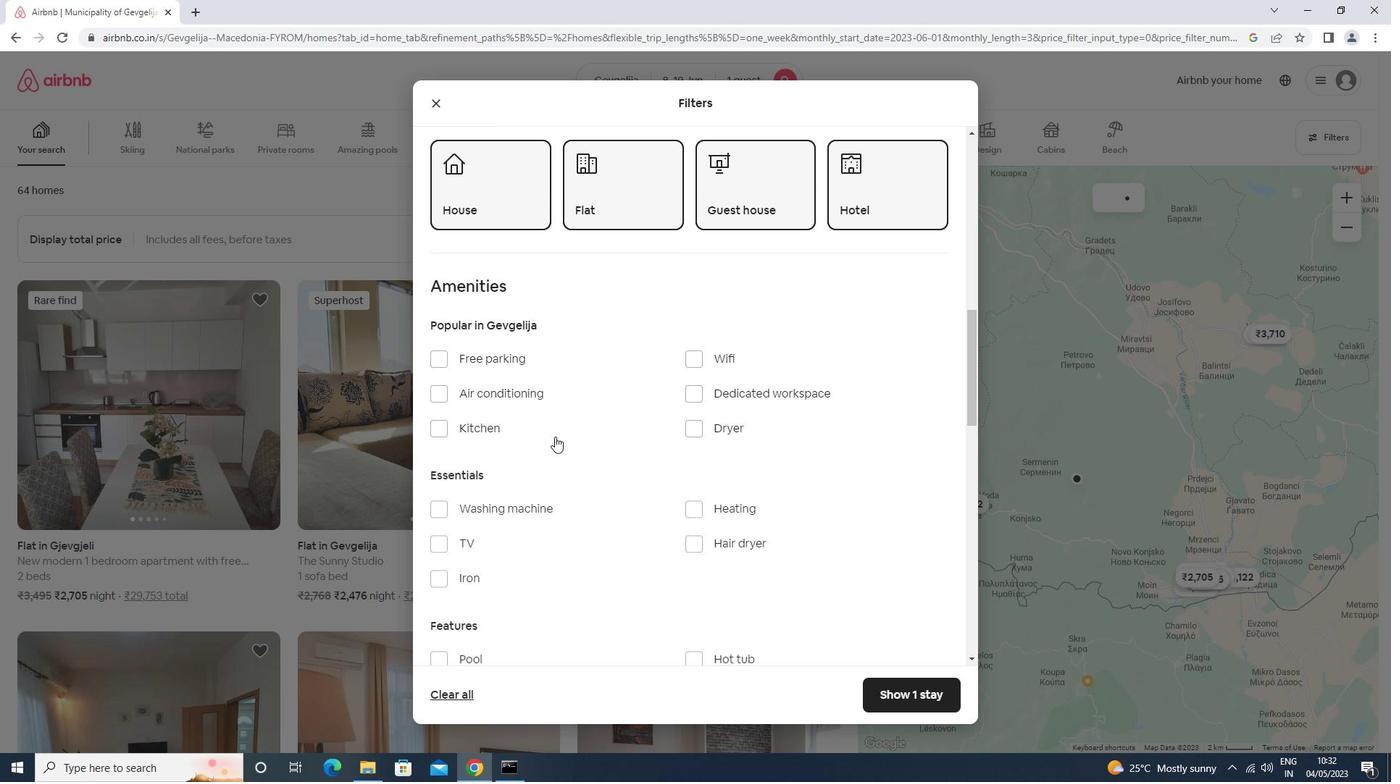 
Action: Mouse scrolled (555, 436) with delta (0, 0)
Screenshot: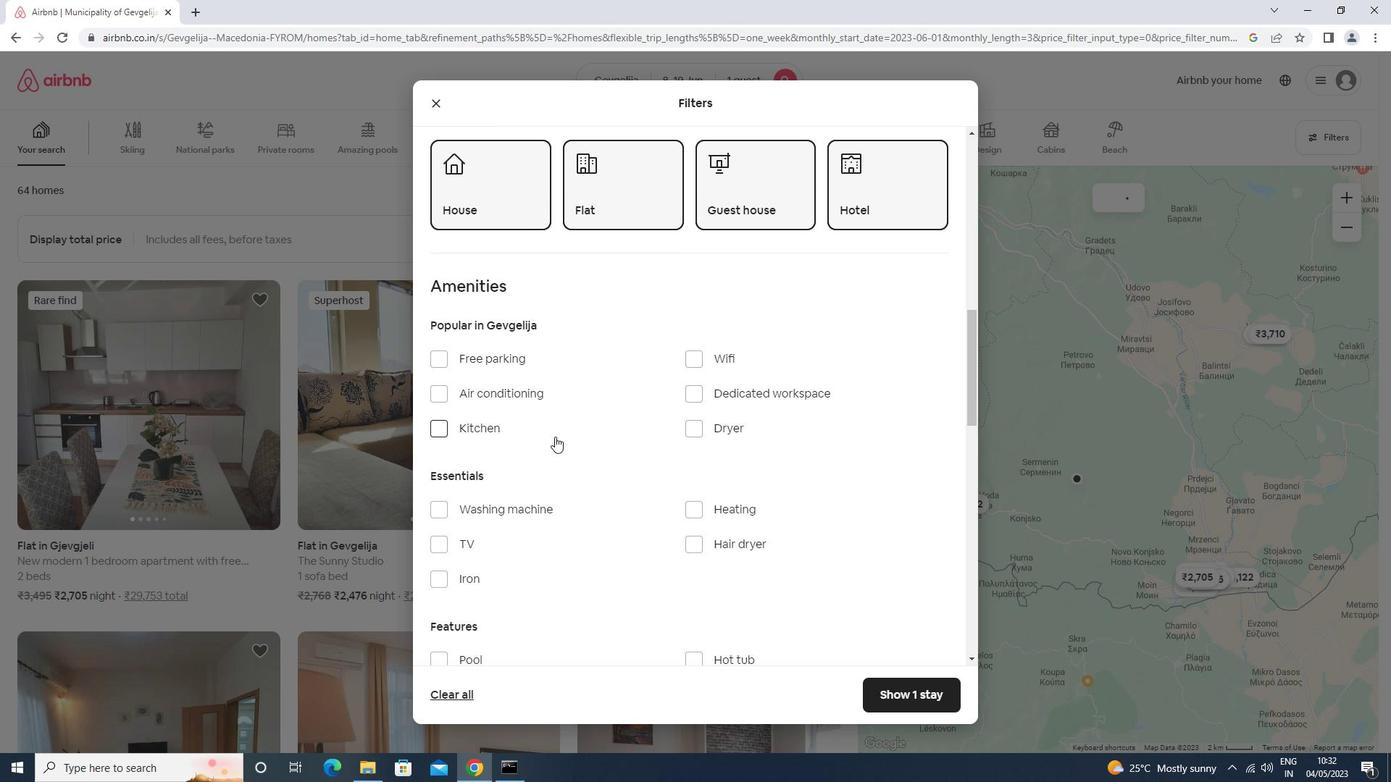 
Action: Mouse moved to (489, 219)
Screenshot: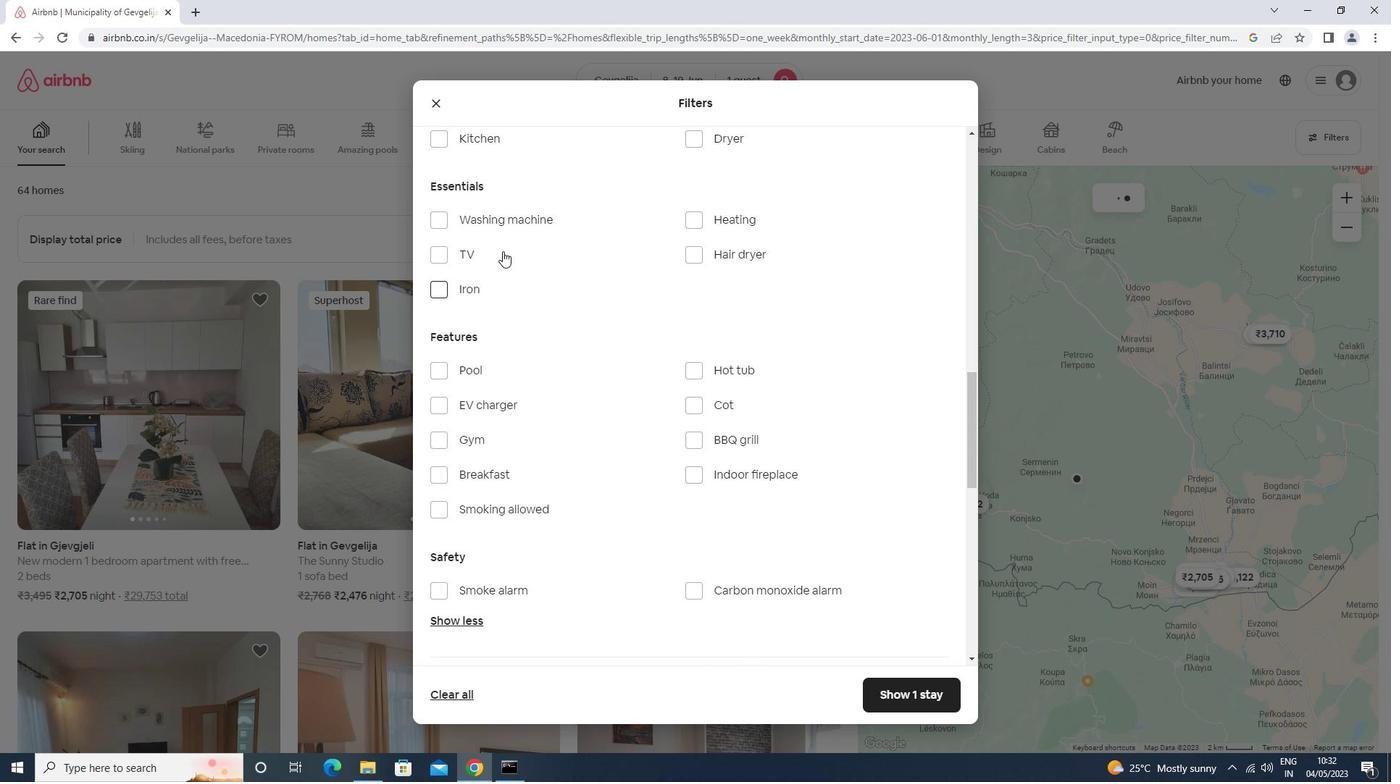 
Action: Mouse pressed left at (489, 219)
Screenshot: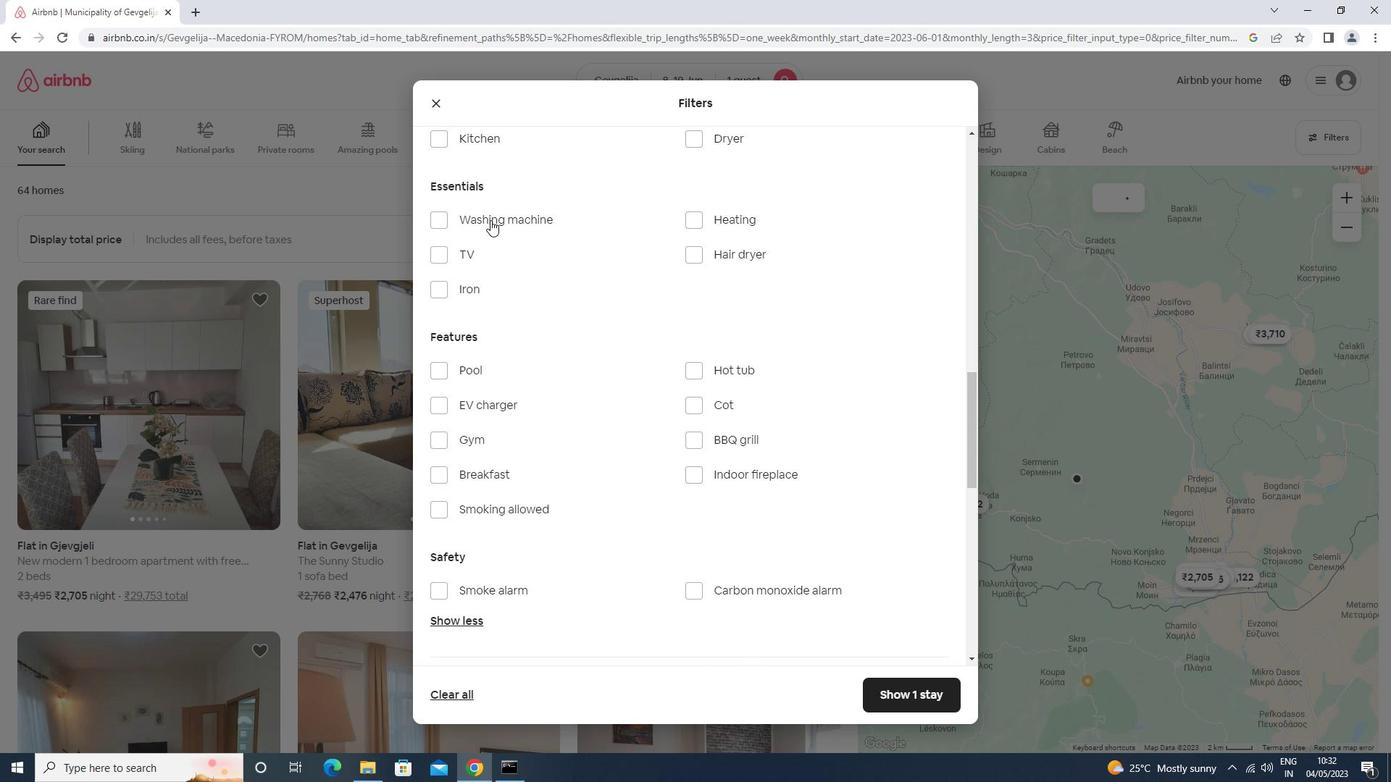 
Action: Mouse moved to (708, 408)
Screenshot: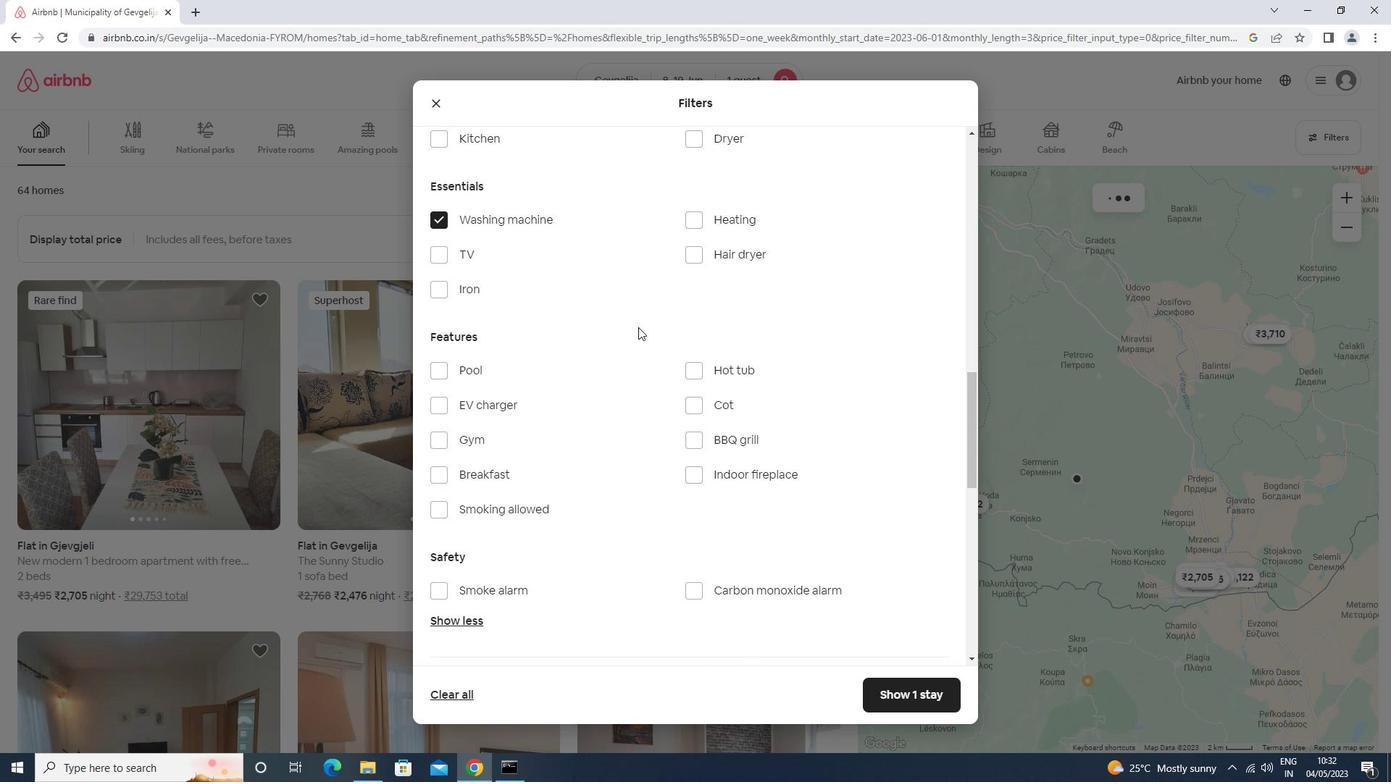 
Action: Mouse scrolled (708, 408) with delta (0, 0)
Screenshot: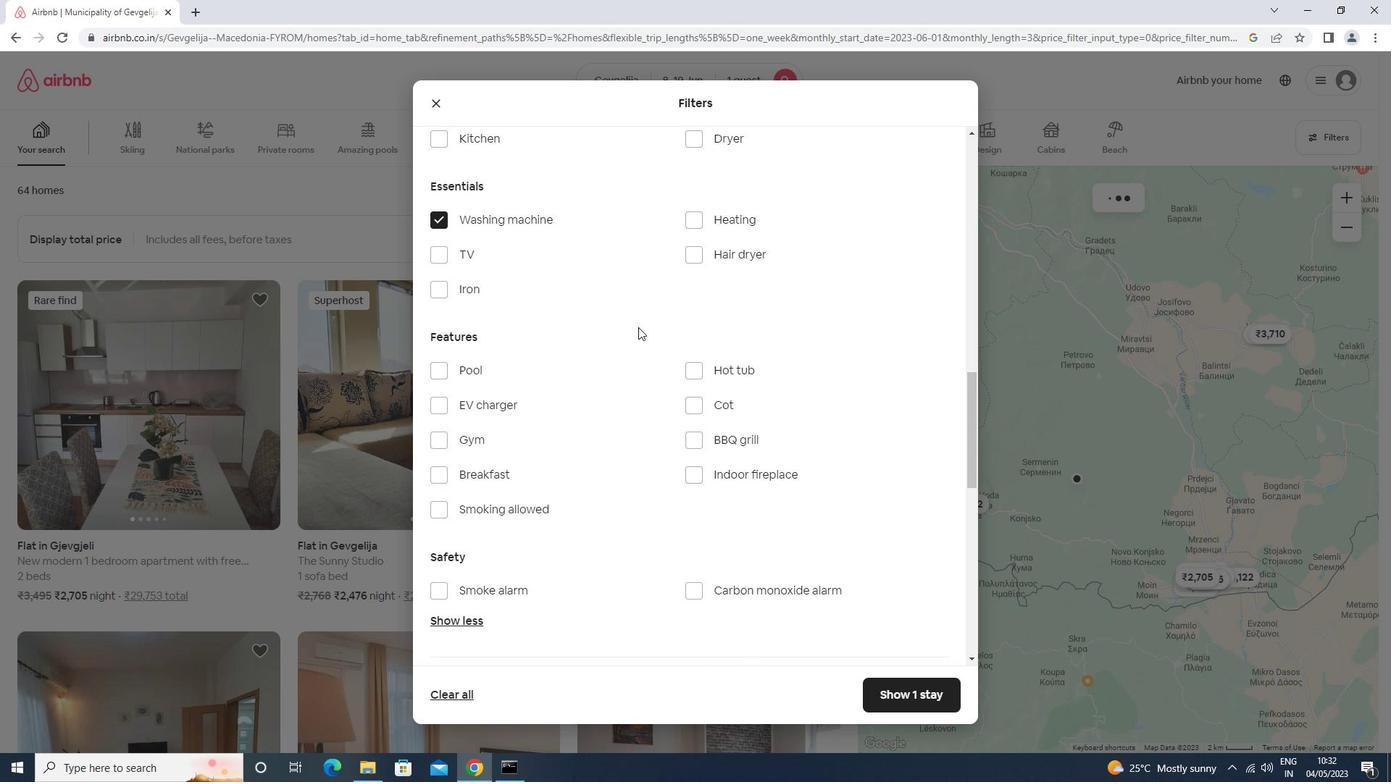 
Action: Mouse moved to (710, 415)
Screenshot: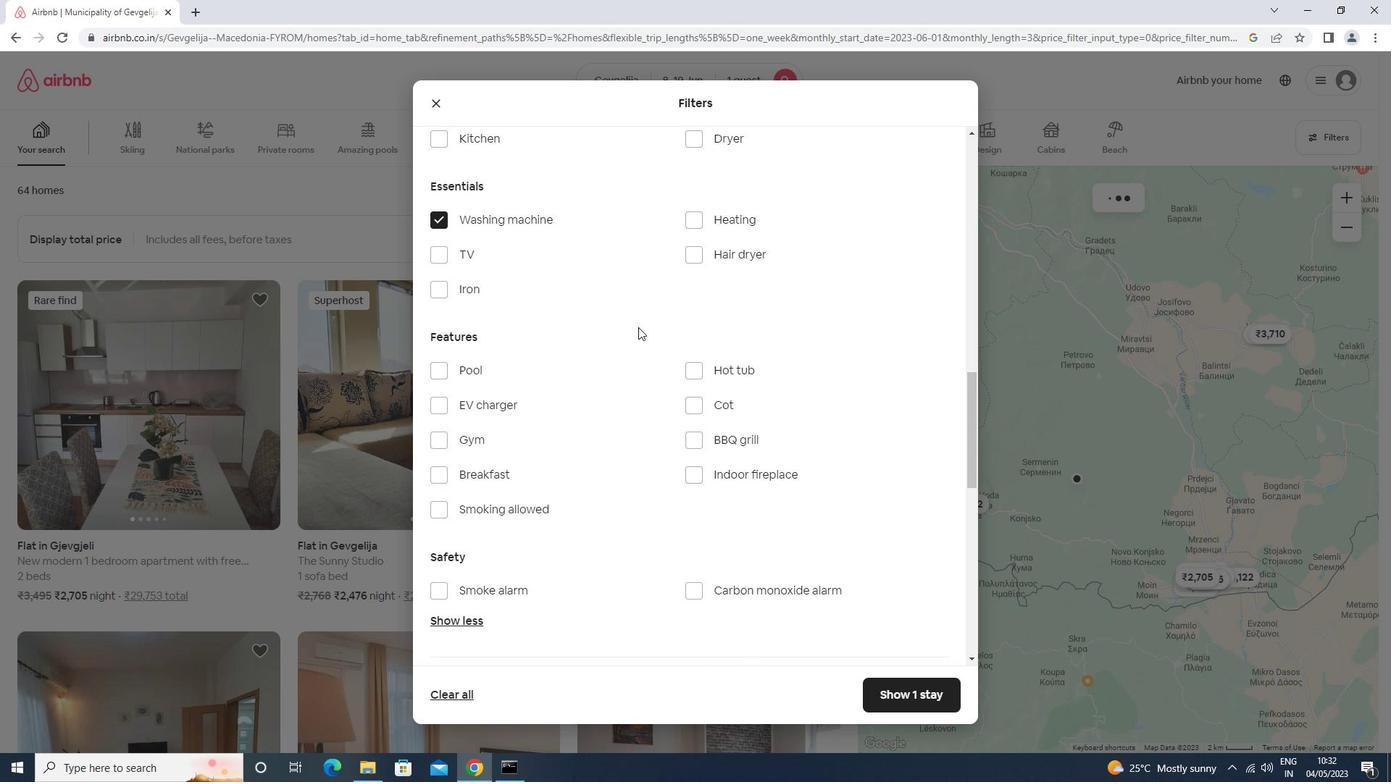 
Action: Mouse scrolled (710, 414) with delta (0, 0)
Screenshot: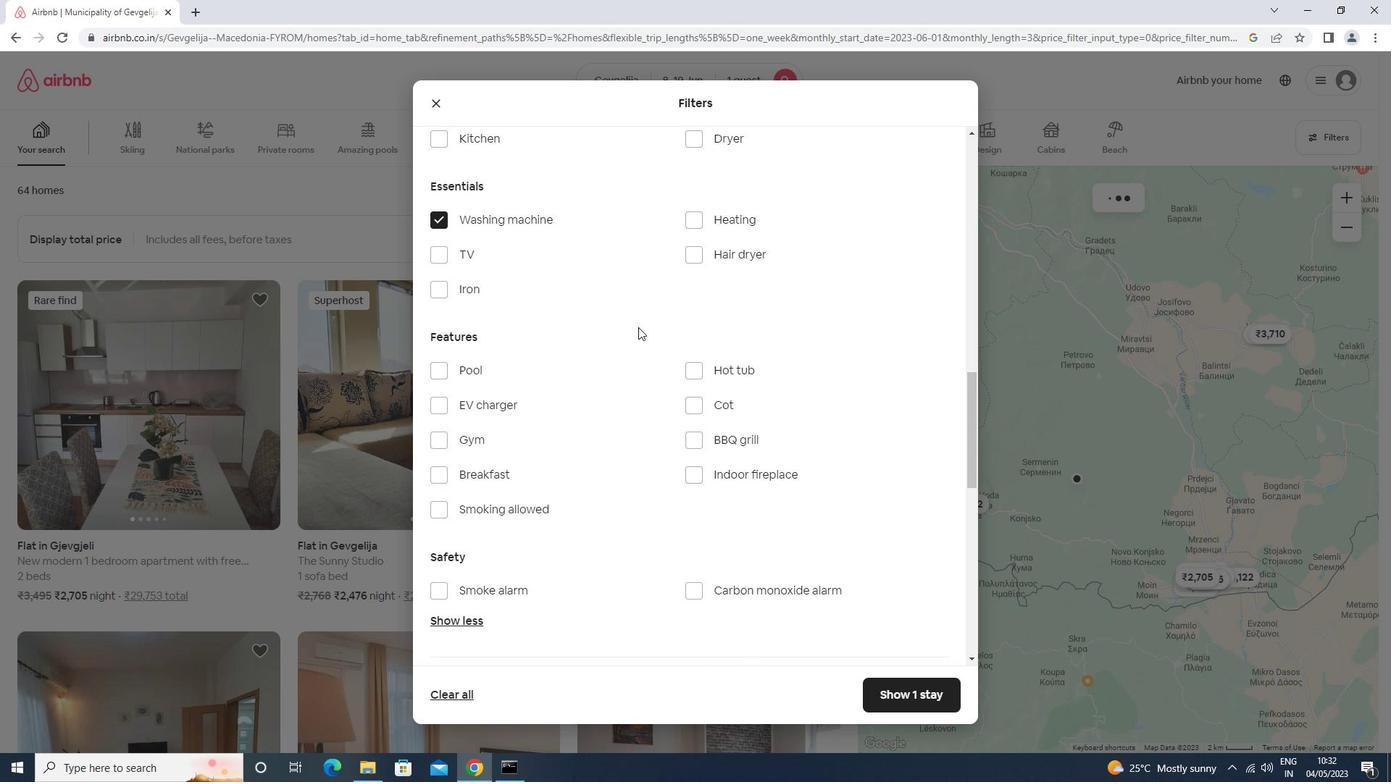 
Action: Mouse moved to (711, 420)
Screenshot: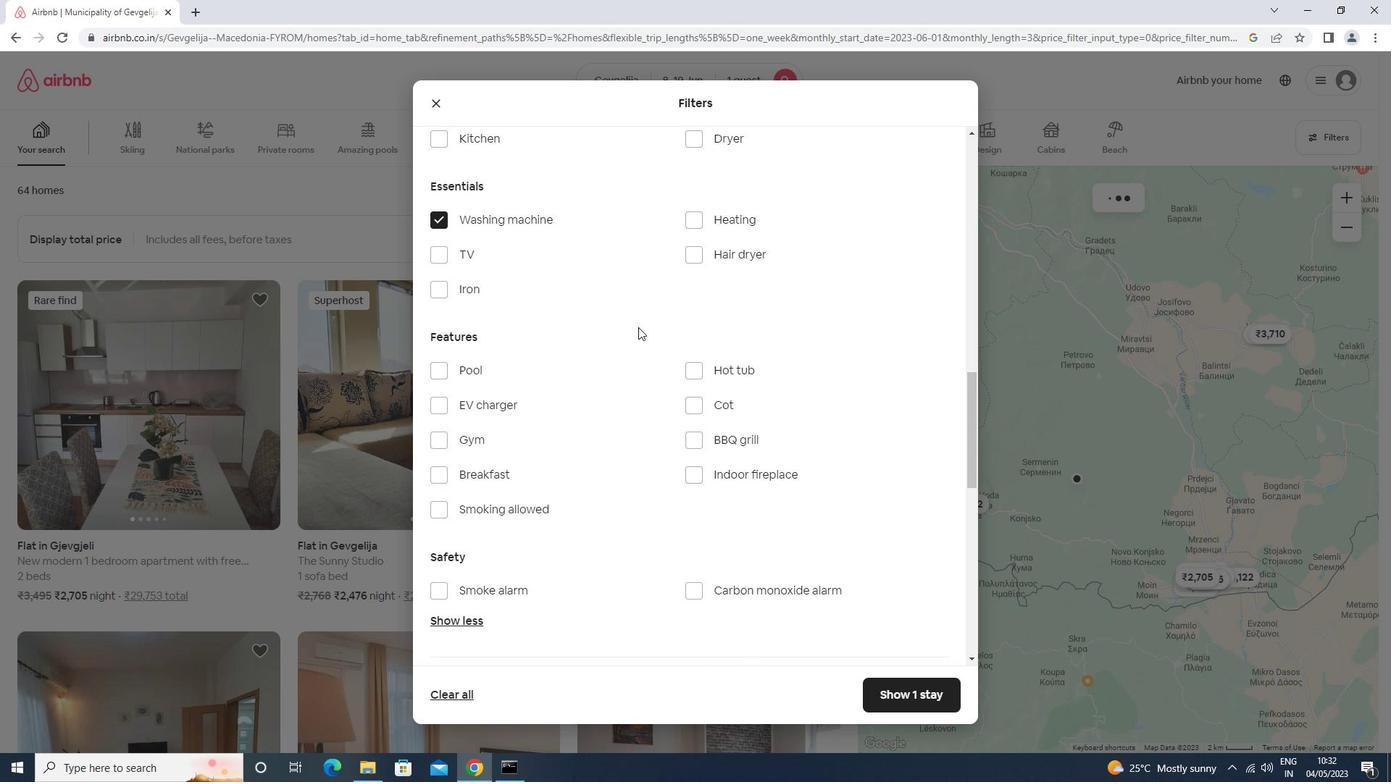 
Action: Mouse scrolled (711, 419) with delta (0, 0)
Screenshot: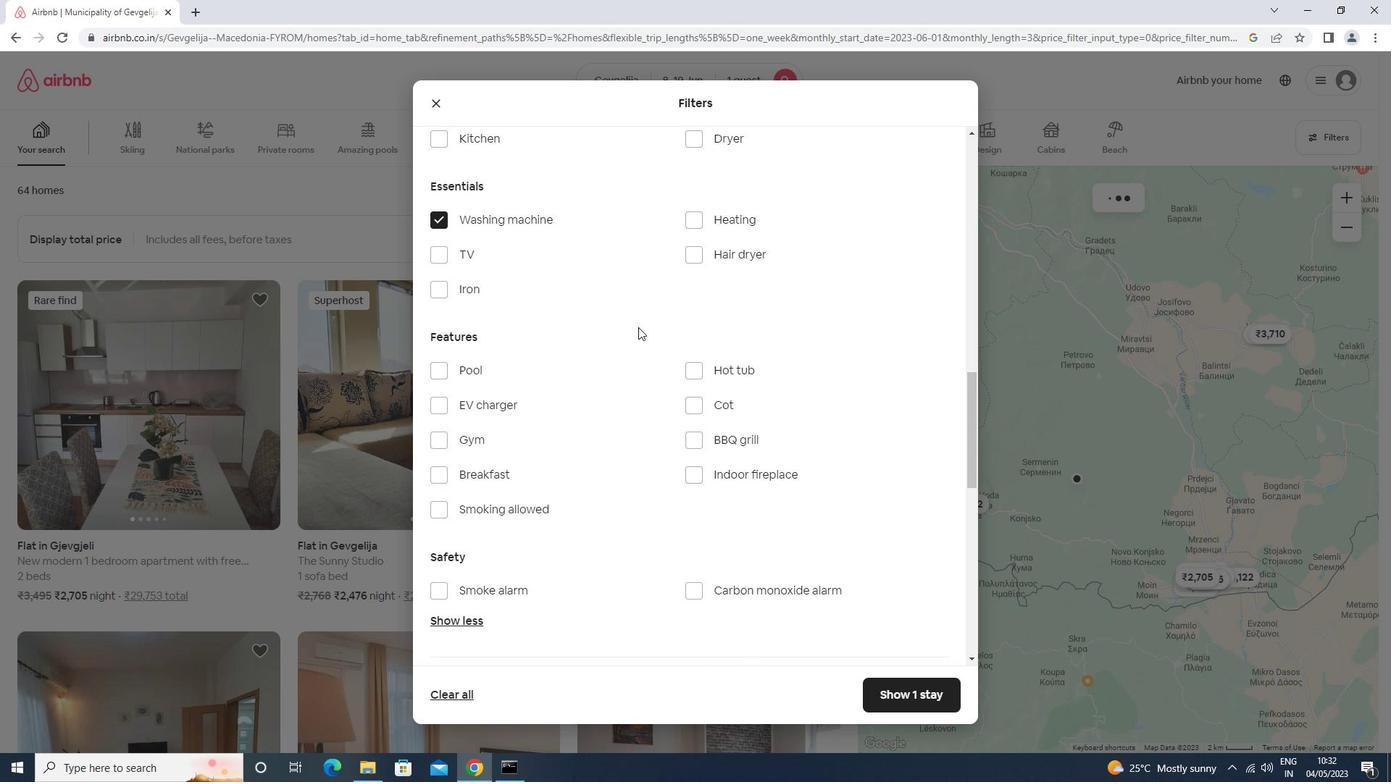 
Action: Mouse moved to (712, 423)
Screenshot: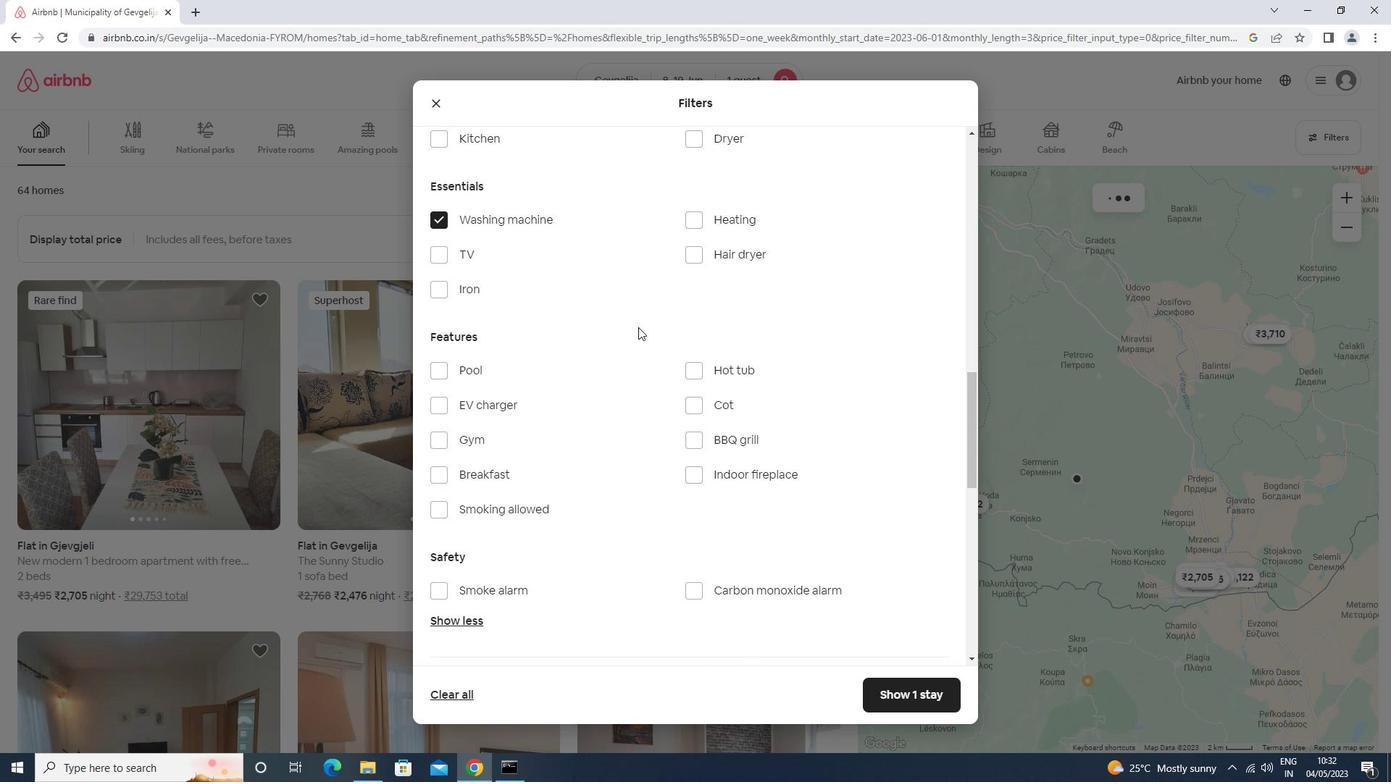 
Action: Mouse scrolled (712, 422) with delta (0, 0)
Screenshot: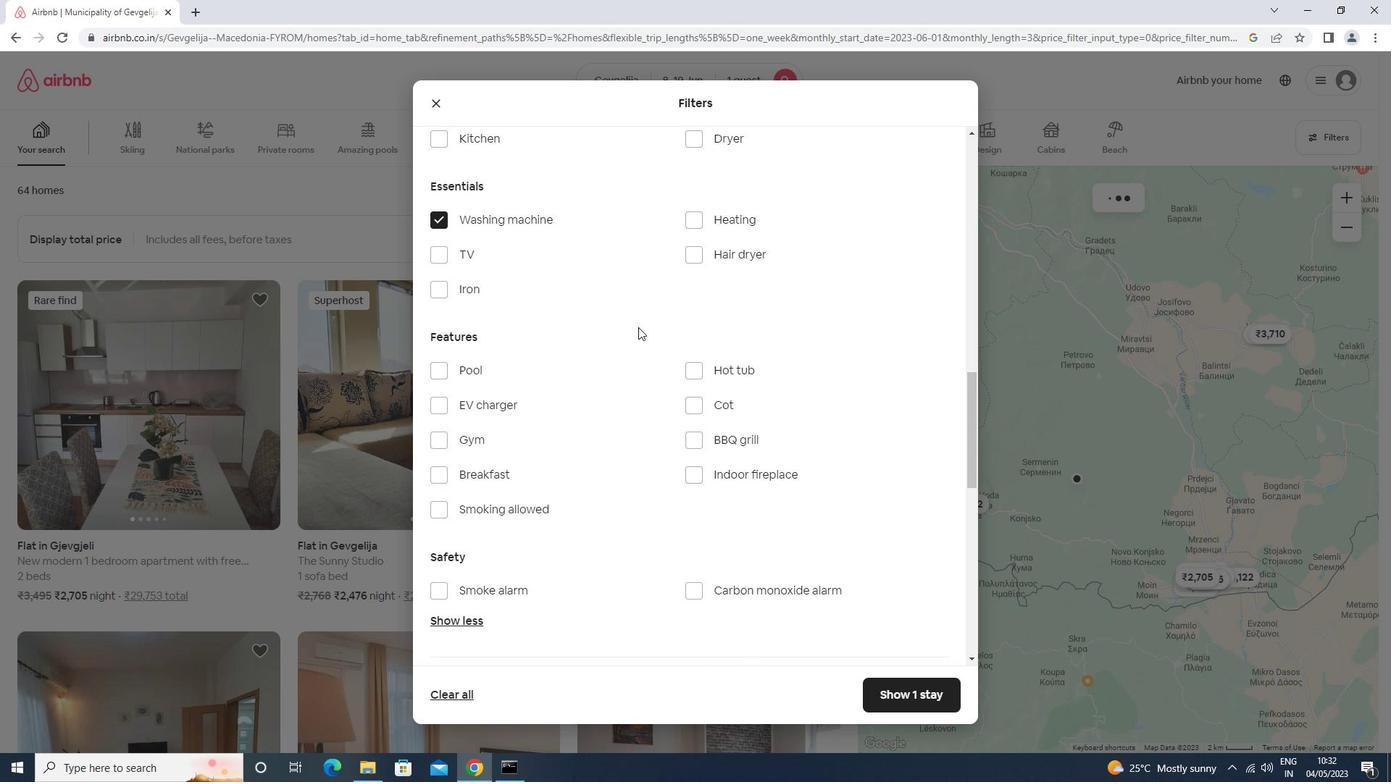 
Action: Mouse moved to (713, 426)
Screenshot: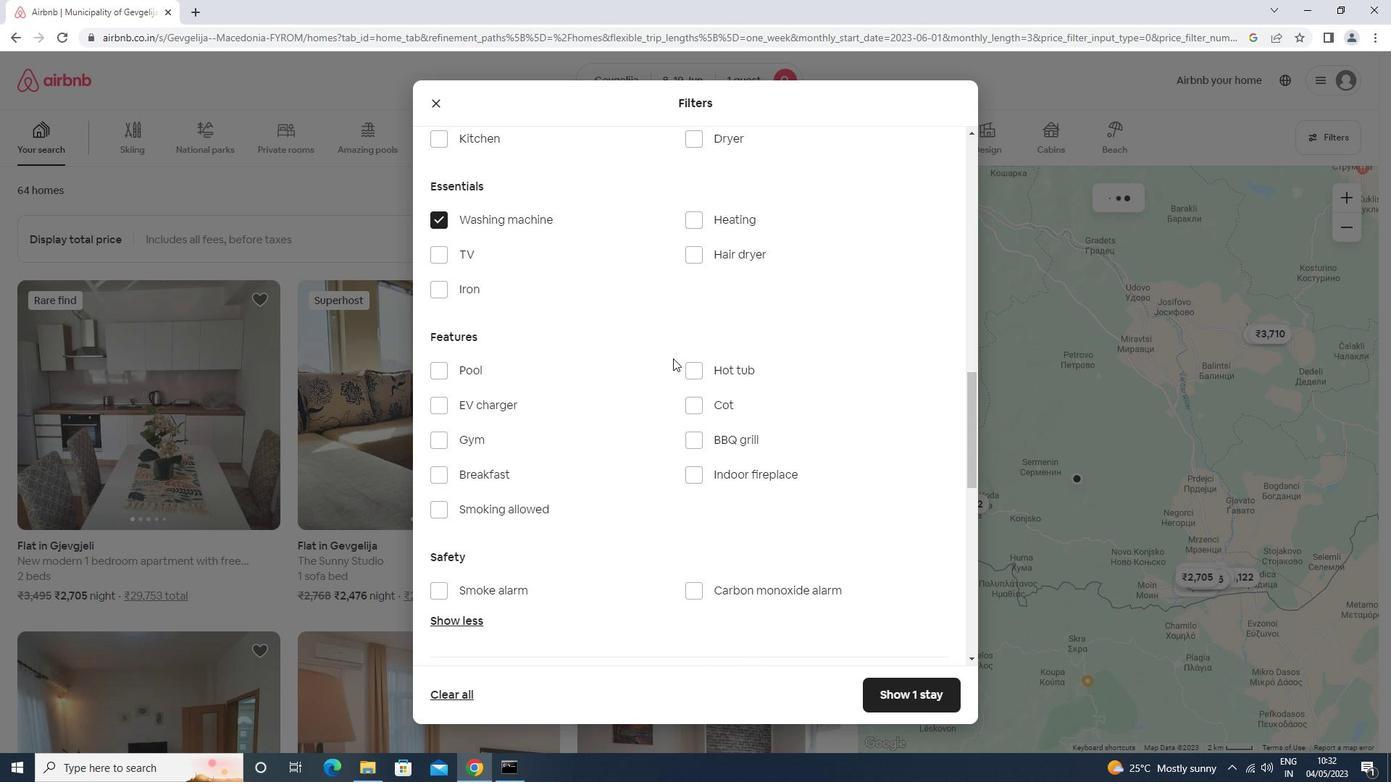
Action: Mouse scrolled (713, 426) with delta (0, 0)
Screenshot: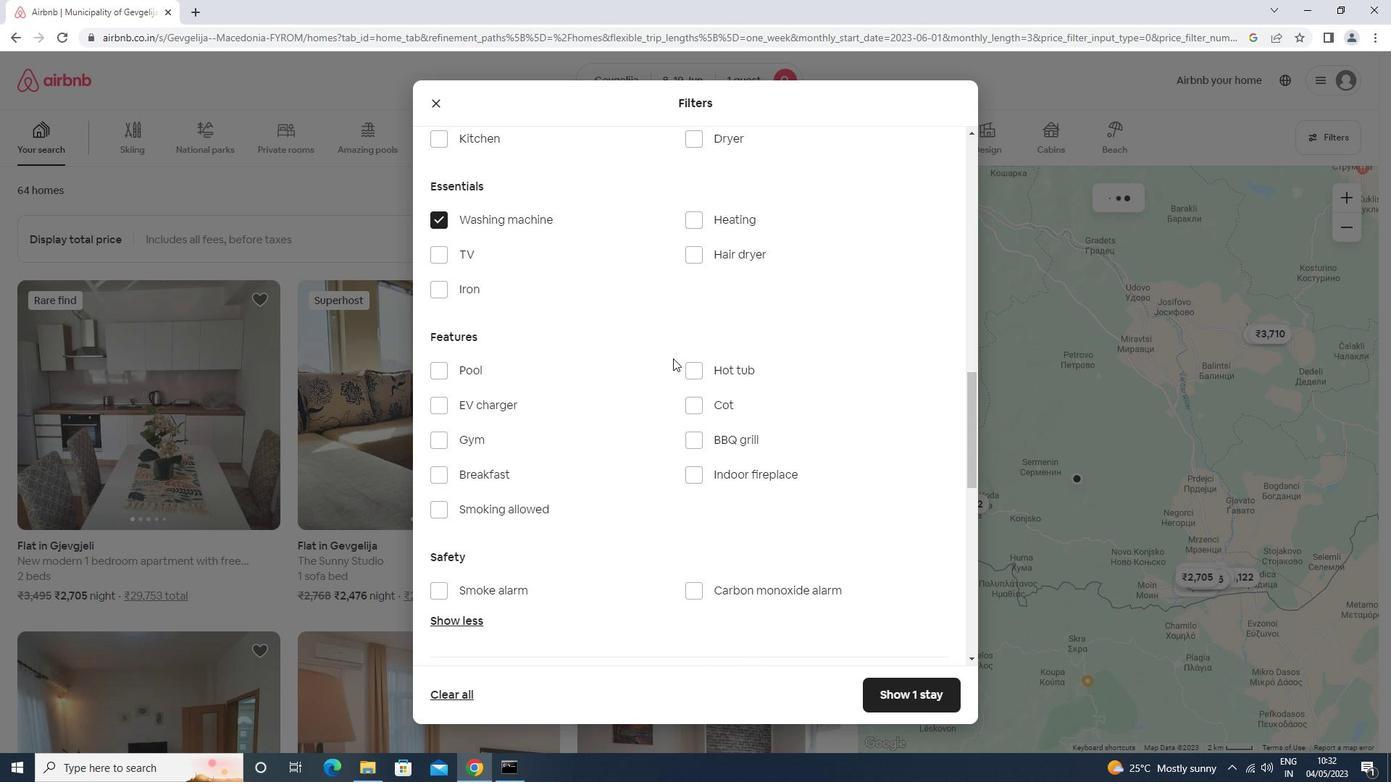 
Action: Mouse moved to (715, 431)
Screenshot: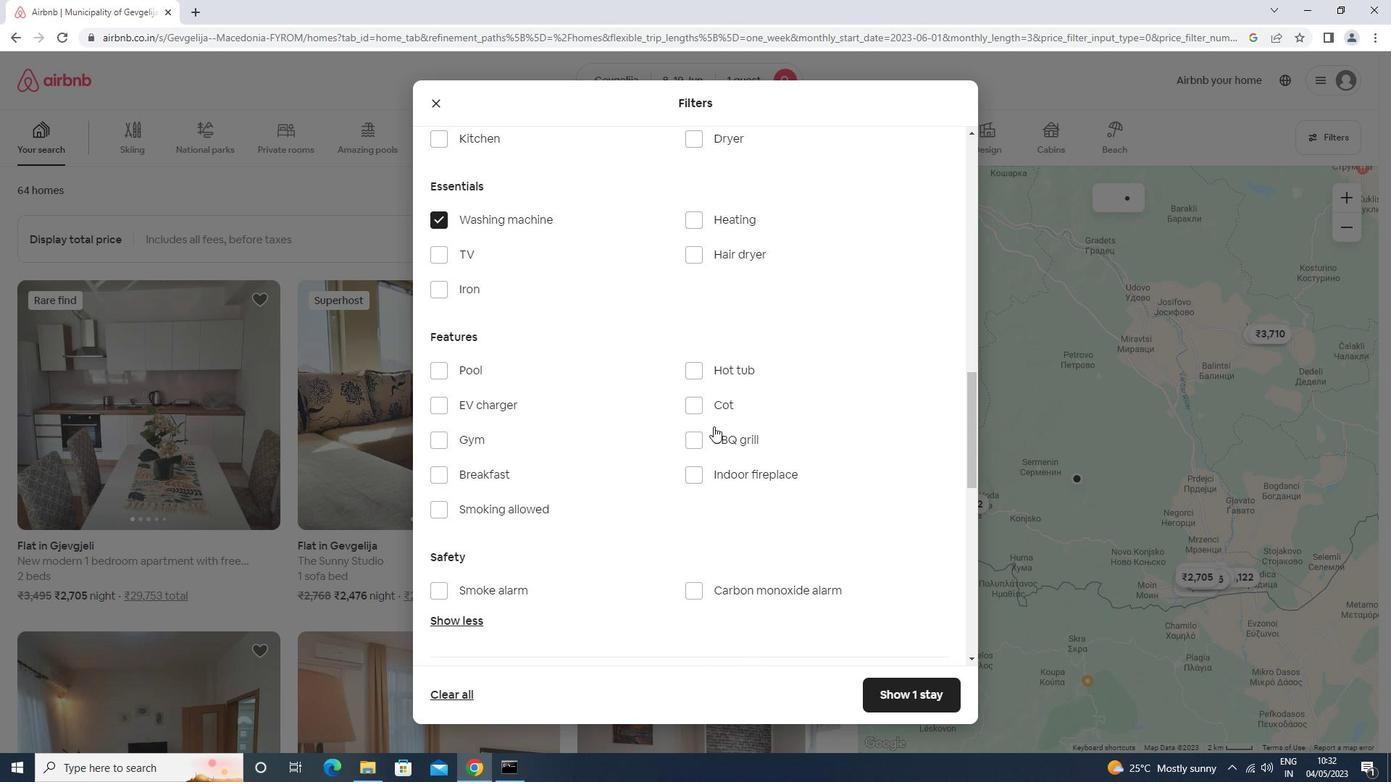 
Action: Mouse scrolled (715, 430) with delta (0, 0)
Screenshot: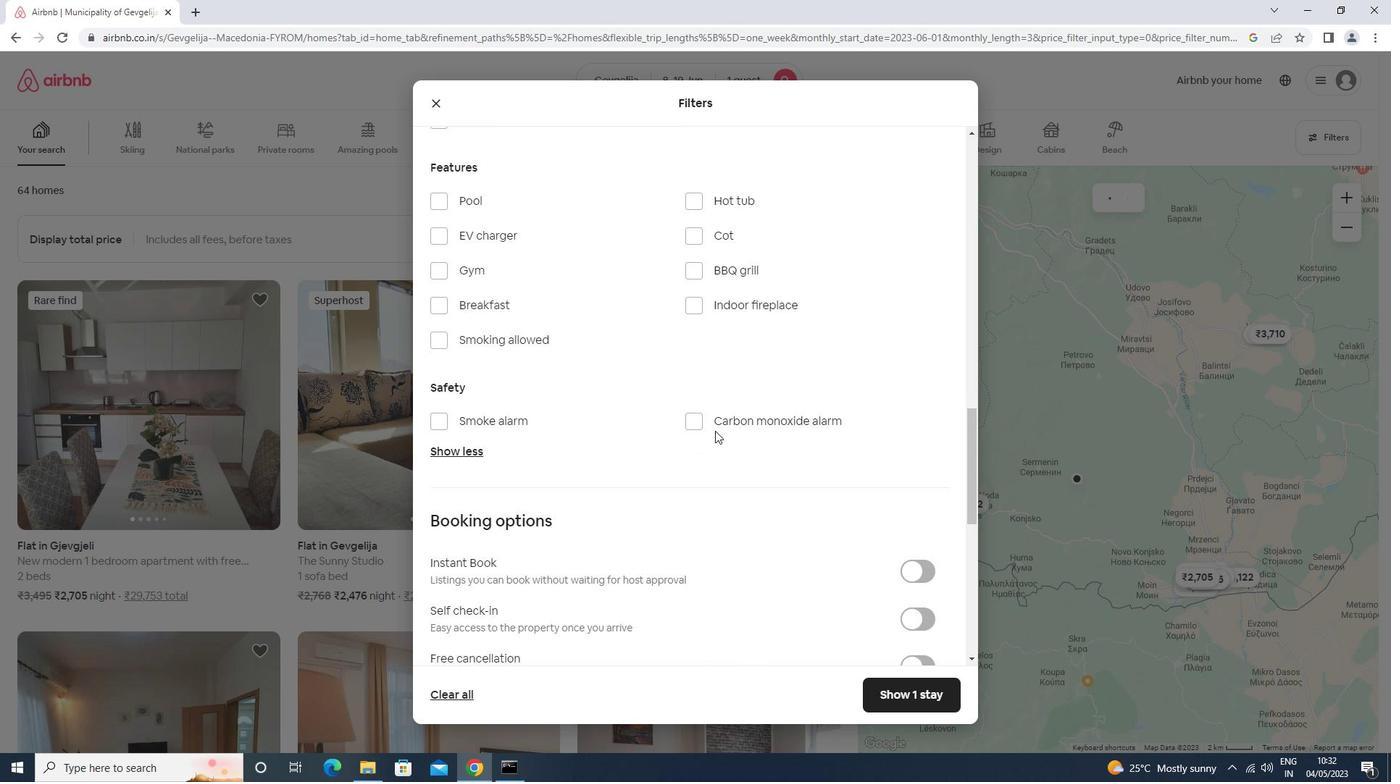 
Action: Mouse scrolled (715, 430) with delta (0, 0)
Screenshot: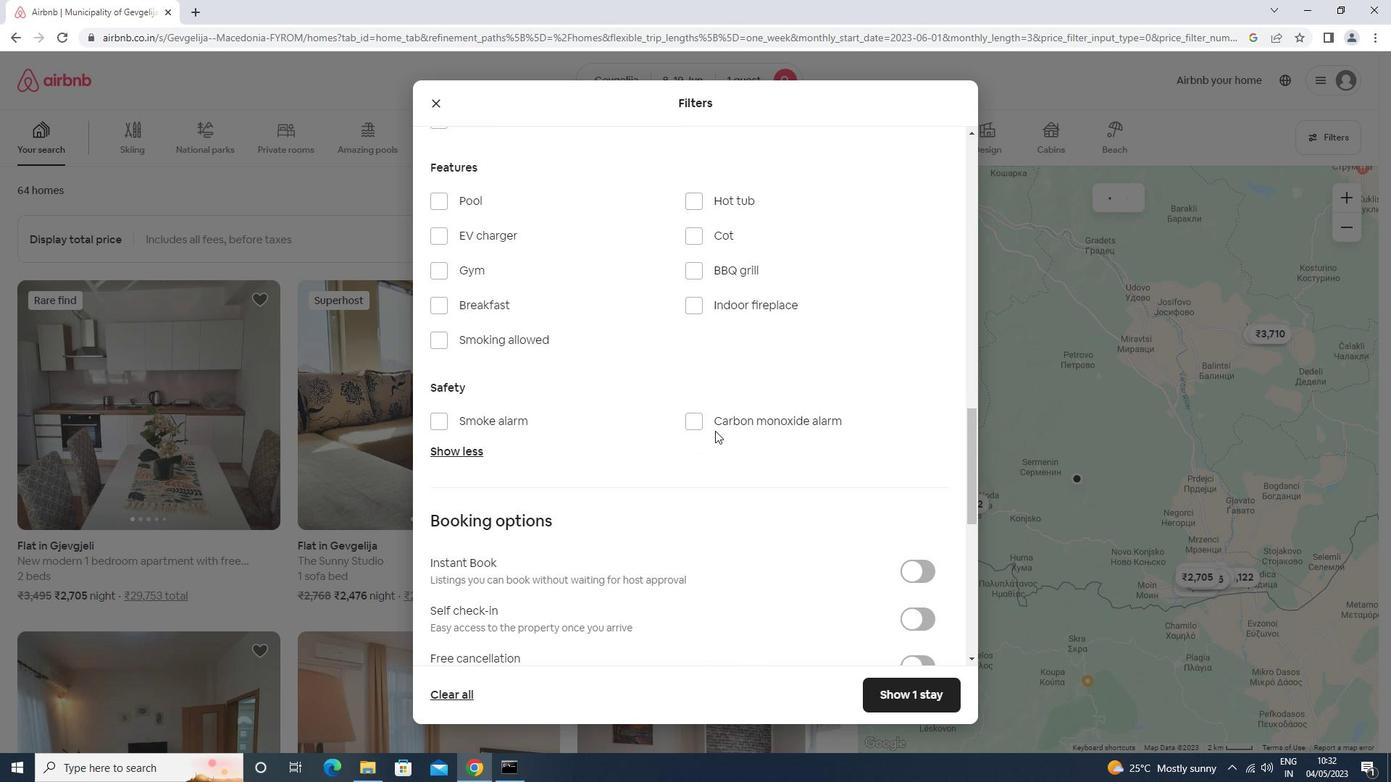 
Action: Mouse scrolled (715, 430) with delta (0, 0)
Screenshot: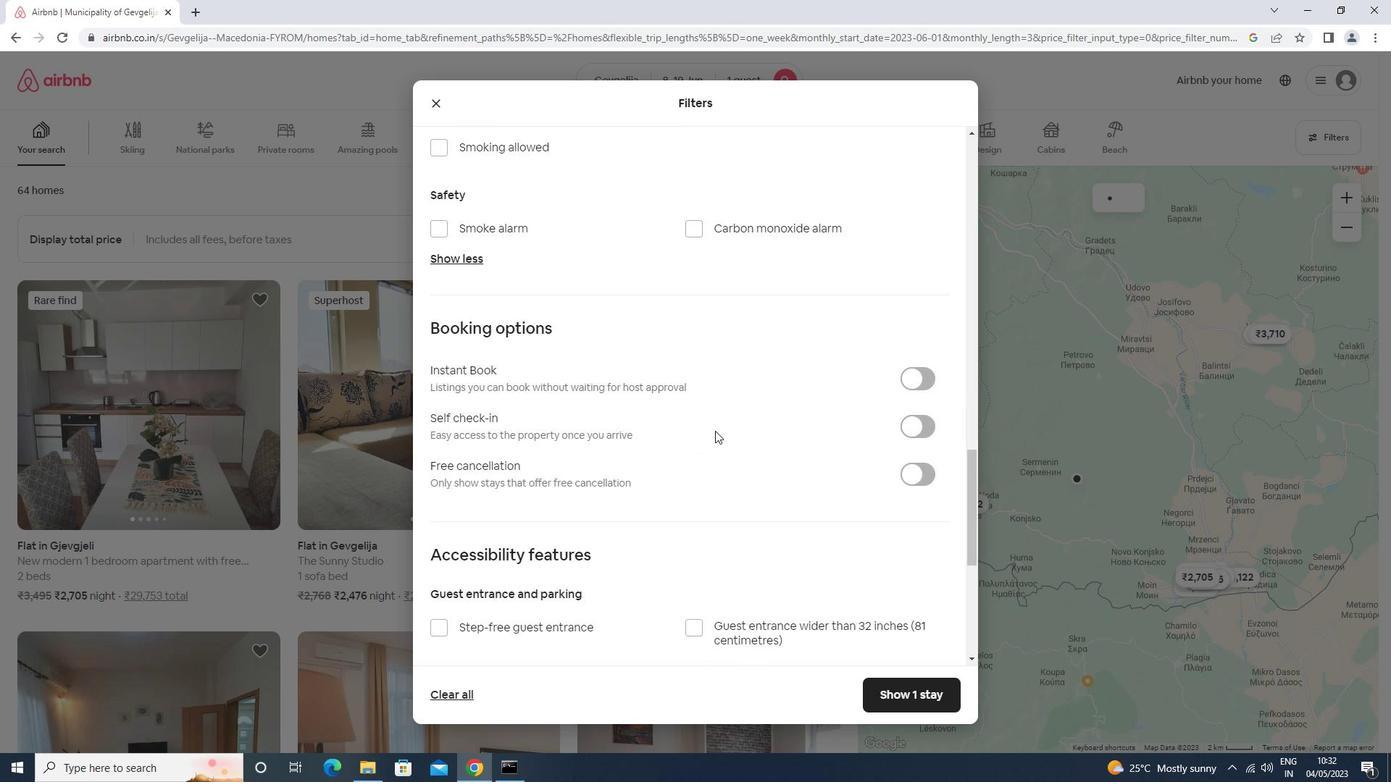 
Action: Mouse scrolled (715, 430) with delta (0, 0)
Screenshot: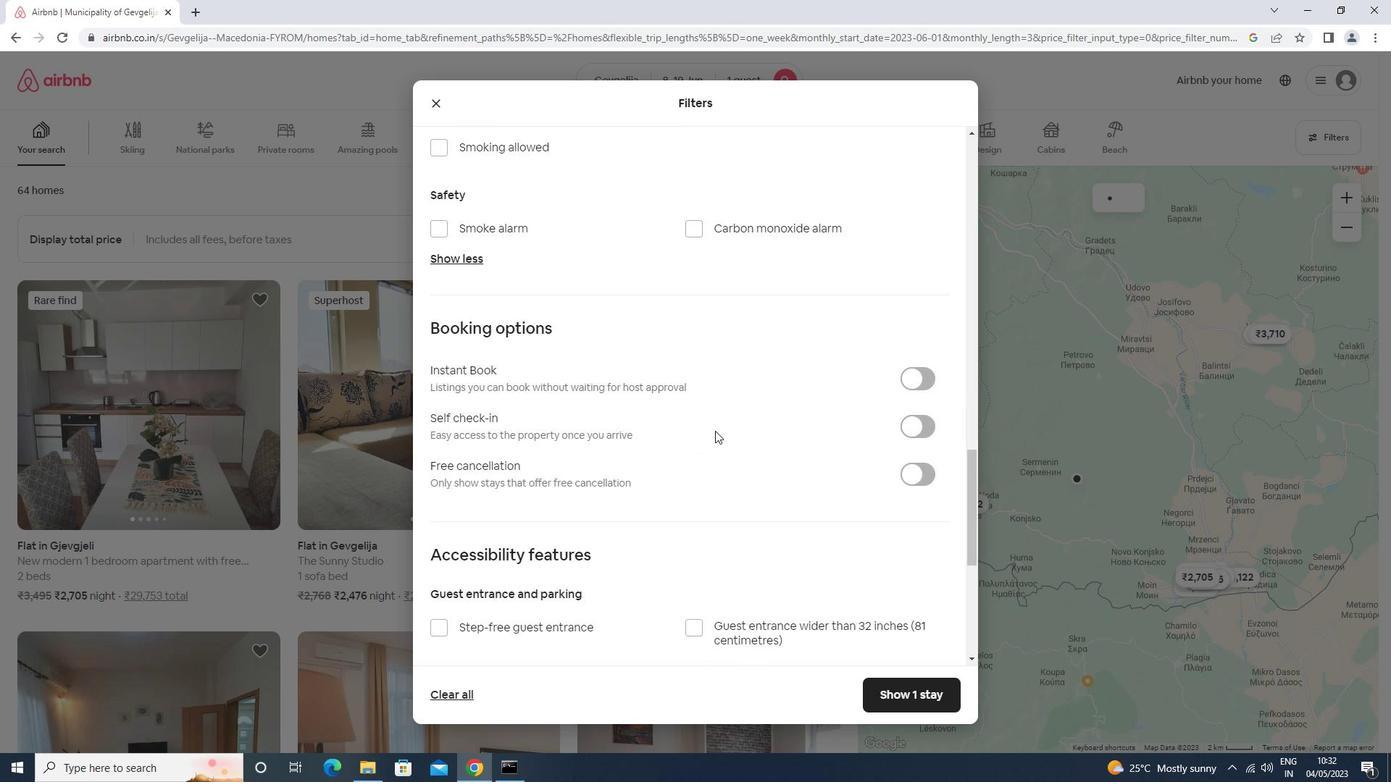 
Action: Mouse scrolled (715, 430) with delta (0, 0)
Screenshot: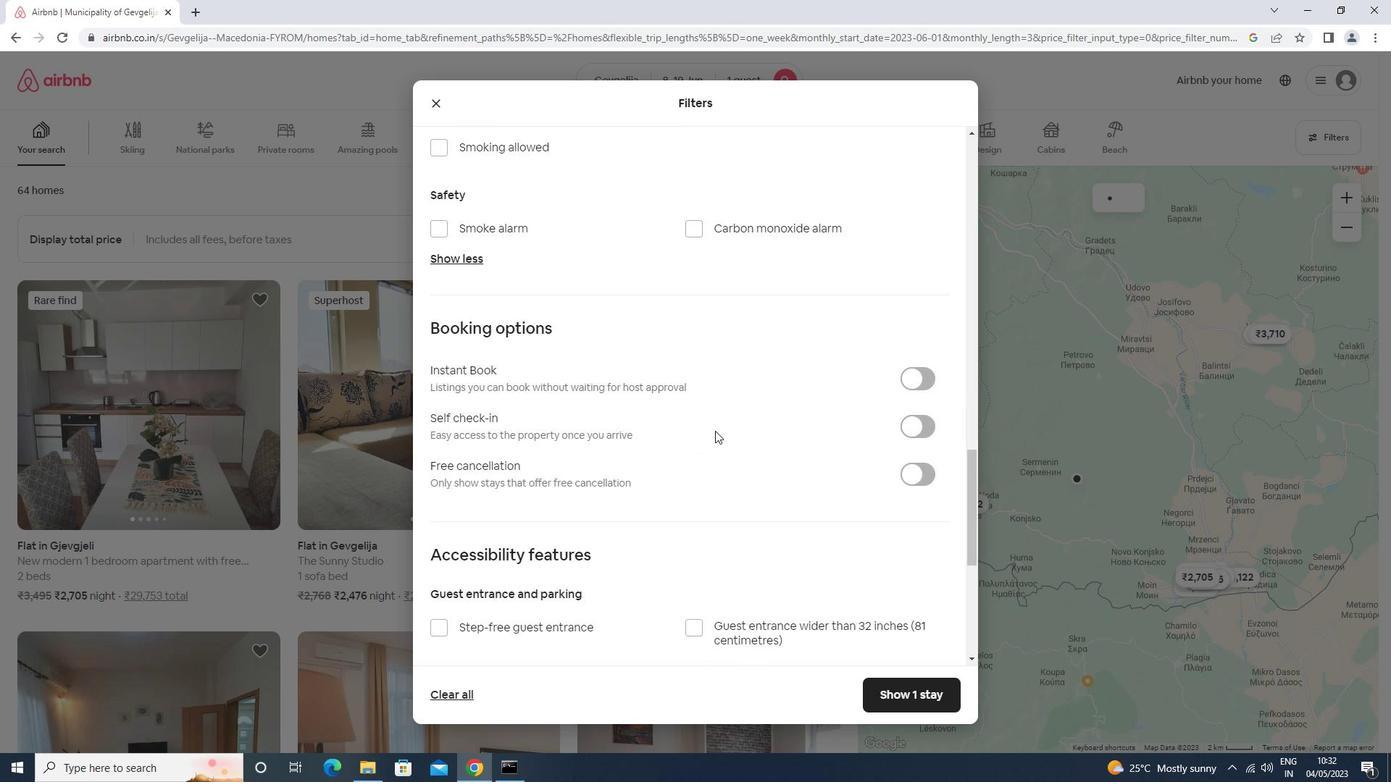 
Action: Mouse scrolled (715, 430) with delta (0, 0)
Screenshot: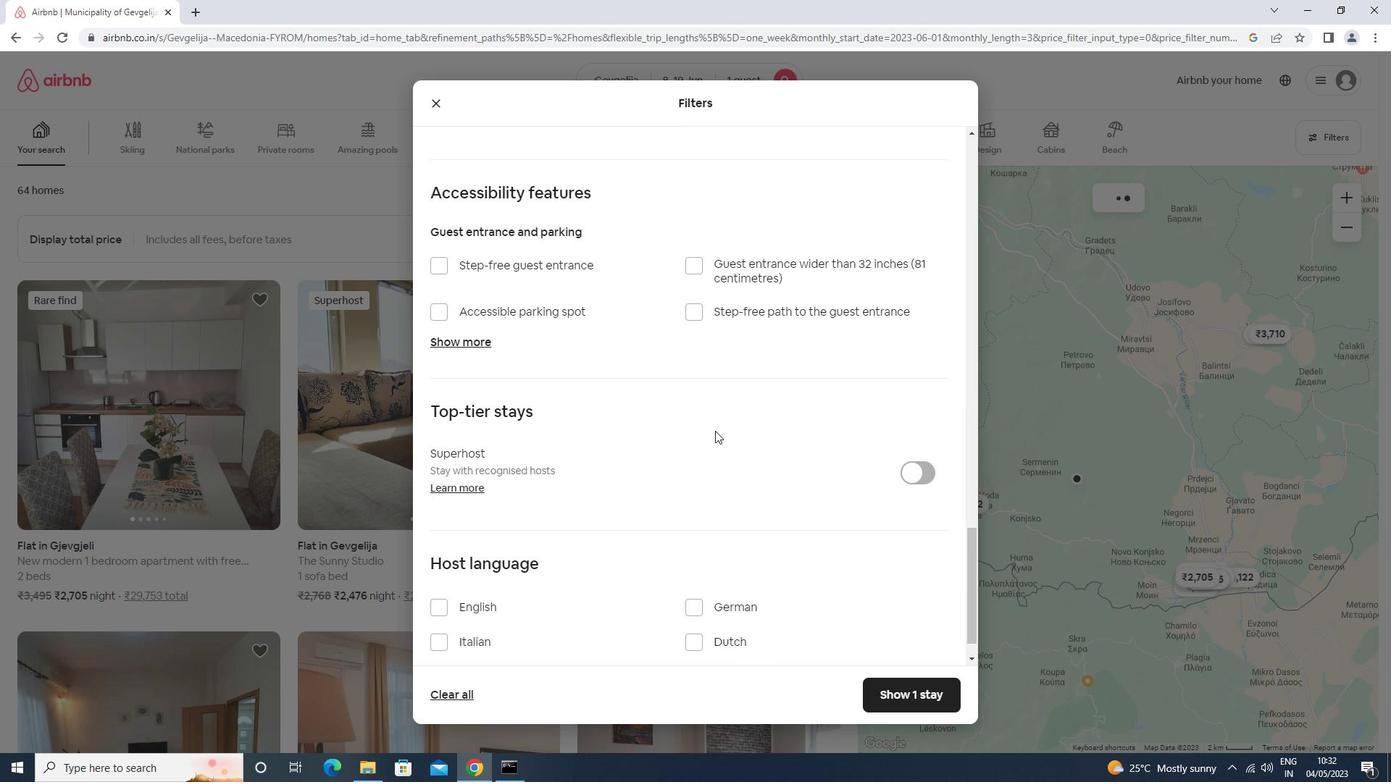 
Action: Mouse scrolled (715, 430) with delta (0, 0)
Screenshot: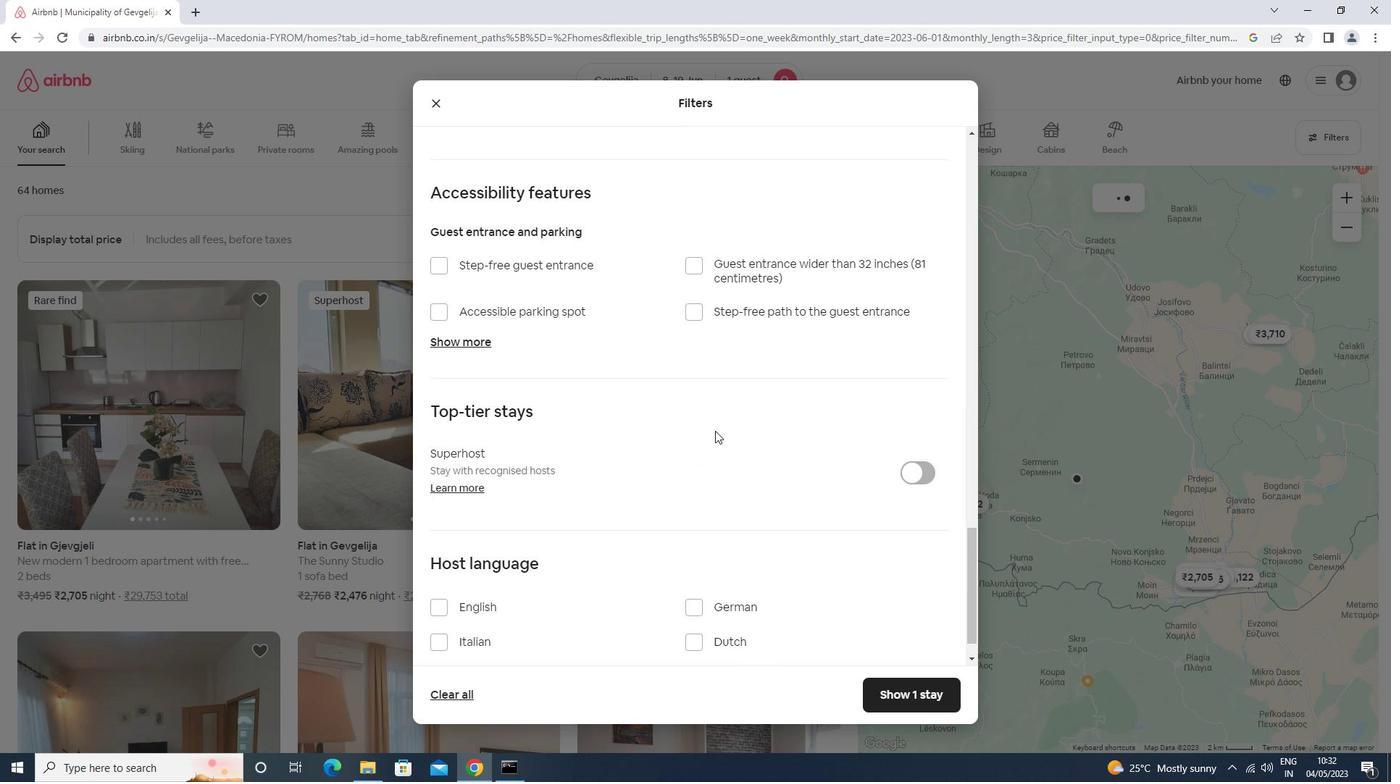 
Action: Mouse scrolled (715, 430) with delta (0, 0)
Screenshot: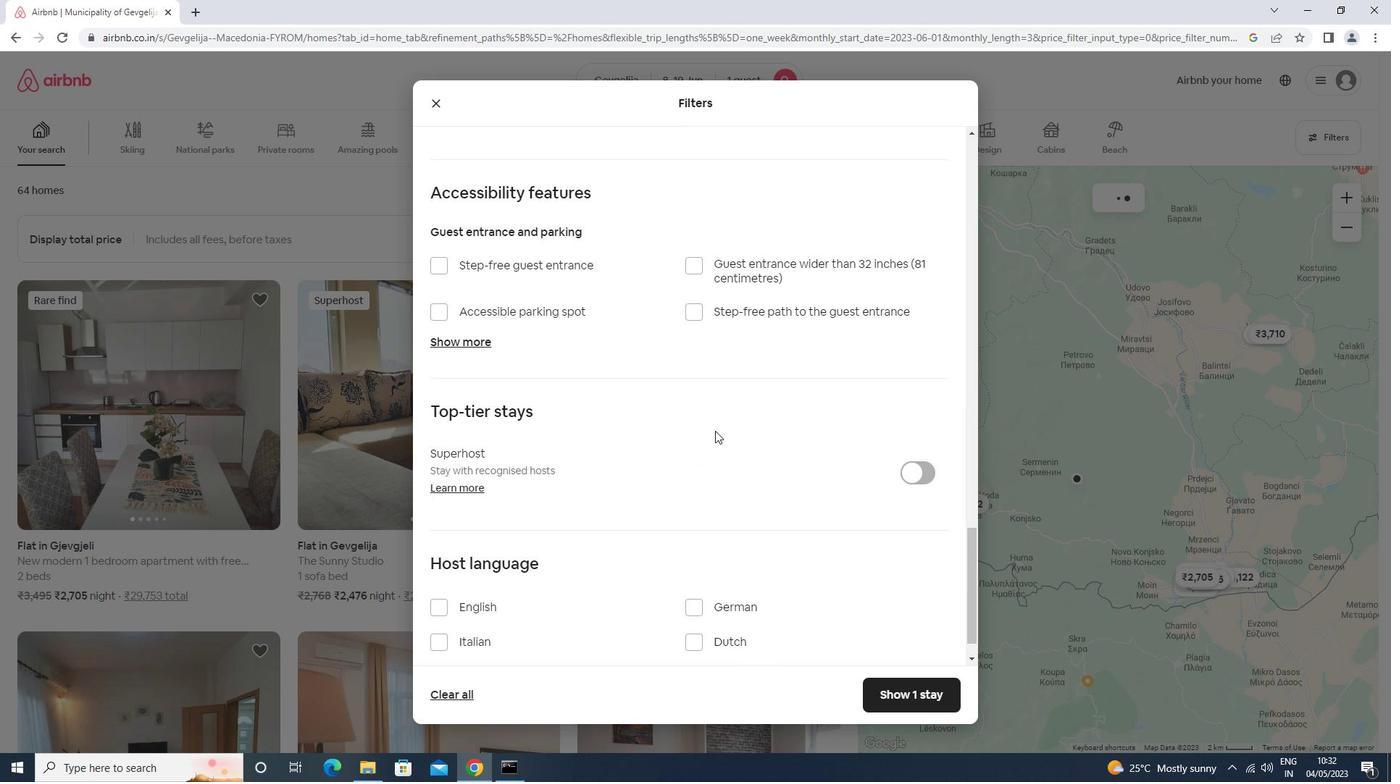 
Action: Mouse scrolled (715, 430) with delta (0, 0)
Screenshot: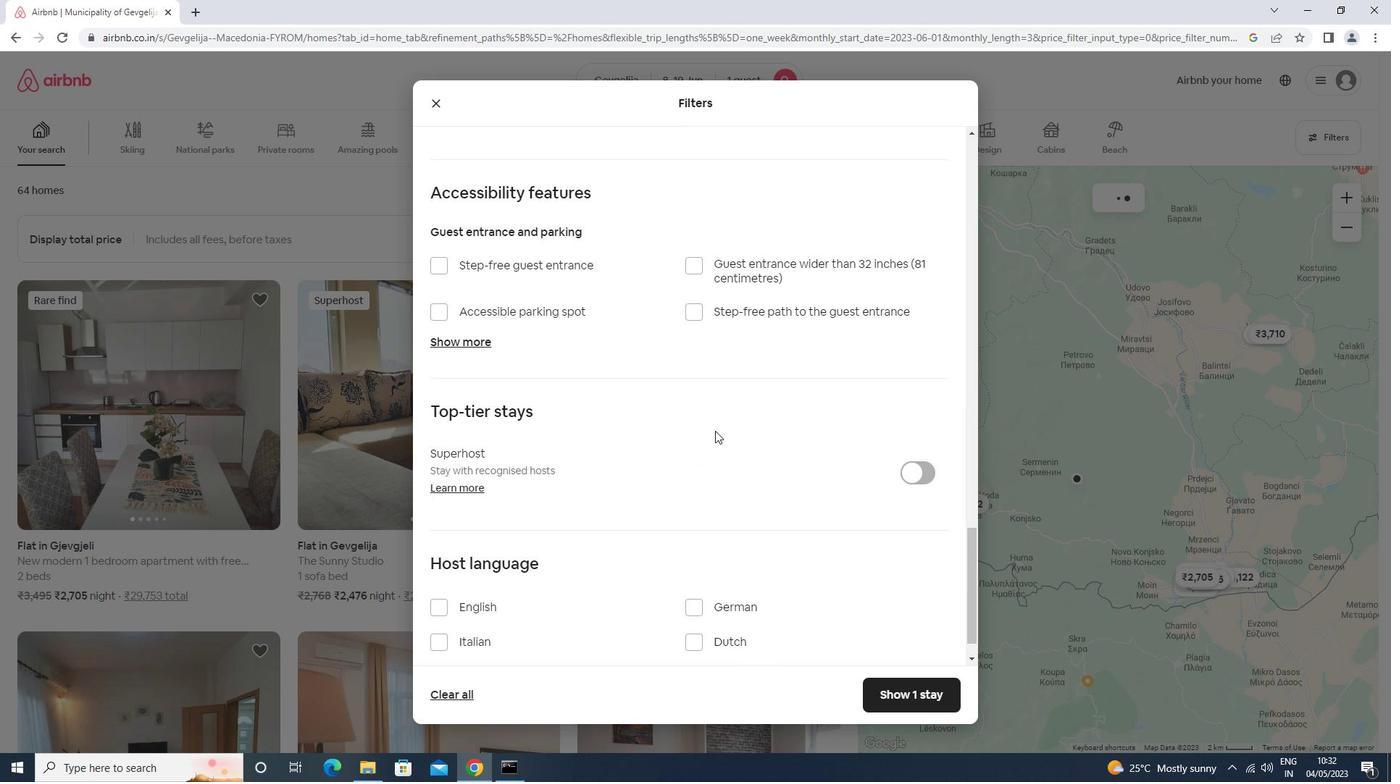 
Action: Mouse scrolled (715, 430) with delta (0, 0)
Screenshot: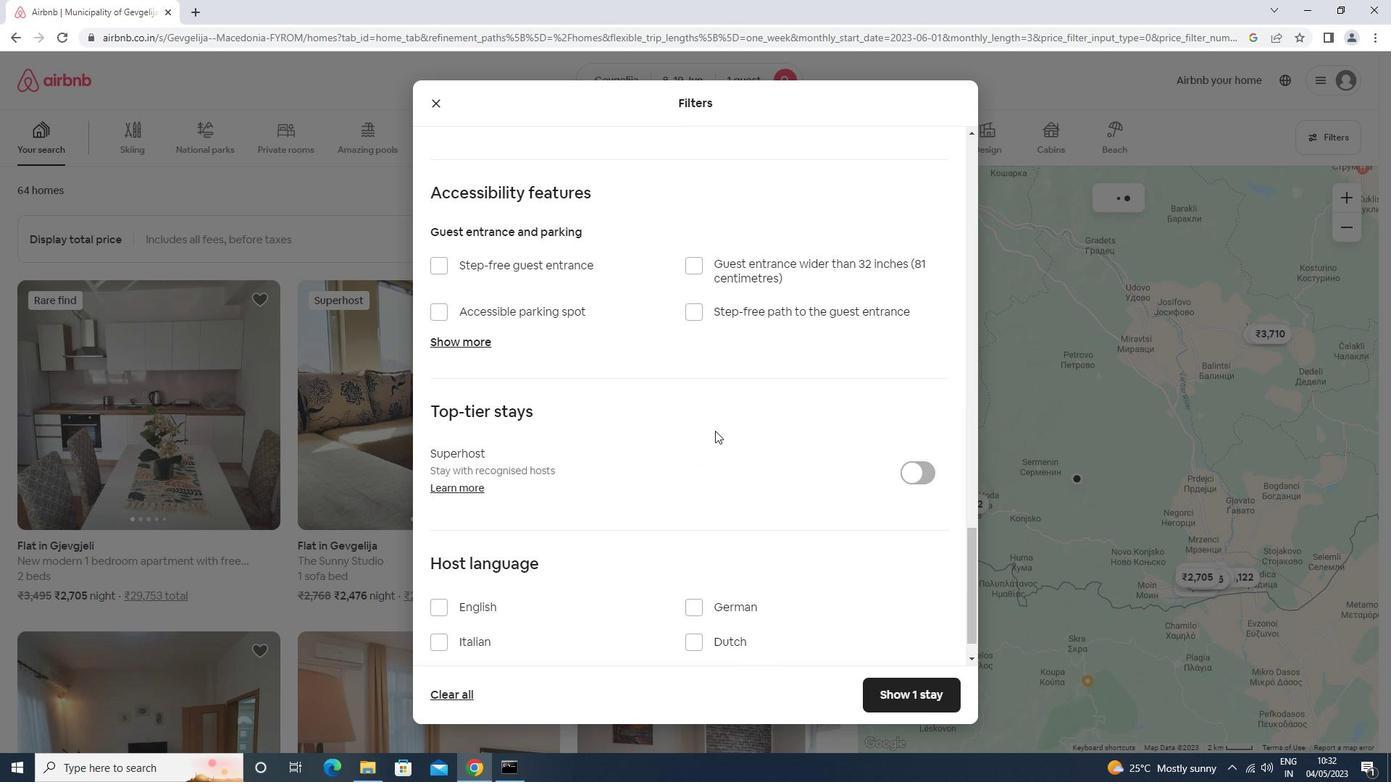 
Action: Mouse moved to (812, 339)
Screenshot: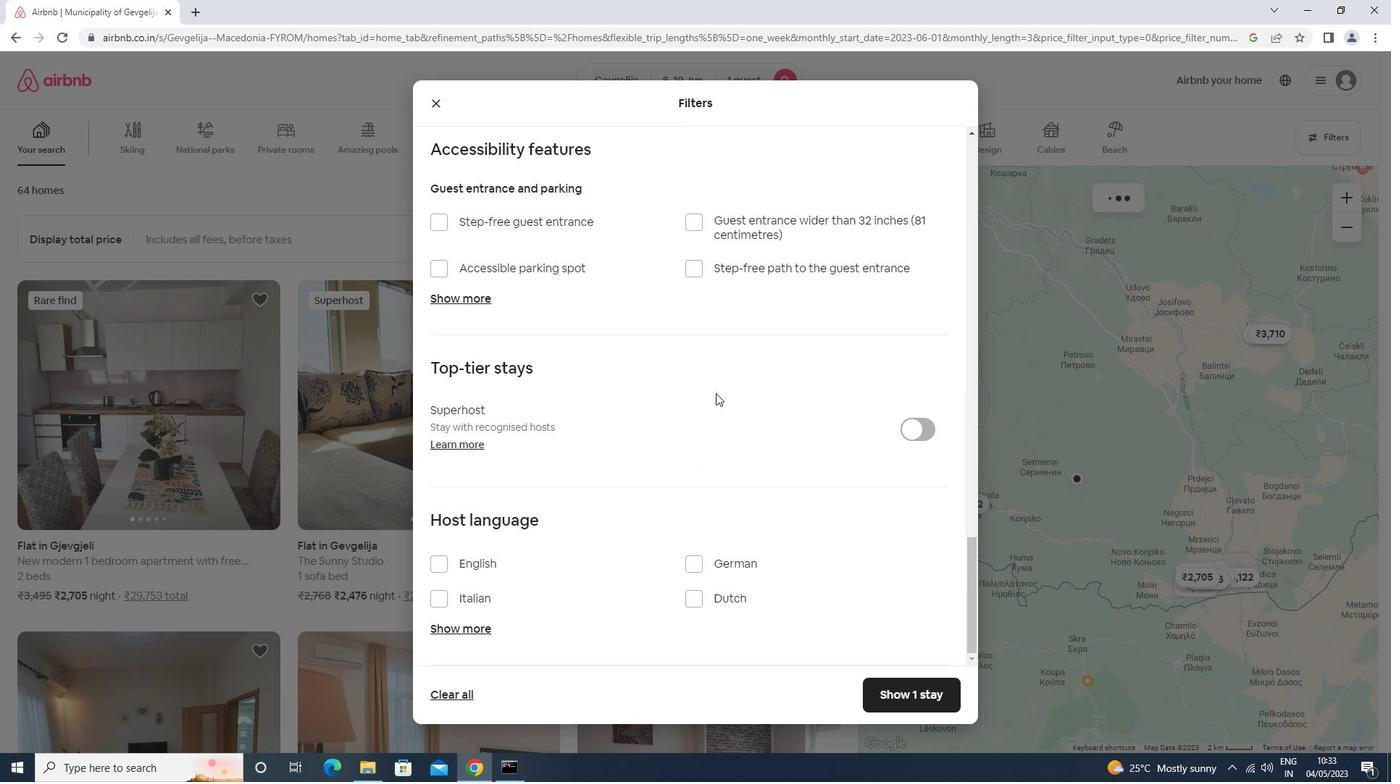 
Action: Mouse scrolled (812, 339) with delta (0, 0)
Screenshot: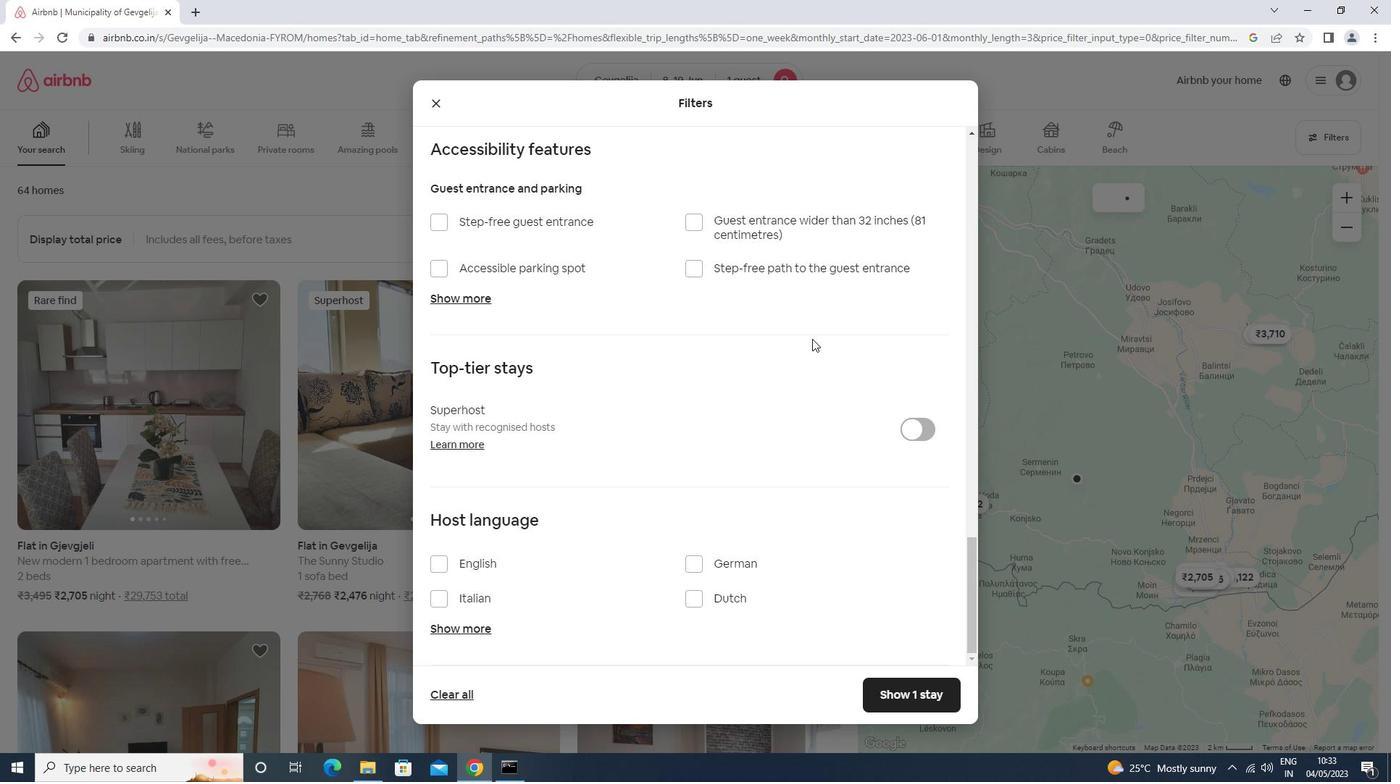 
Action: Mouse scrolled (812, 339) with delta (0, 0)
Screenshot: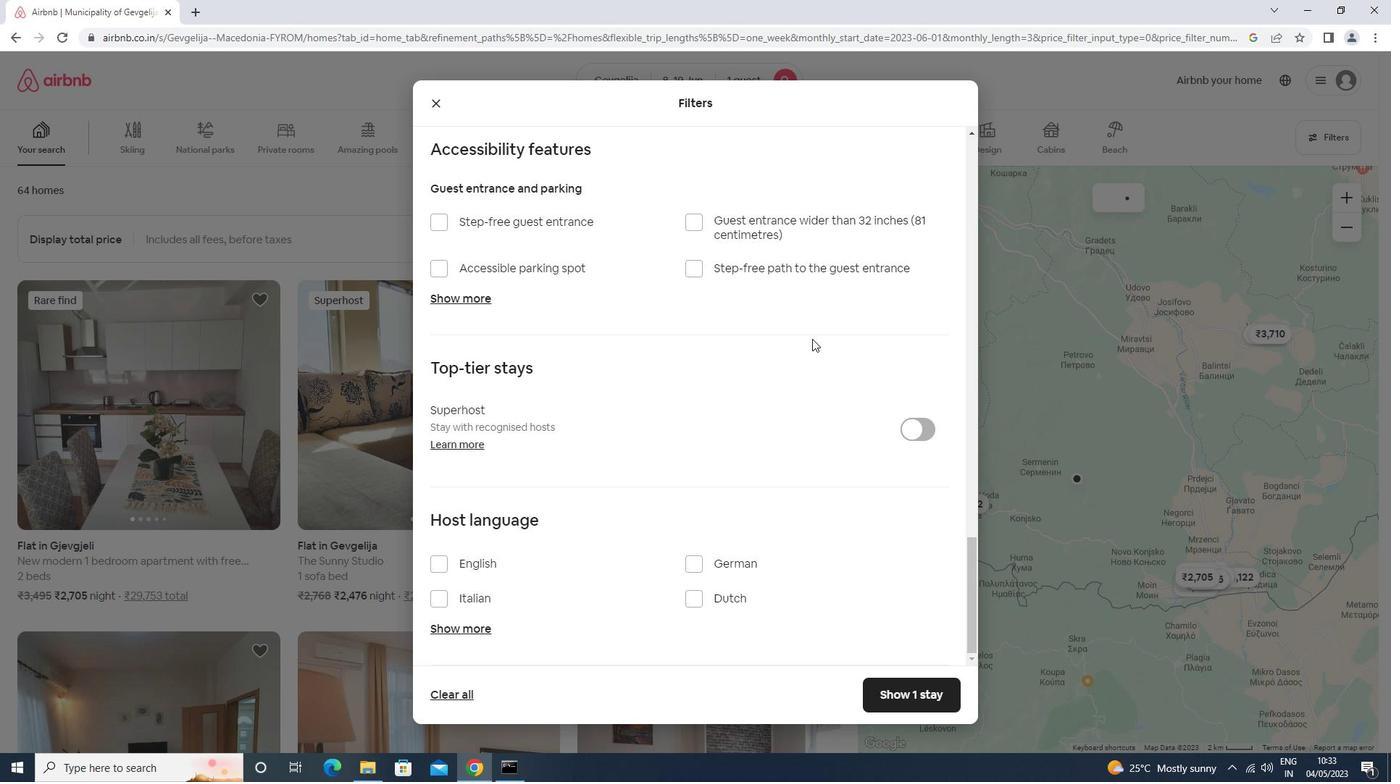 
Action: Mouse scrolled (812, 339) with delta (0, 0)
Screenshot: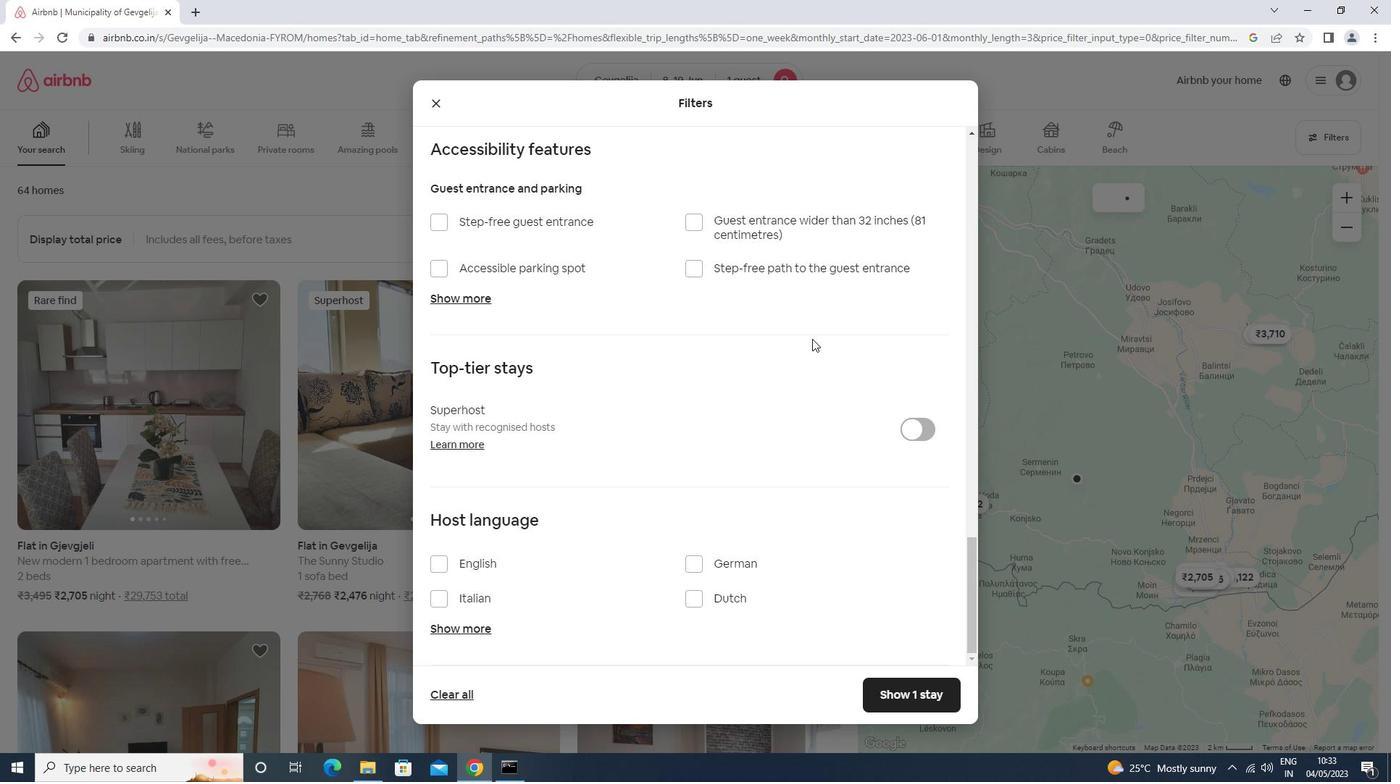 
Action: Mouse scrolled (812, 339) with delta (0, 0)
Screenshot: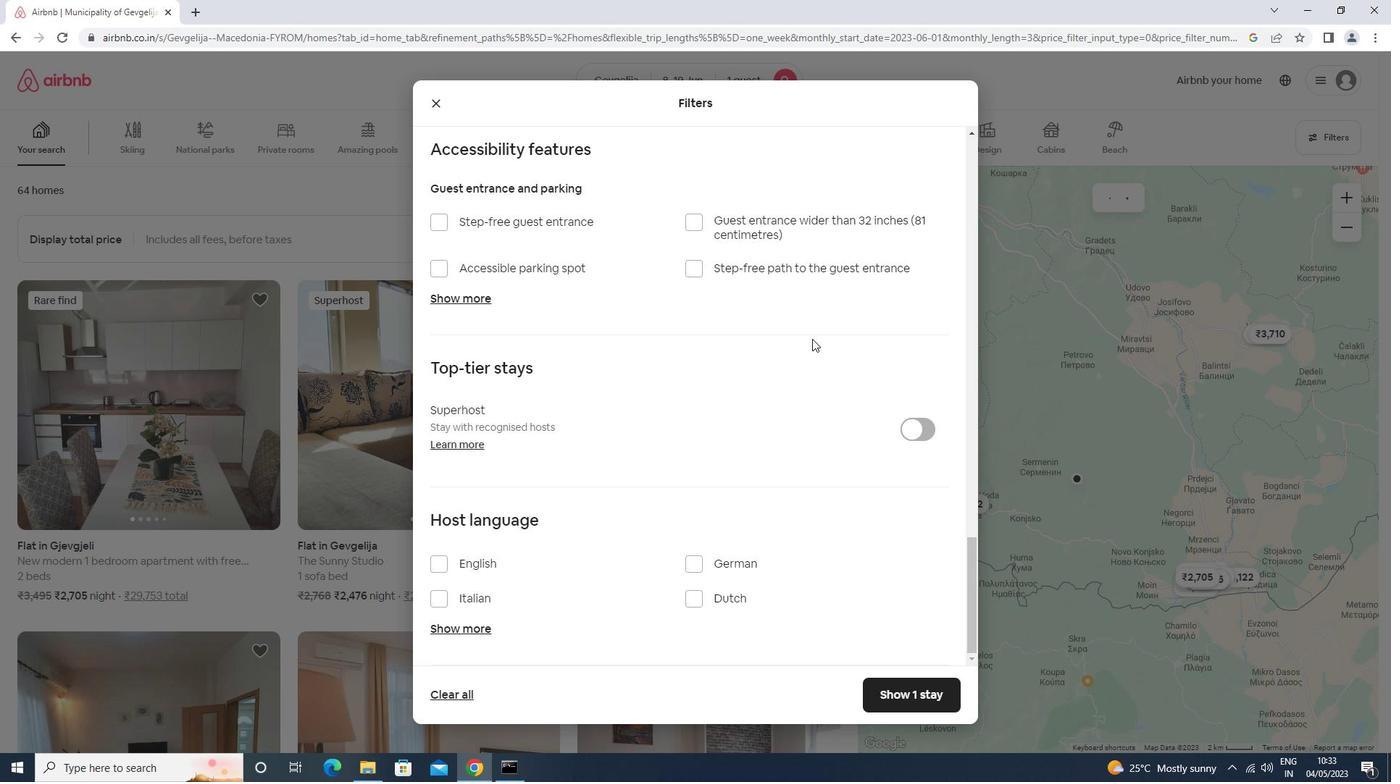 
Action: Mouse moved to (921, 310)
Screenshot: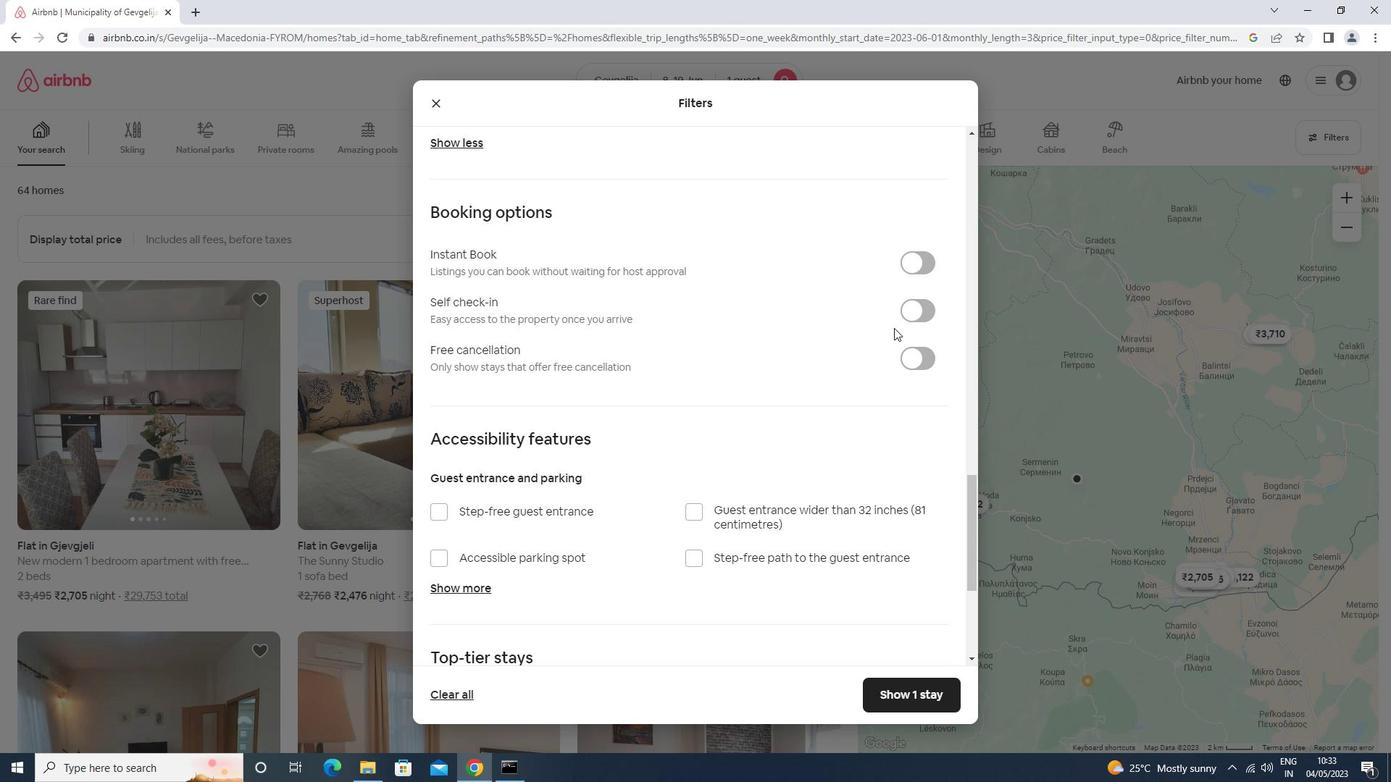 
Action: Mouse pressed left at (921, 310)
Screenshot: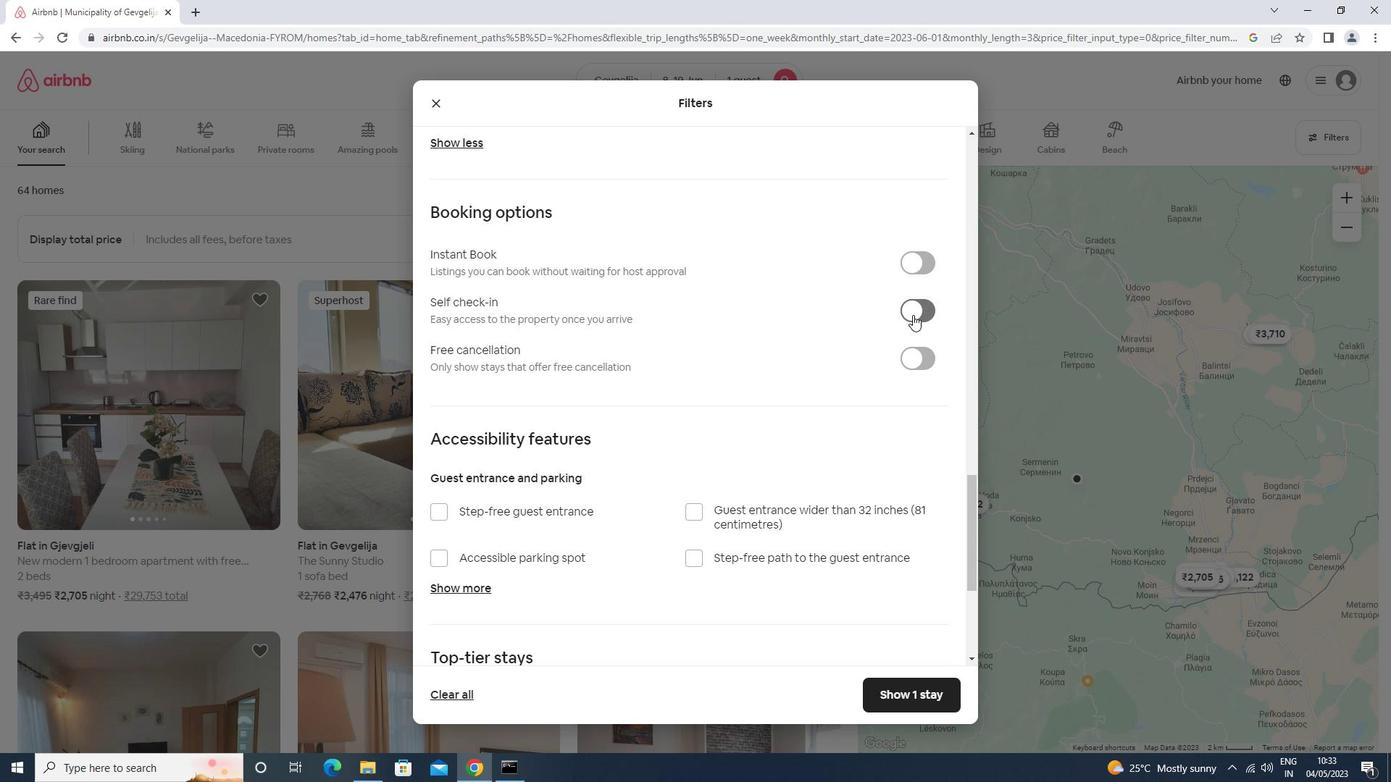 
Action: Mouse moved to (695, 422)
Screenshot: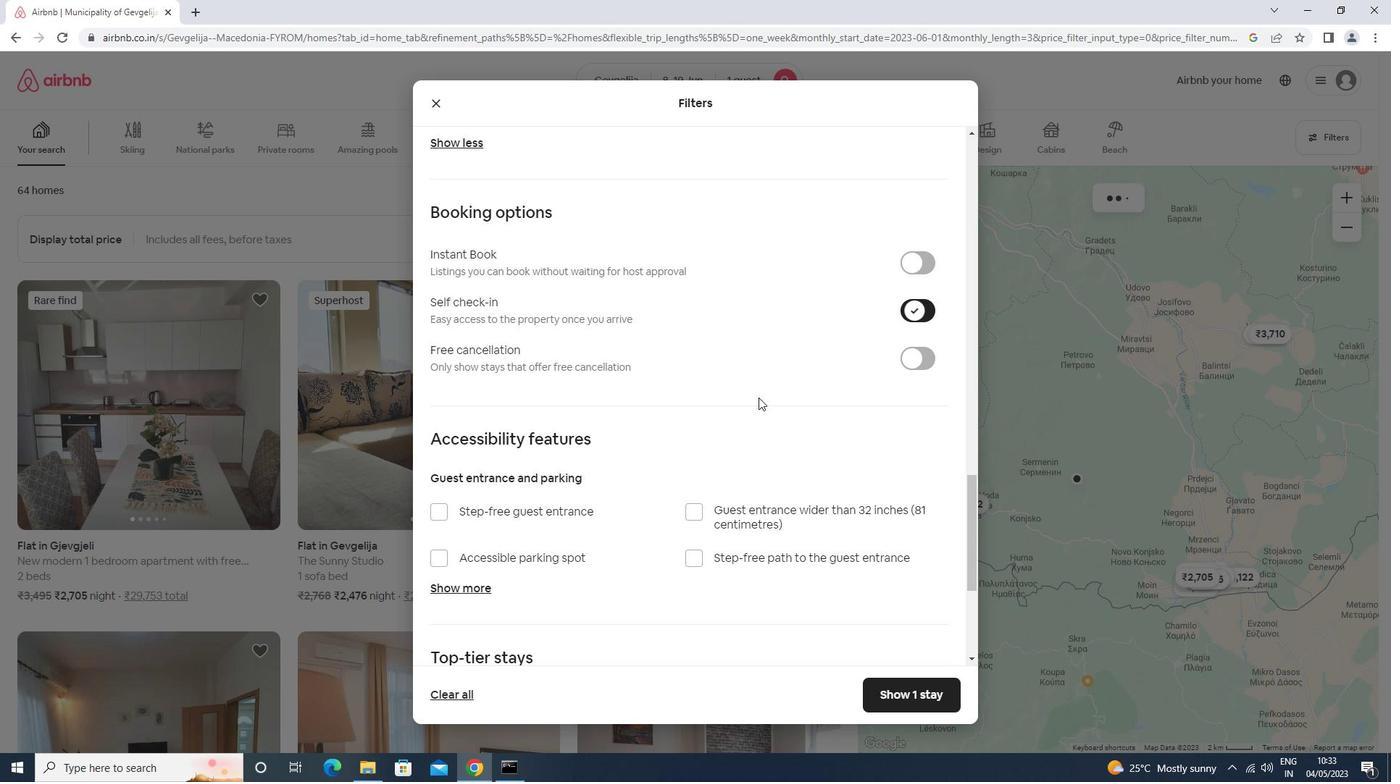 
Action: Mouse scrolled (695, 421) with delta (0, 0)
Screenshot: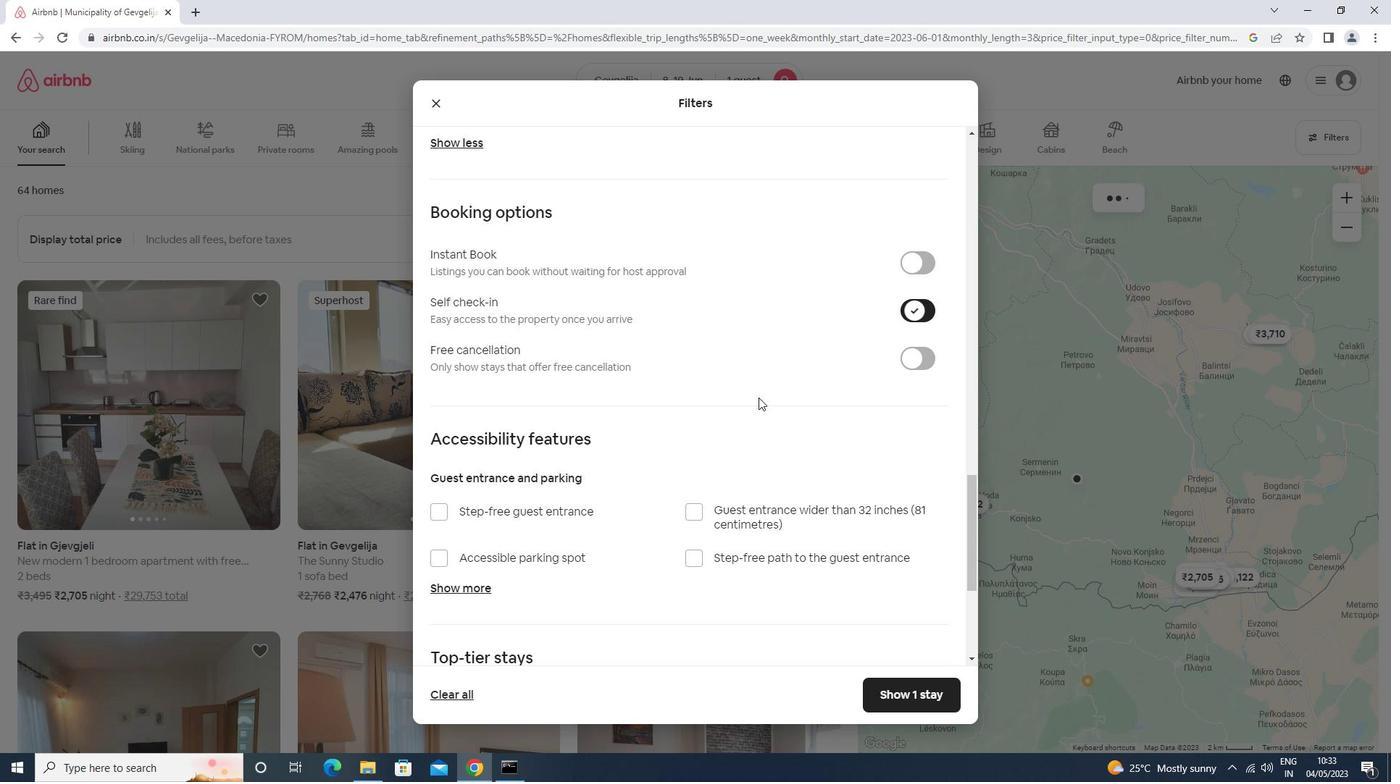 
Action: Mouse moved to (693, 424)
Screenshot: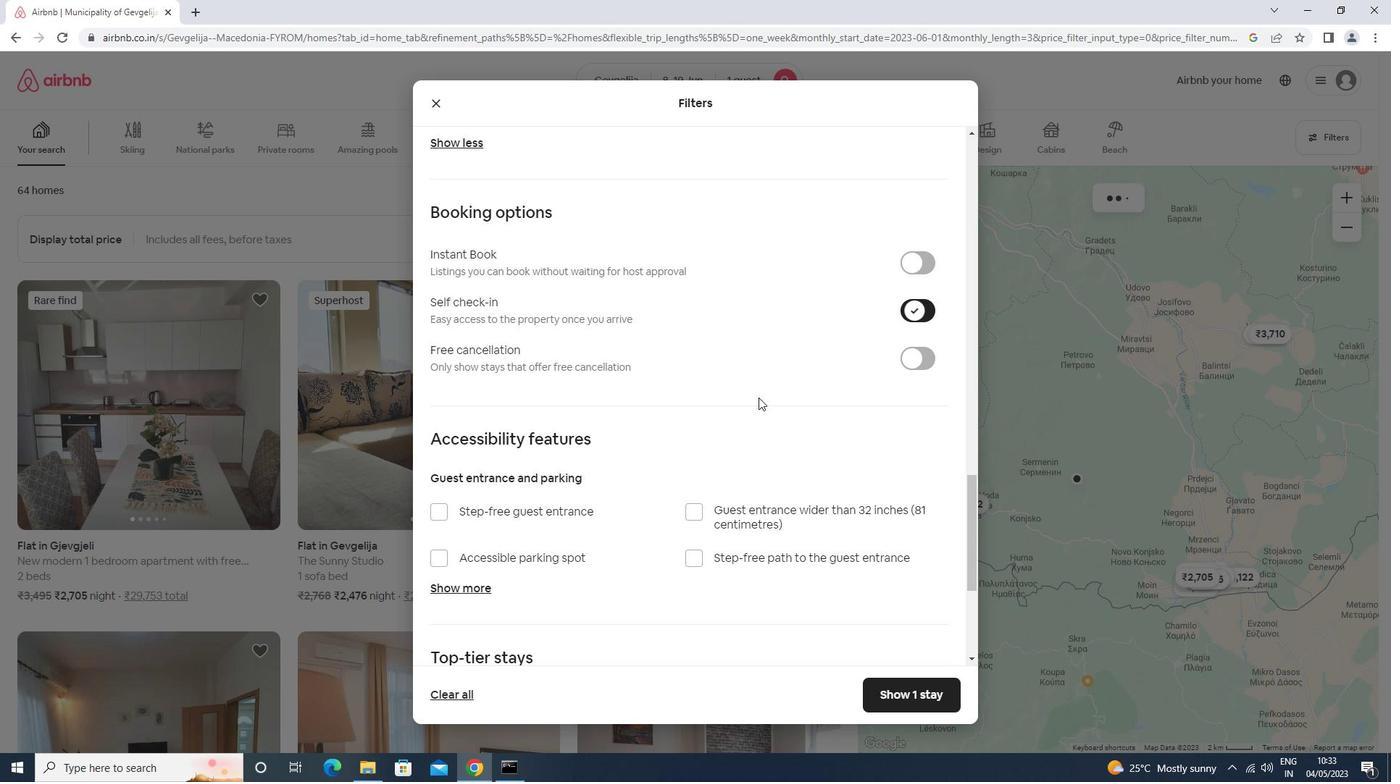 
Action: Mouse scrolled (693, 423) with delta (0, 0)
Screenshot: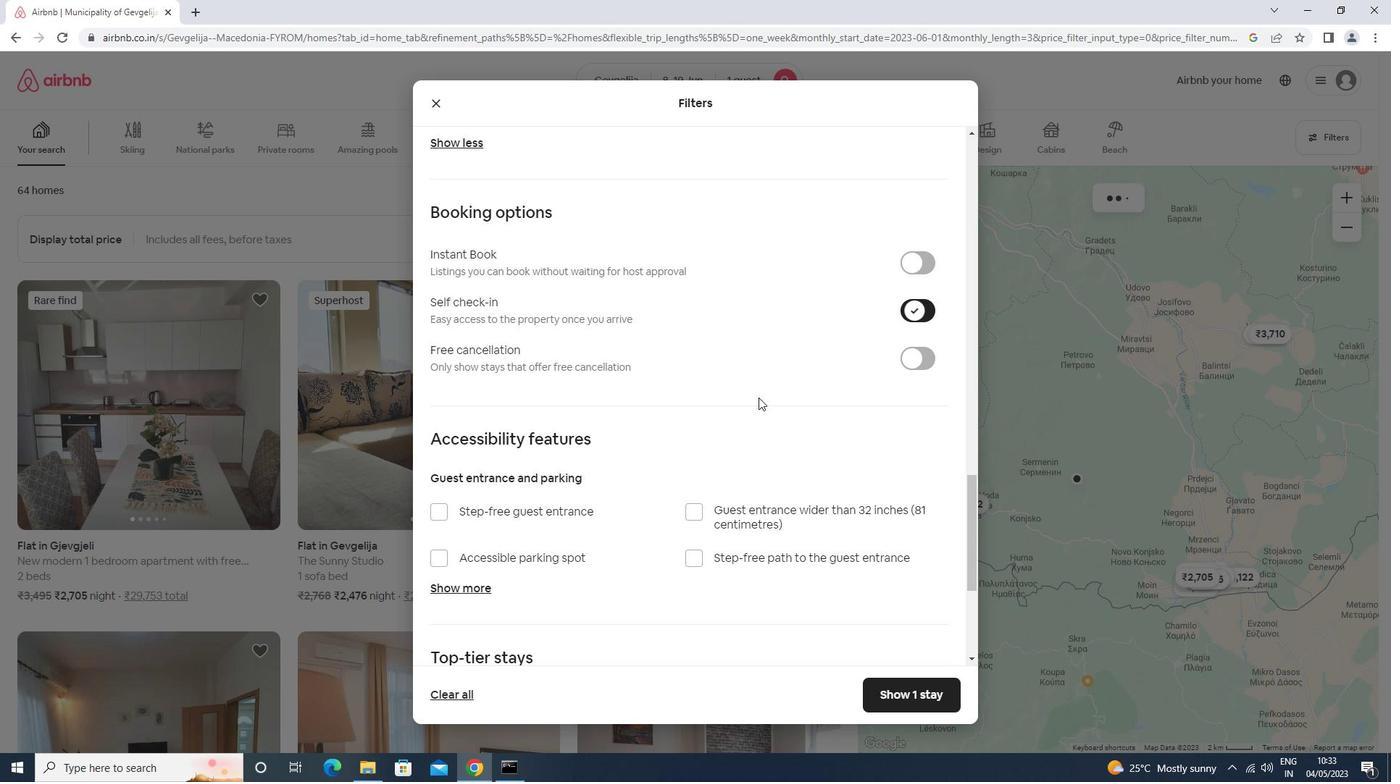 
Action: Mouse moved to (691, 426)
Screenshot: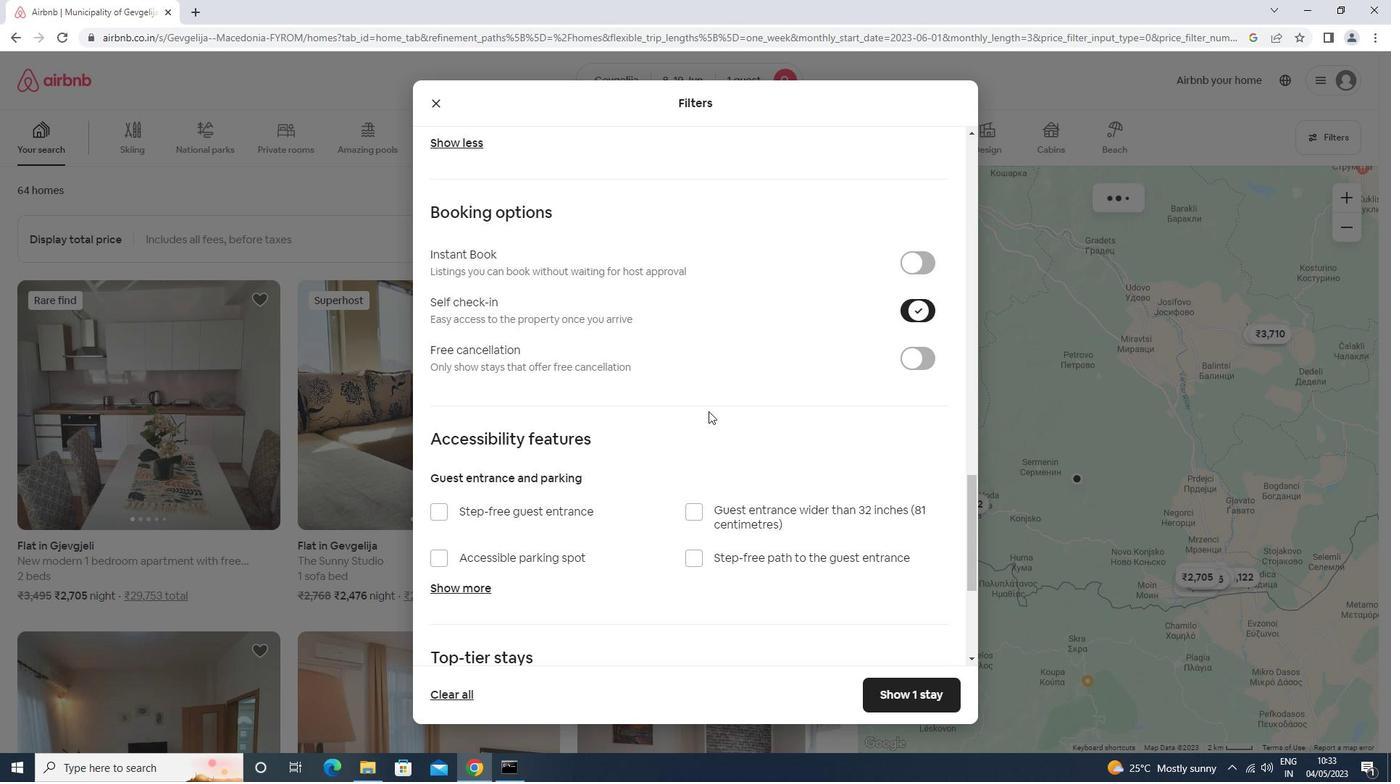 
Action: Mouse scrolled (691, 426) with delta (0, 0)
Screenshot: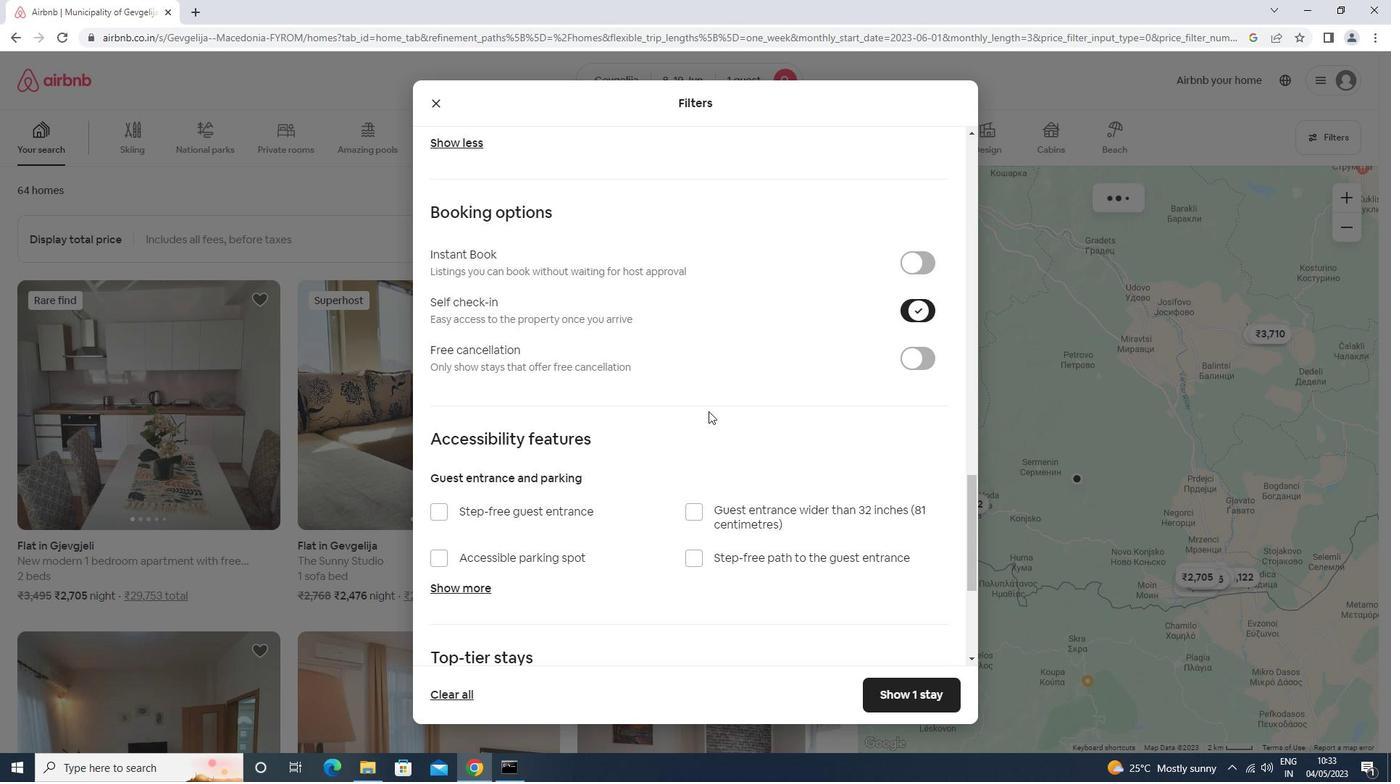 
Action: Mouse moved to (691, 427)
Screenshot: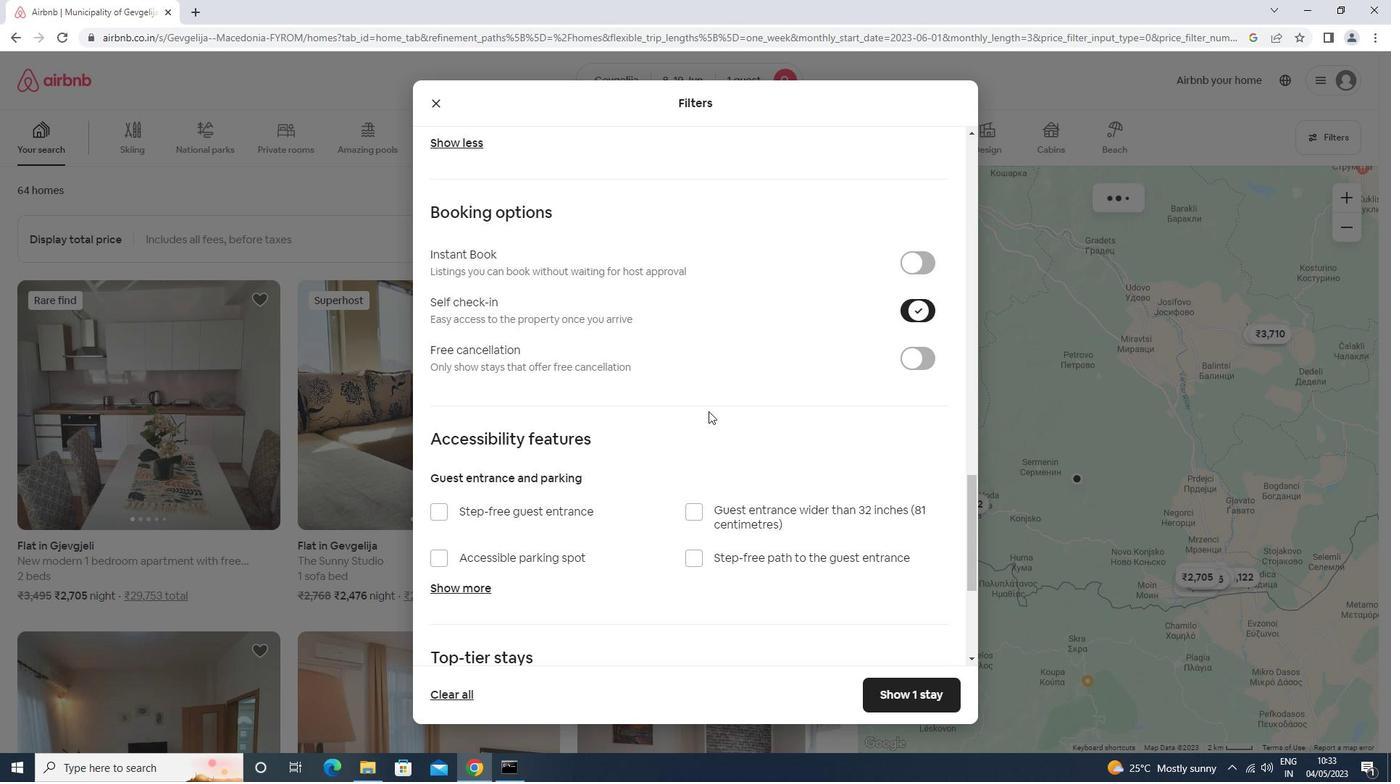 
Action: Mouse scrolled (691, 426) with delta (0, 0)
Screenshot: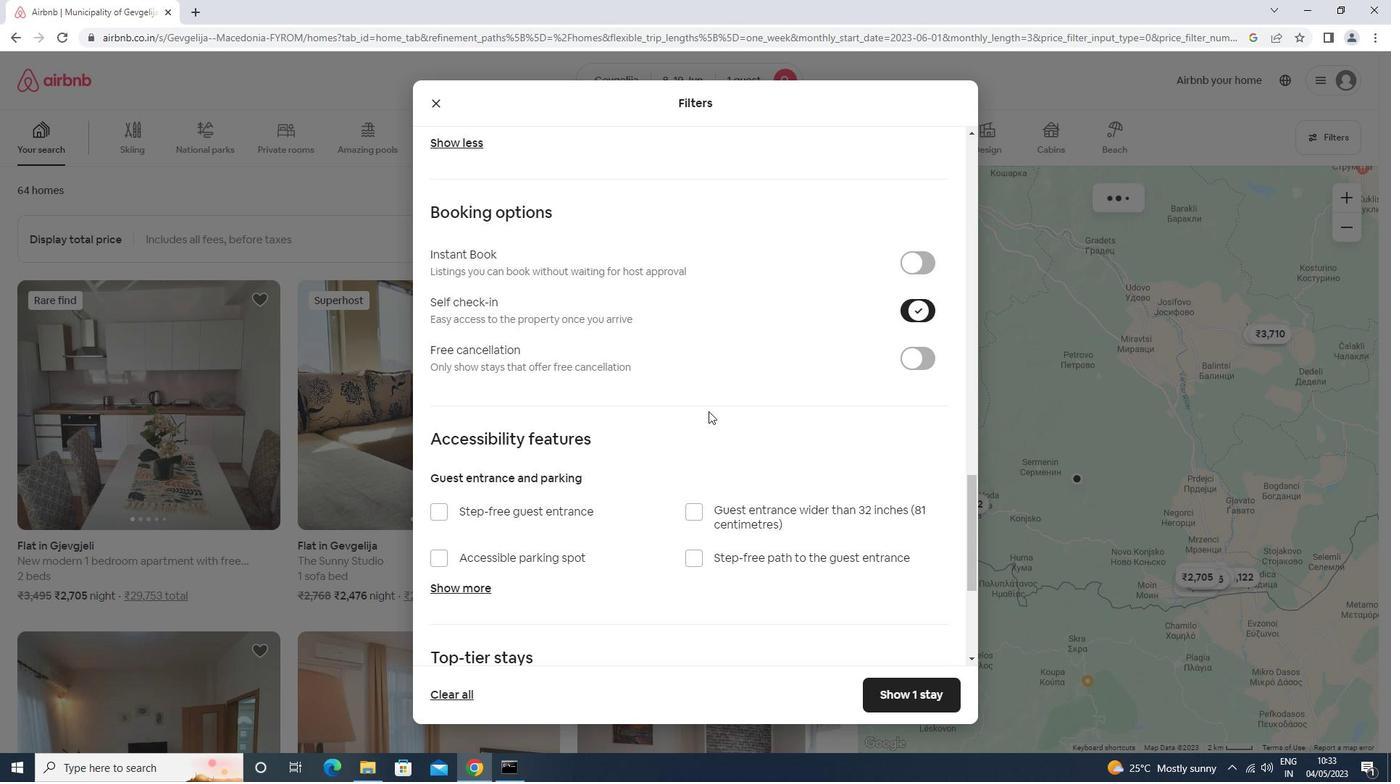 
Action: Mouse moved to (690, 427)
Screenshot: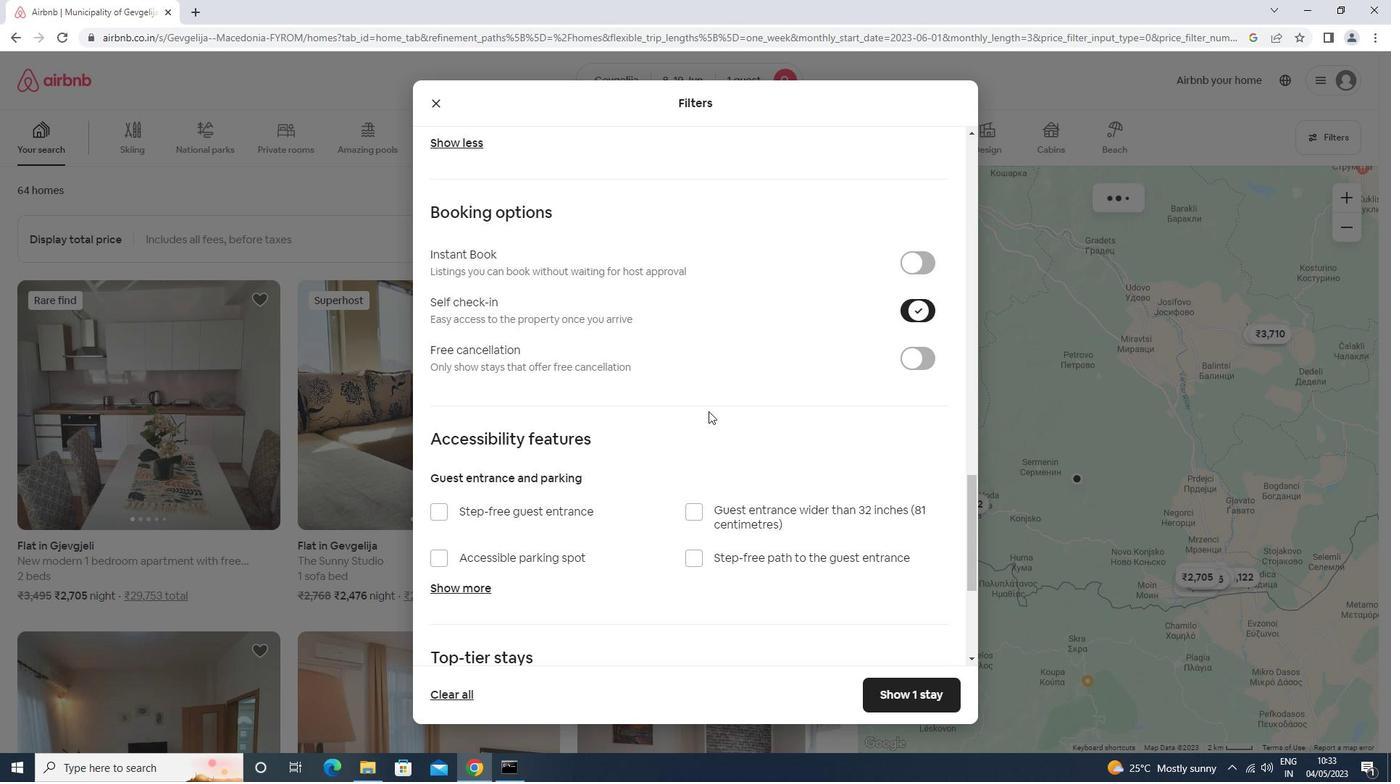
Action: Mouse scrolled (690, 426) with delta (0, 0)
Screenshot: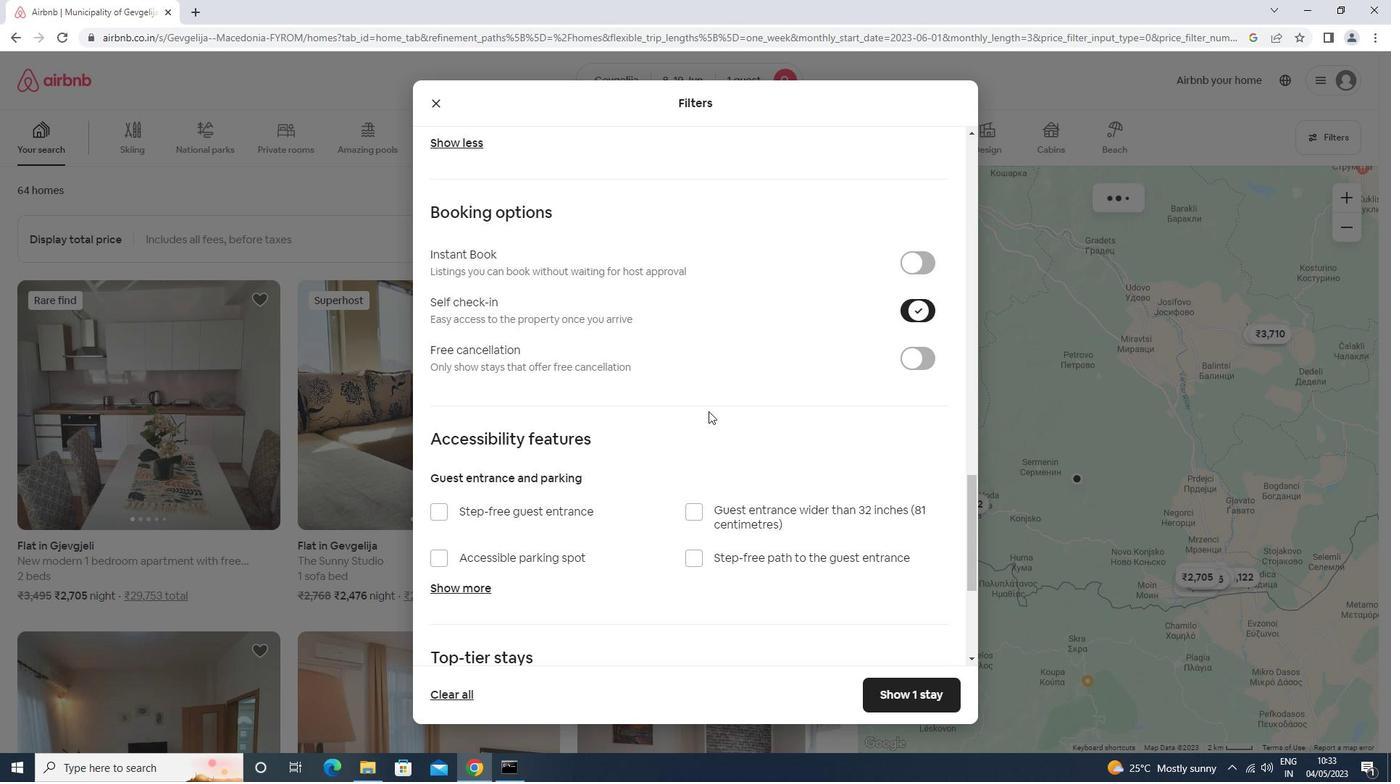 
Action: Mouse moved to (689, 429)
Screenshot: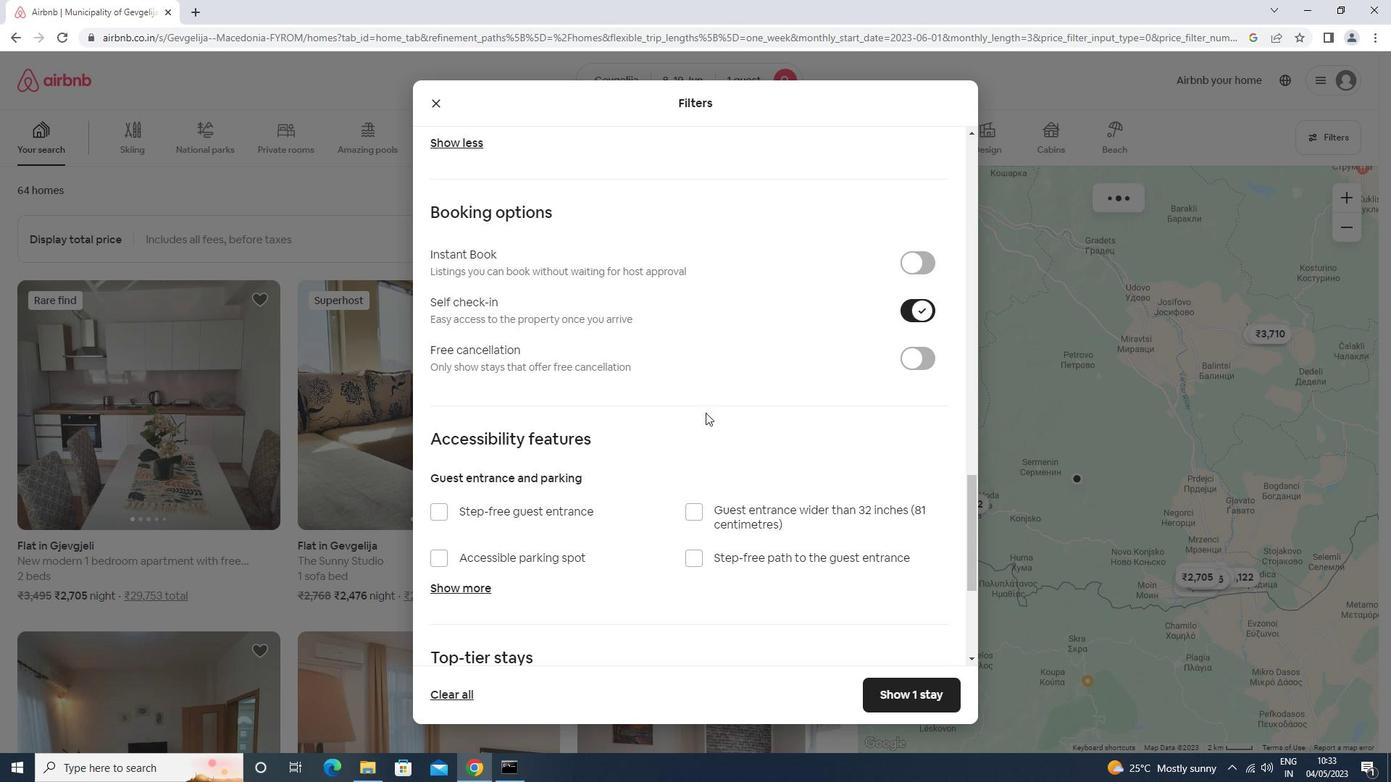 
Action: Mouse scrolled (689, 429) with delta (0, 0)
Screenshot: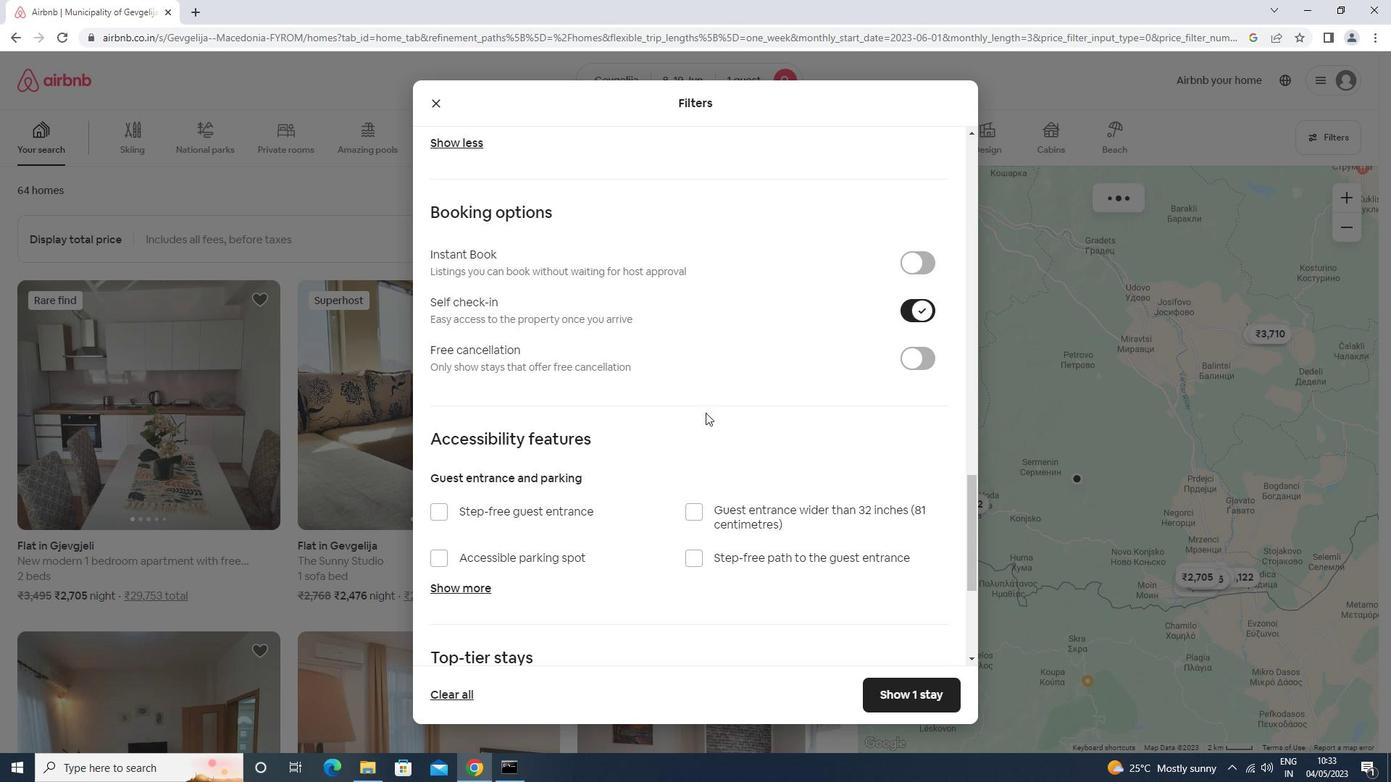 
Action: Mouse moved to (637, 471)
Screenshot: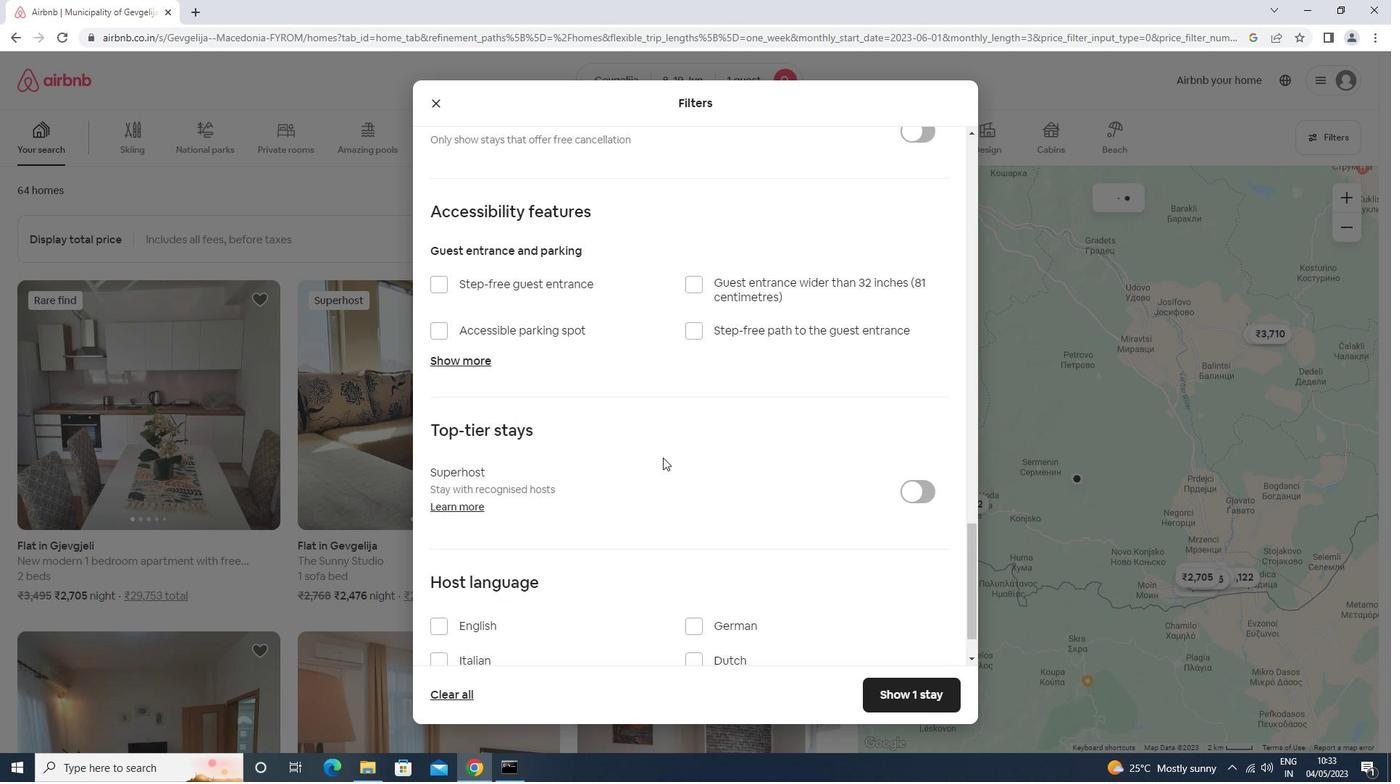 
Action: Mouse scrolled (637, 471) with delta (0, 0)
Screenshot: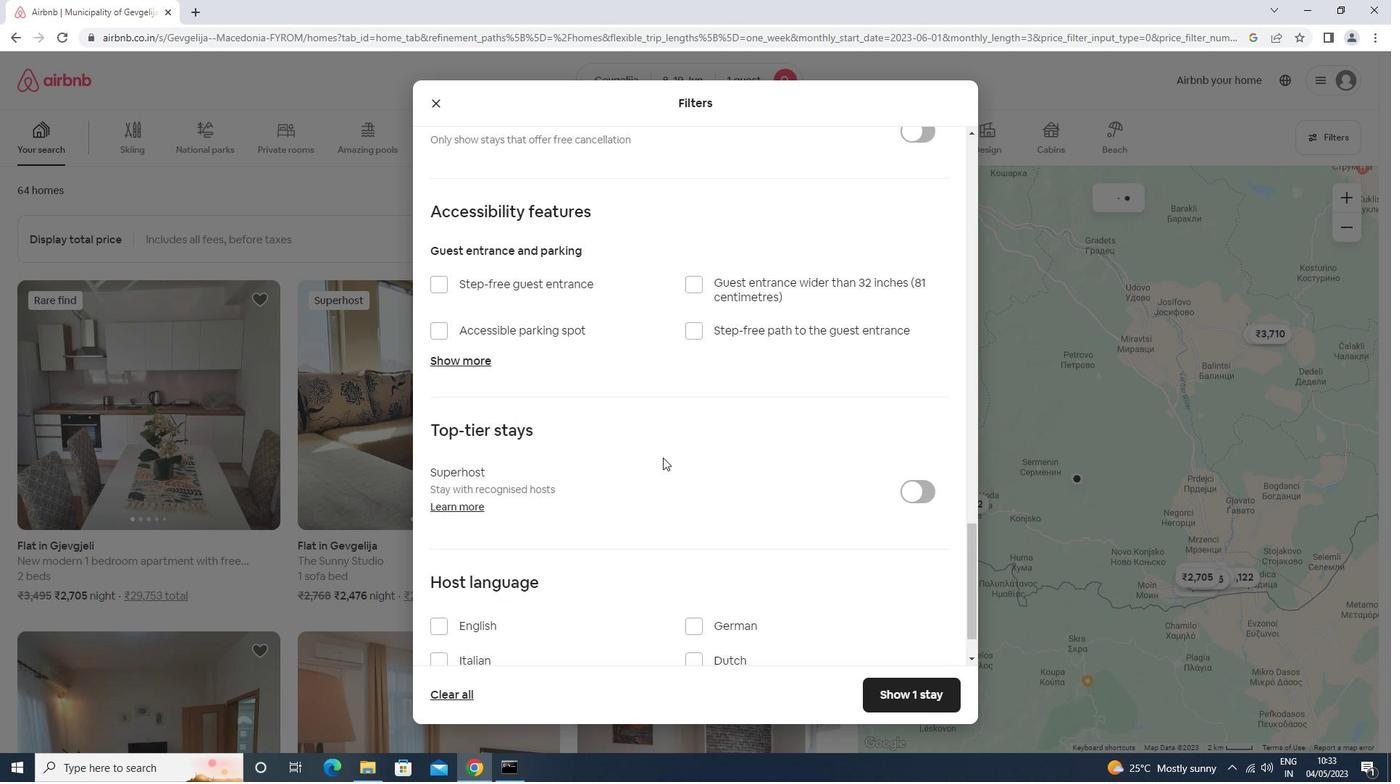 
Action: Mouse moved to (618, 483)
Screenshot: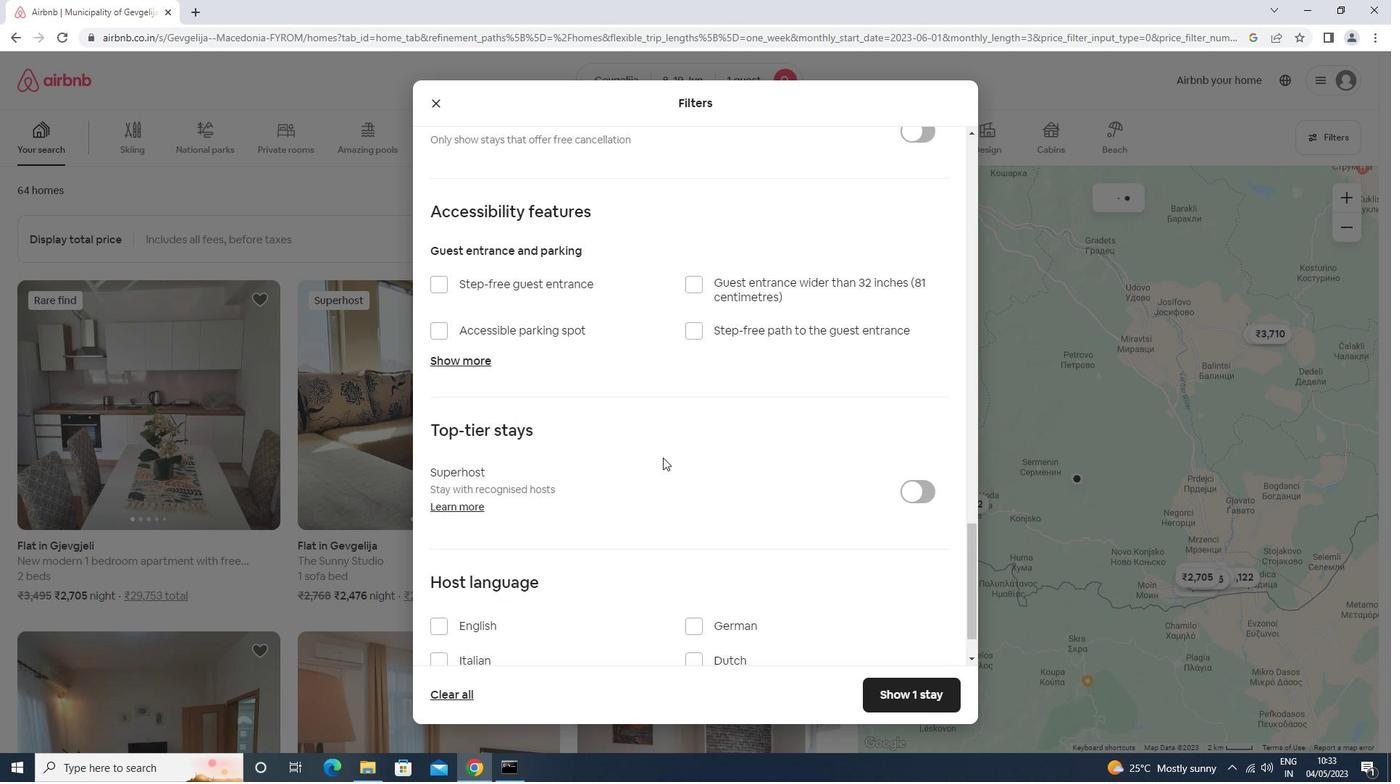 
Action: Mouse scrolled (618, 482) with delta (0, 0)
Screenshot: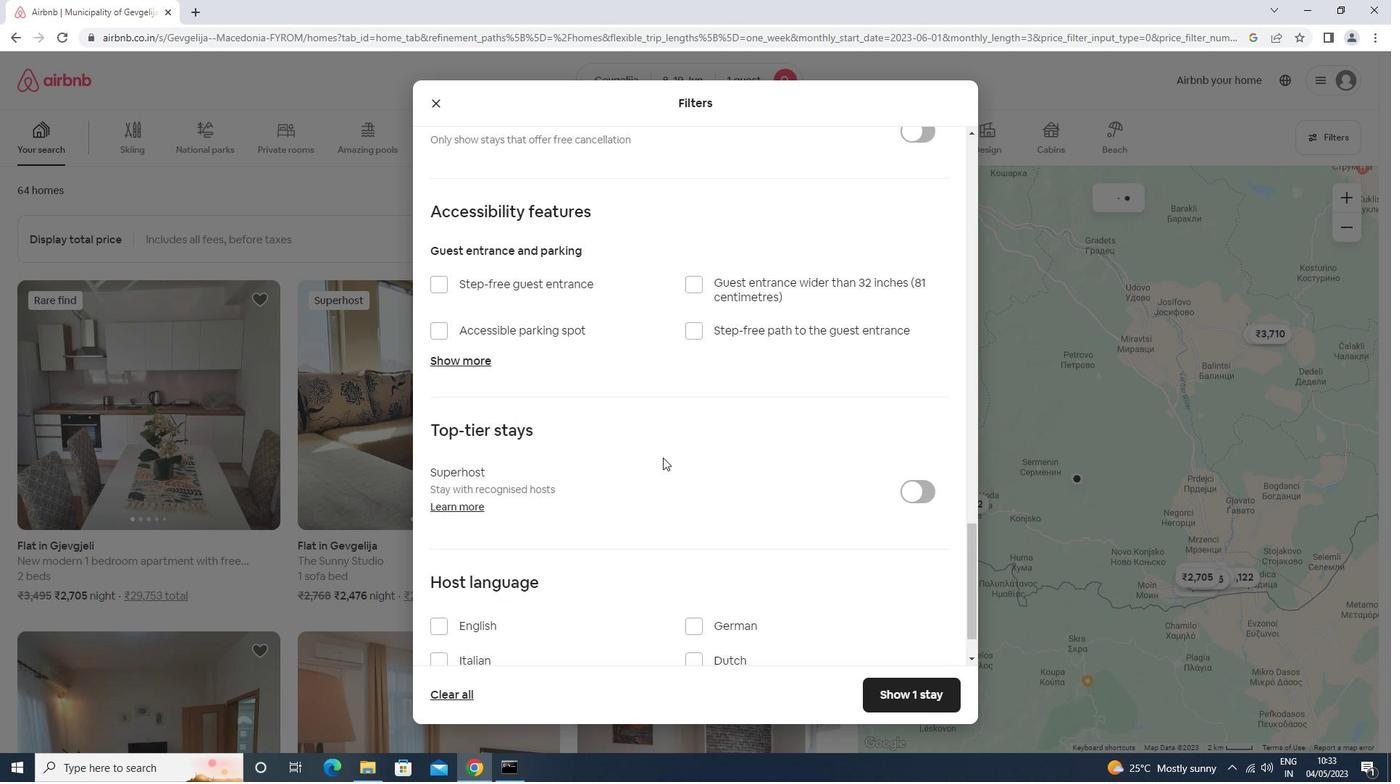 
Action: Mouse moved to (609, 489)
Screenshot: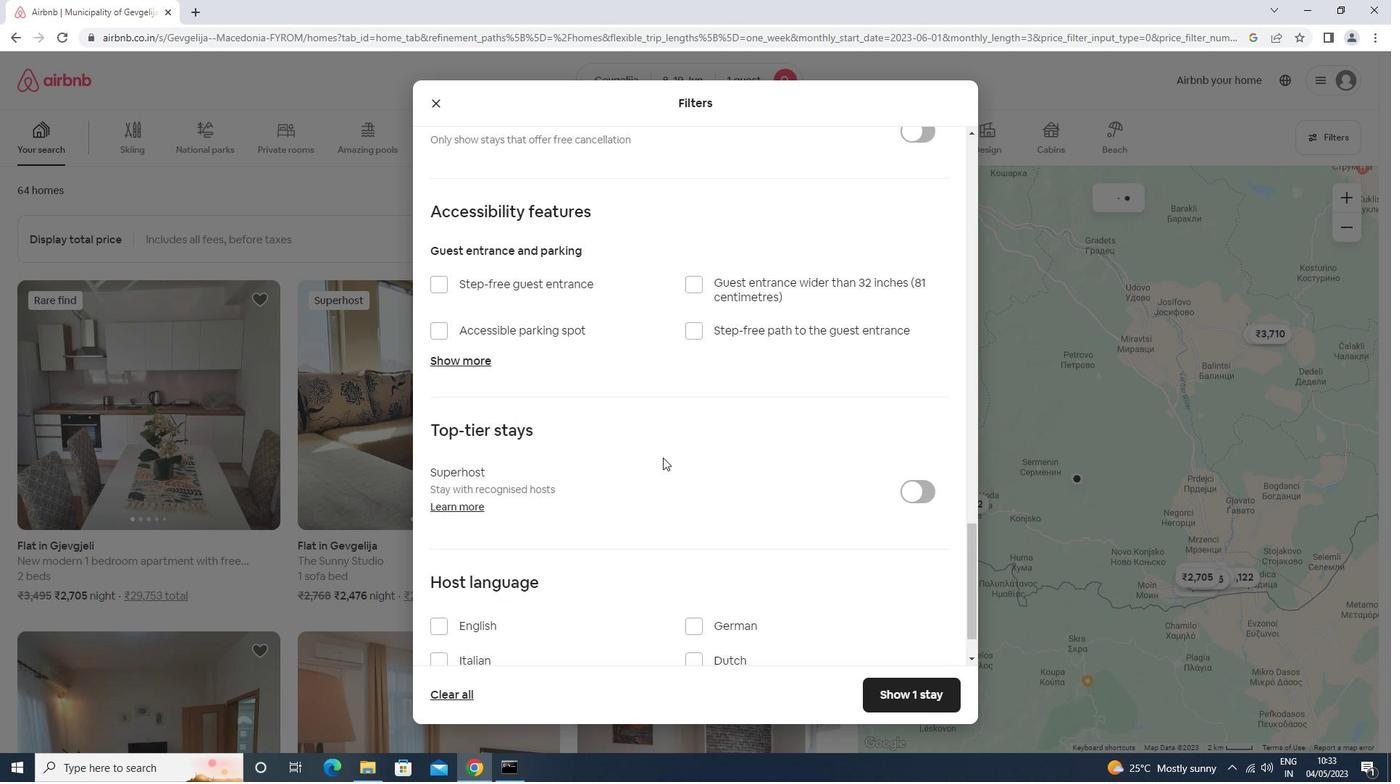
Action: Mouse scrolled (609, 488) with delta (0, 0)
Screenshot: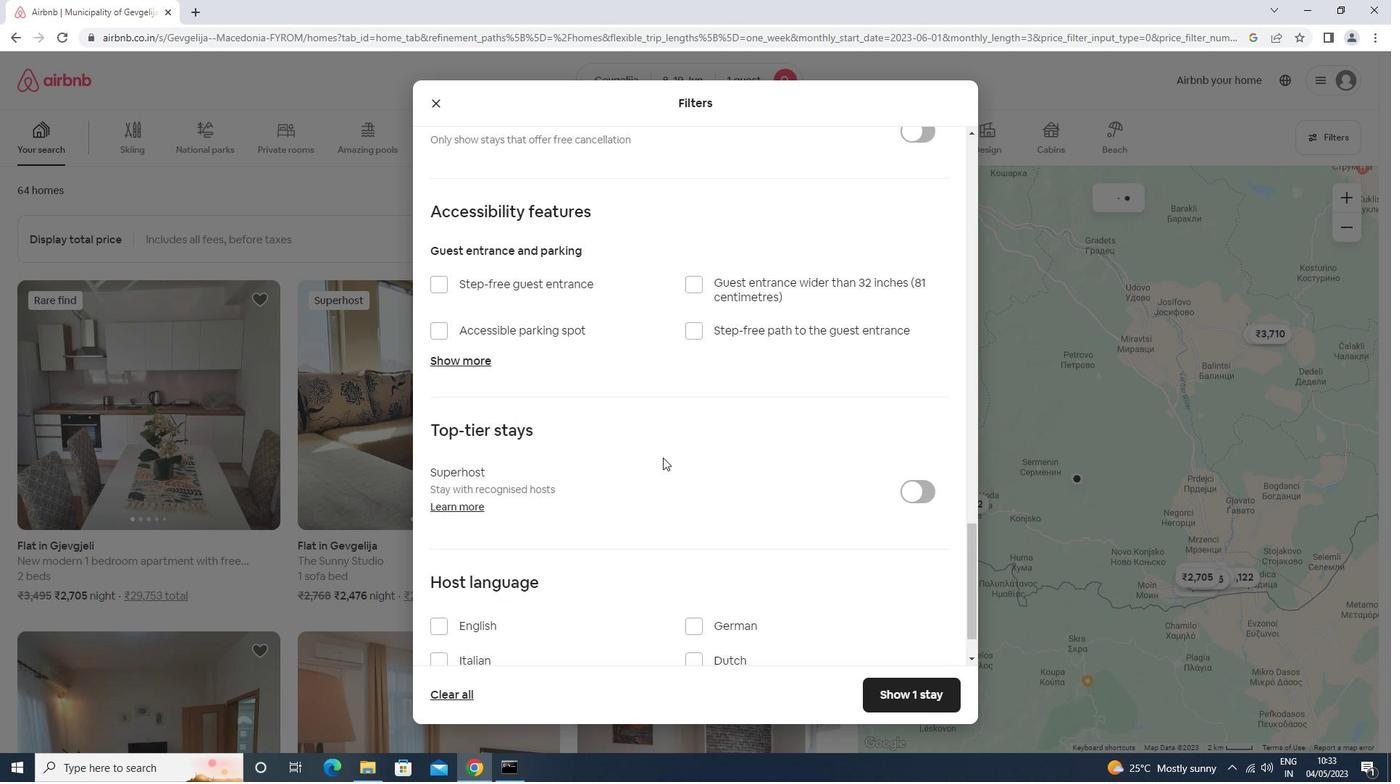 
Action: Mouse moved to (604, 490)
Screenshot: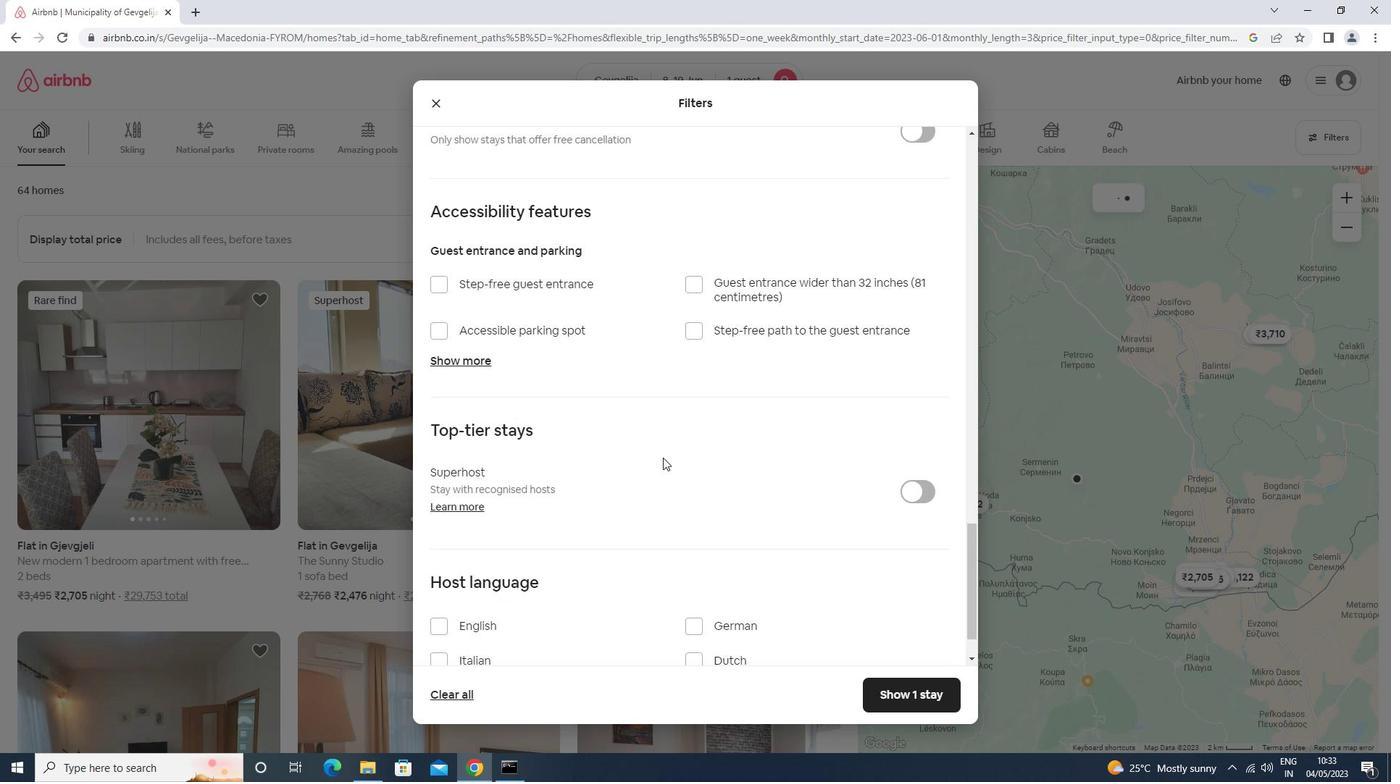 
Action: Mouse scrolled (604, 489) with delta (0, 0)
Screenshot: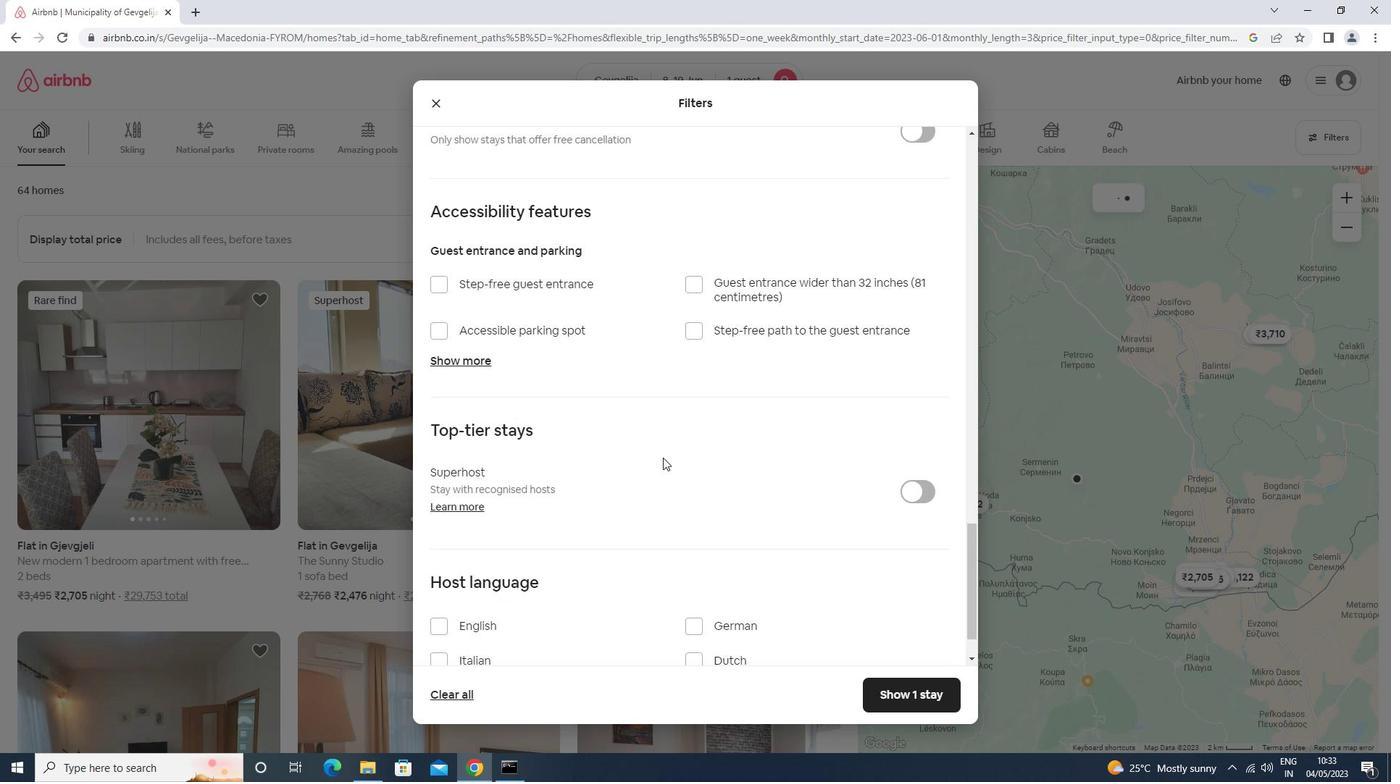 
Action: Mouse moved to (601, 490)
Screenshot: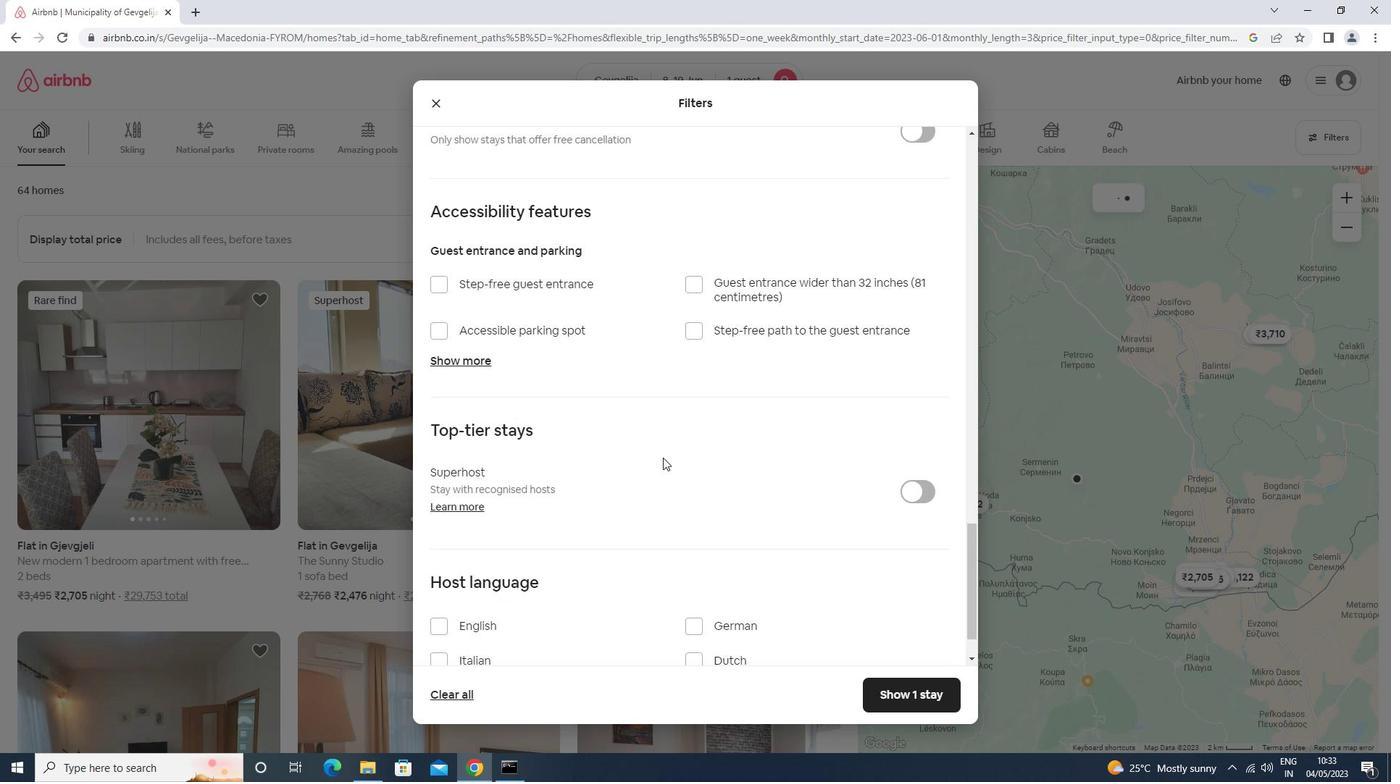 
Action: Mouse scrolled (601, 489) with delta (0, 0)
Screenshot: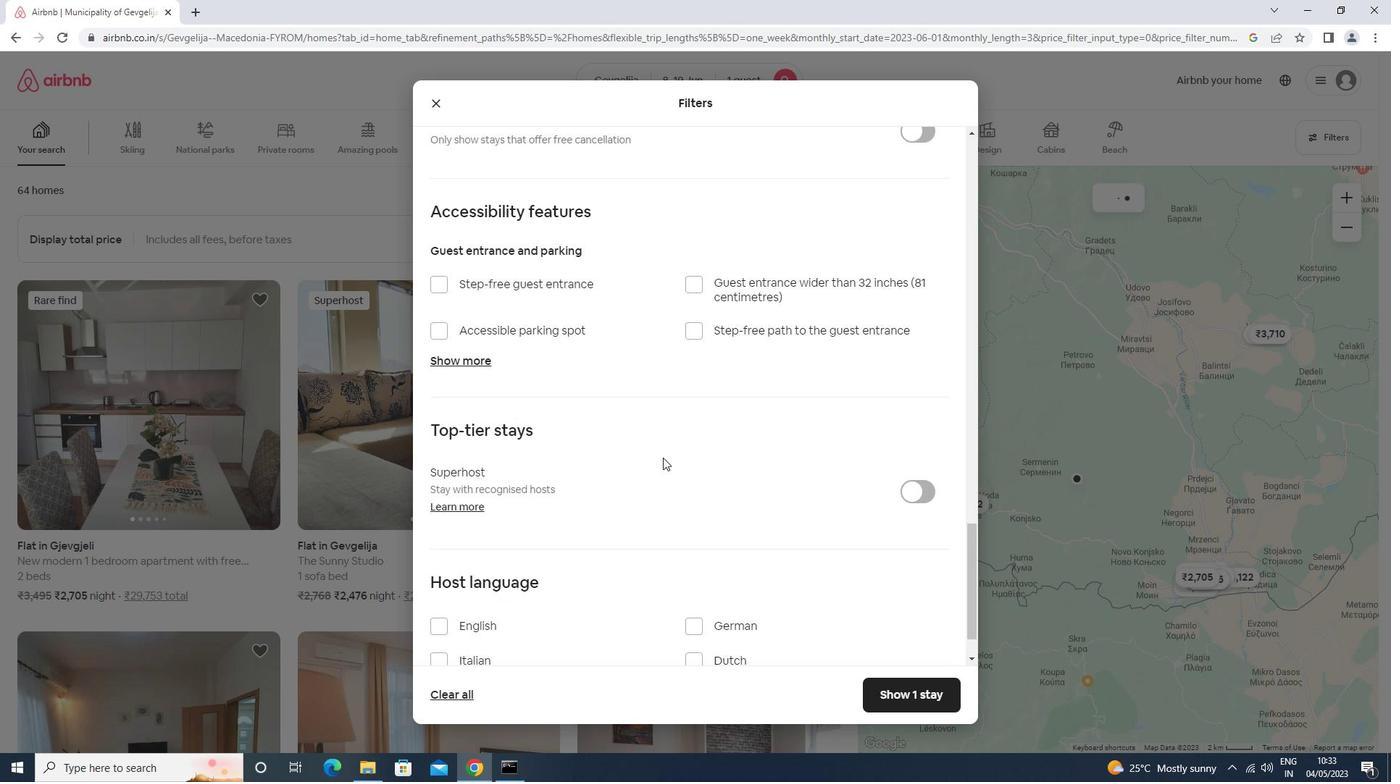 
Action: Mouse moved to (463, 563)
Screenshot: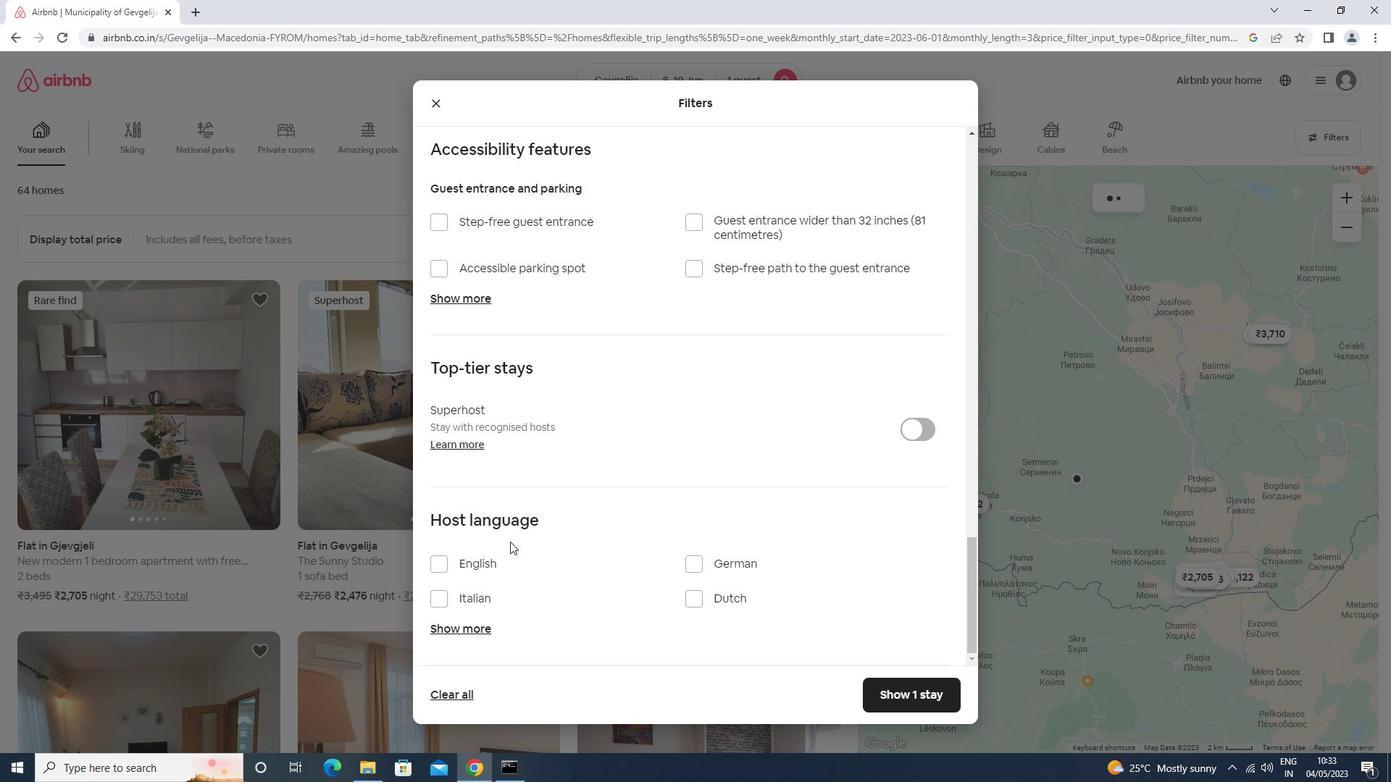 
Action: Mouse pressed left at (463, 563)
Screenshot: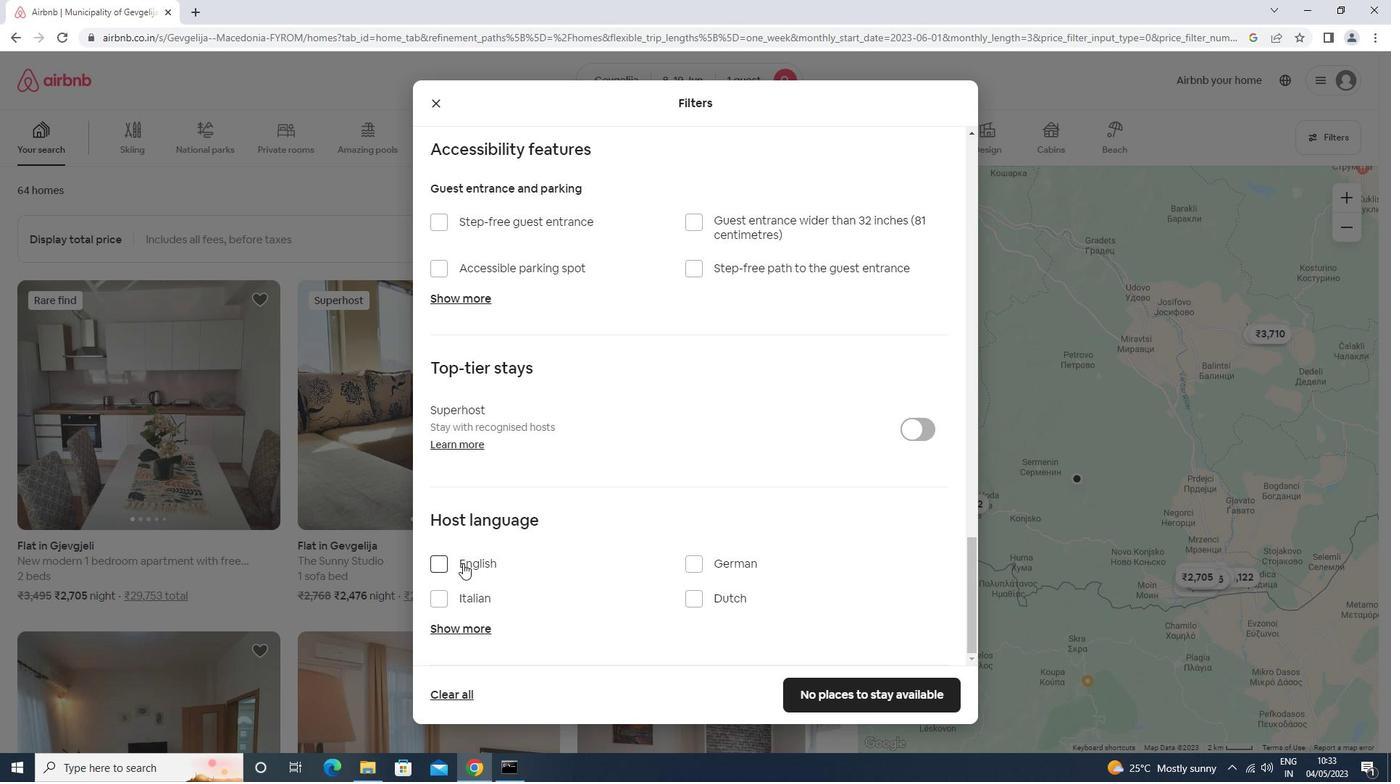 
Action: Mouse moved to (921, 689)
Screenshot: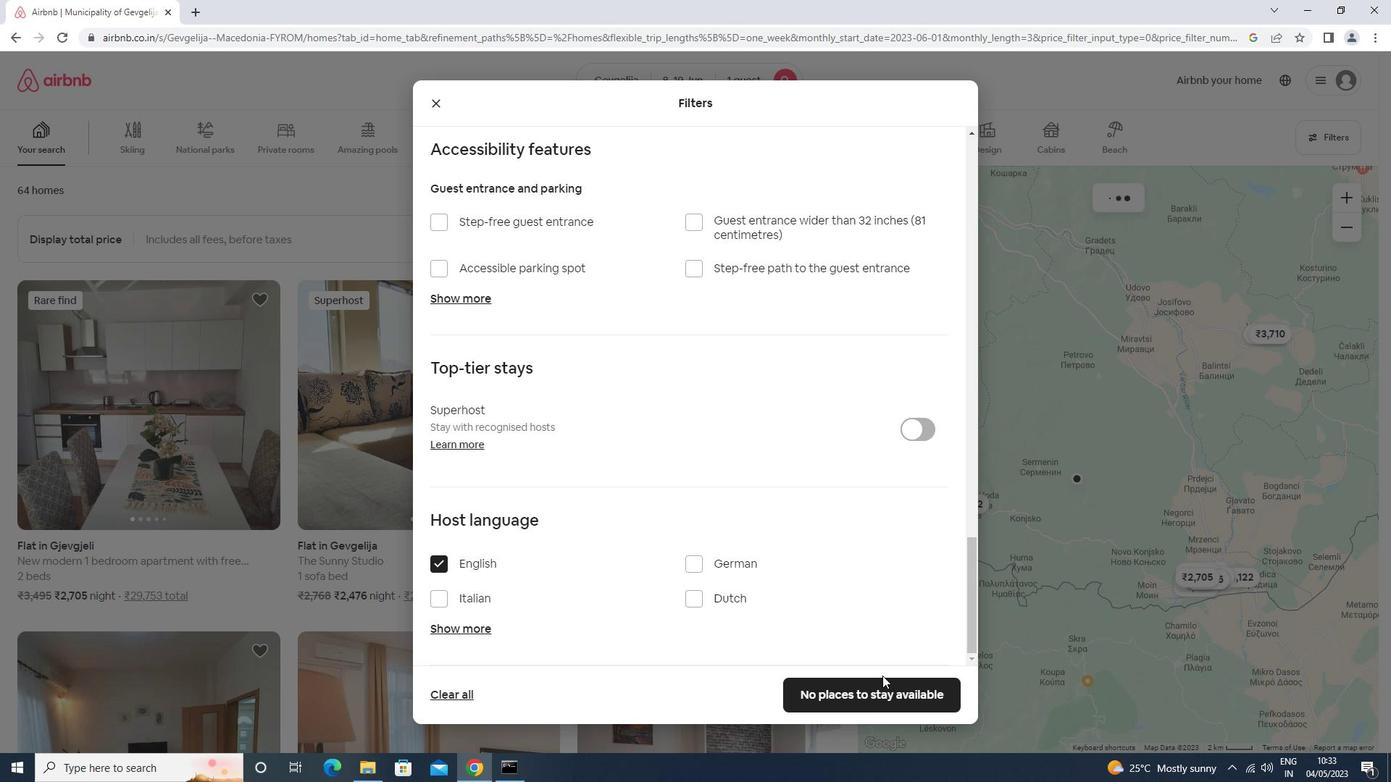 
Action: Mouse pressed left at (921, 689)
Screenshot: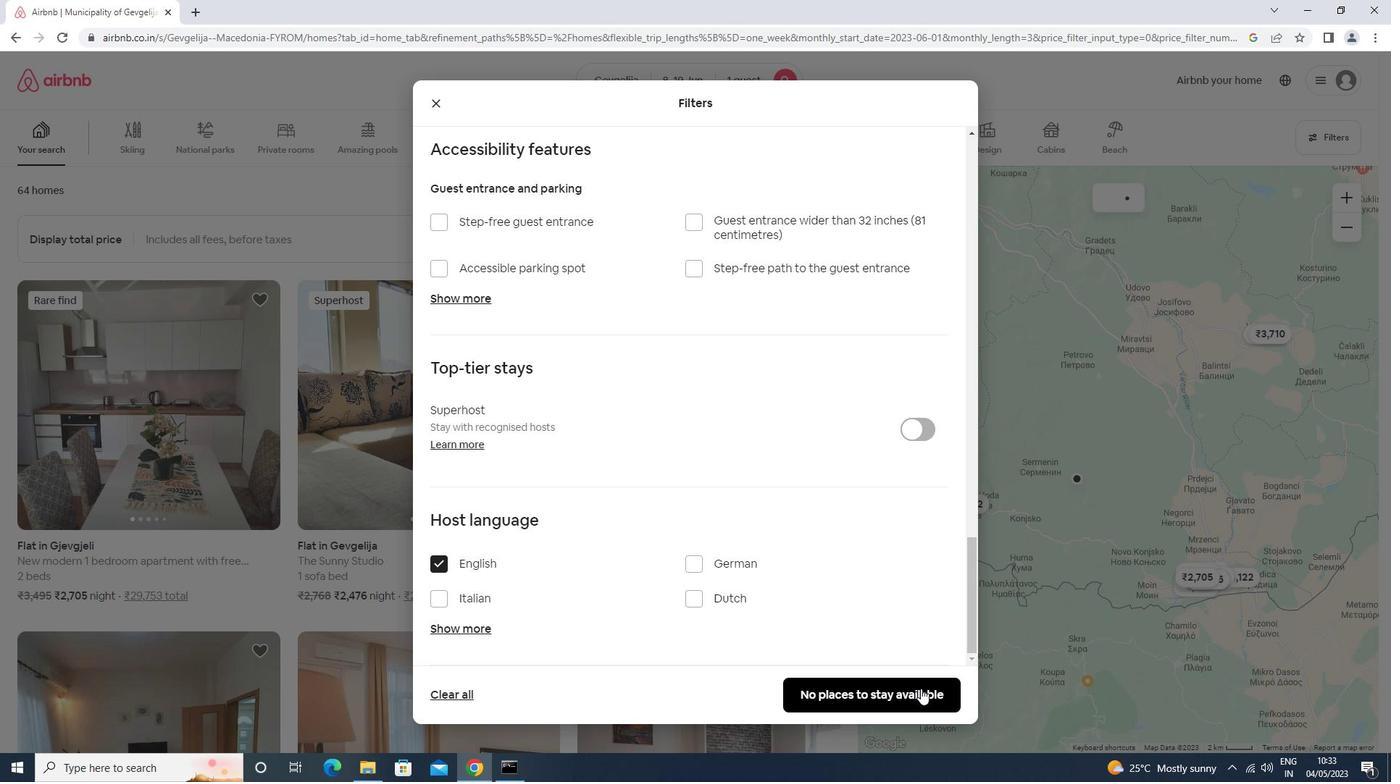 
Action: Mouse moved to (921, 689)
Screenshot: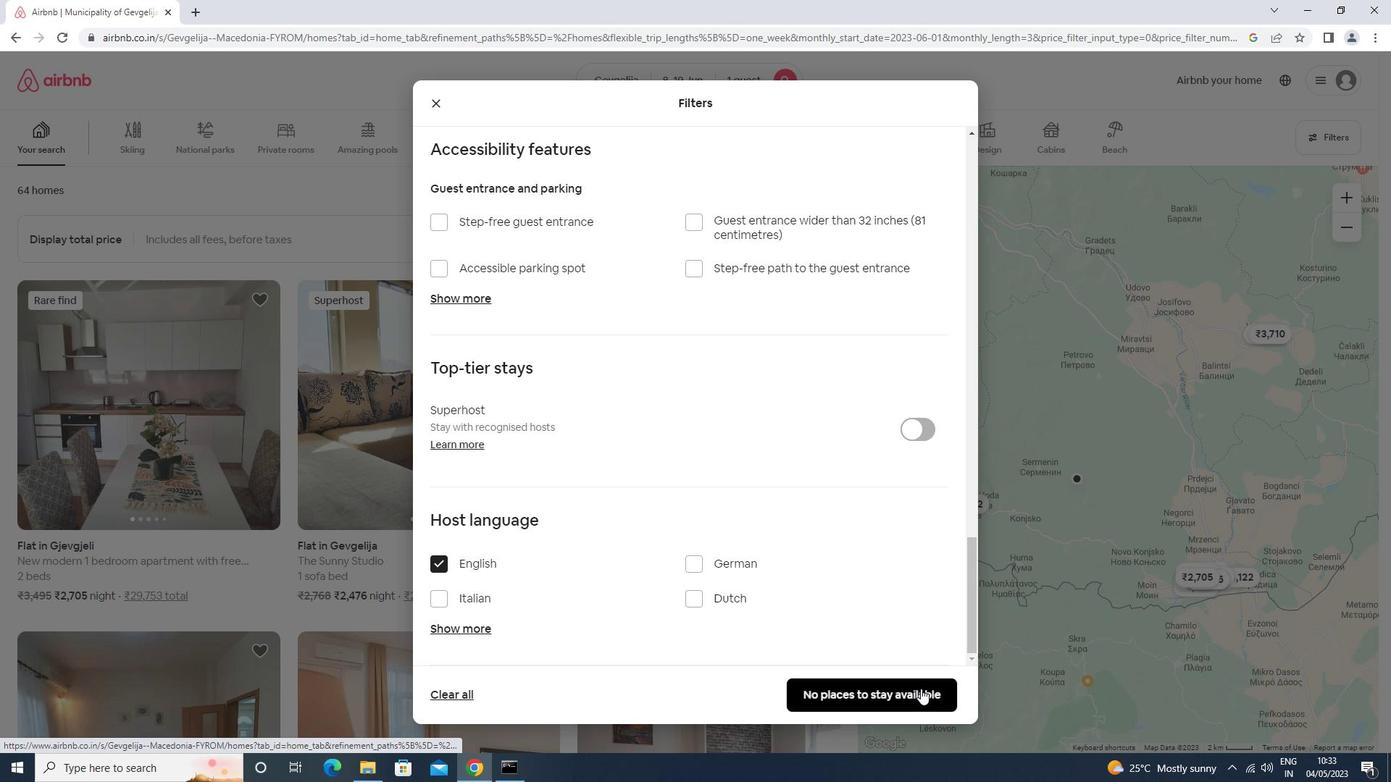 
